 Task: Find a house in Pittsfield, United States for 8 guests from 12 Aug to 16 Aug with Wifi, Free parking, TV, Gym, Breakfast, and Self check-in, priced between ₹10,000 and ₹16,000.
Action: Mouse moved to (795, 156)
Screenshot: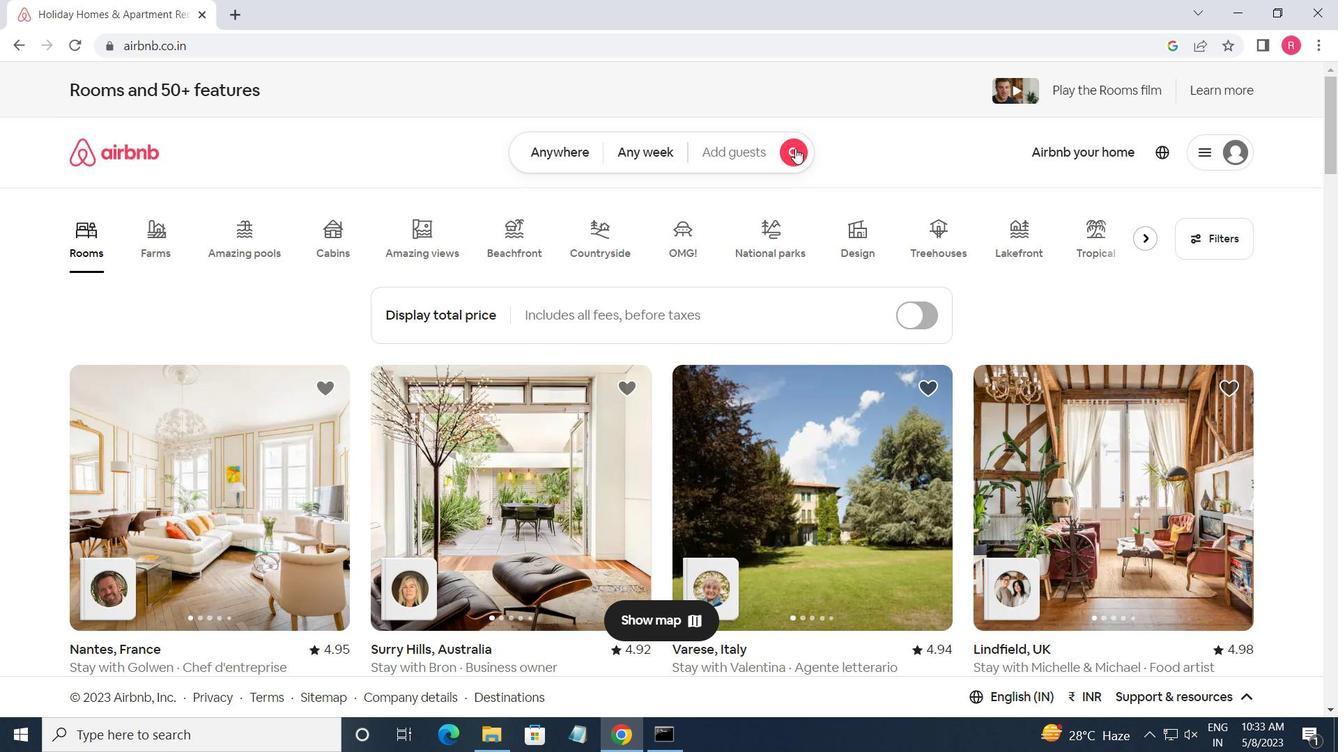 
Action: Mouse pressed left at (795, 156)
Screenshot: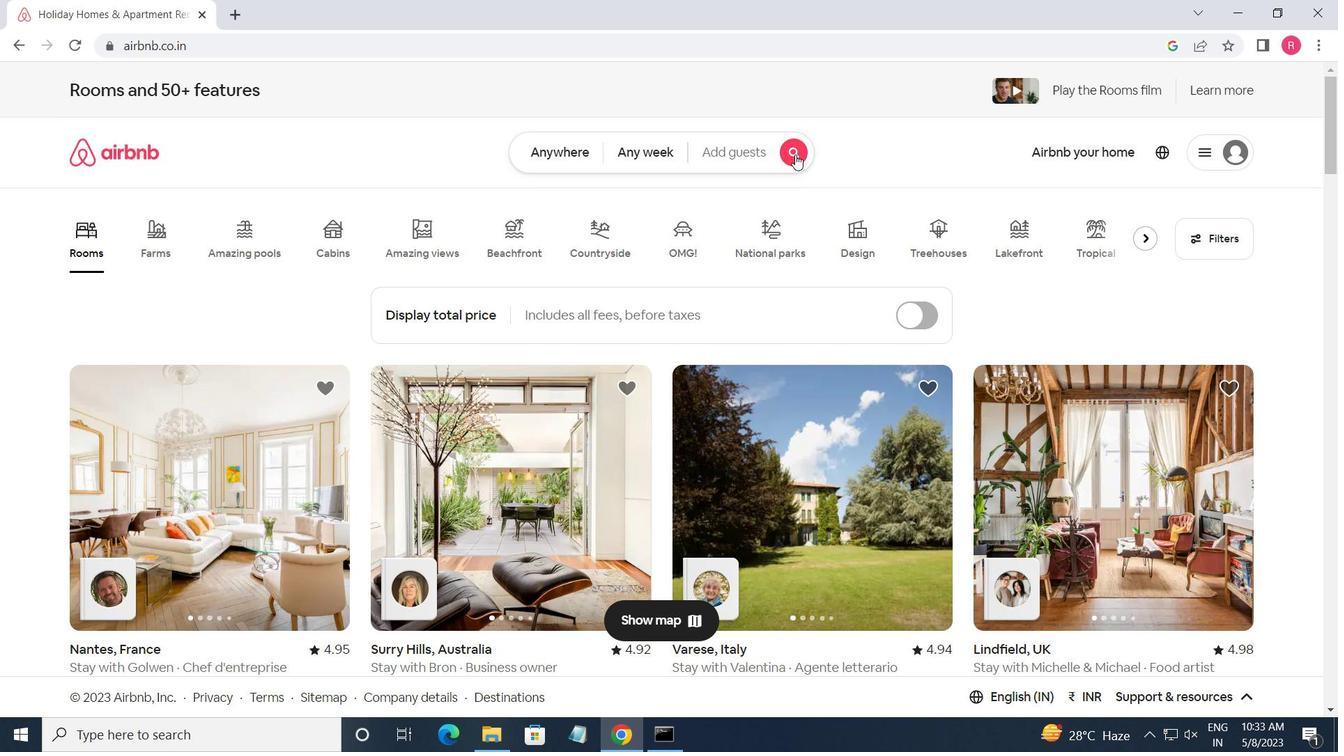 
Action: Mouse moved to (420, 226)
Screenshot: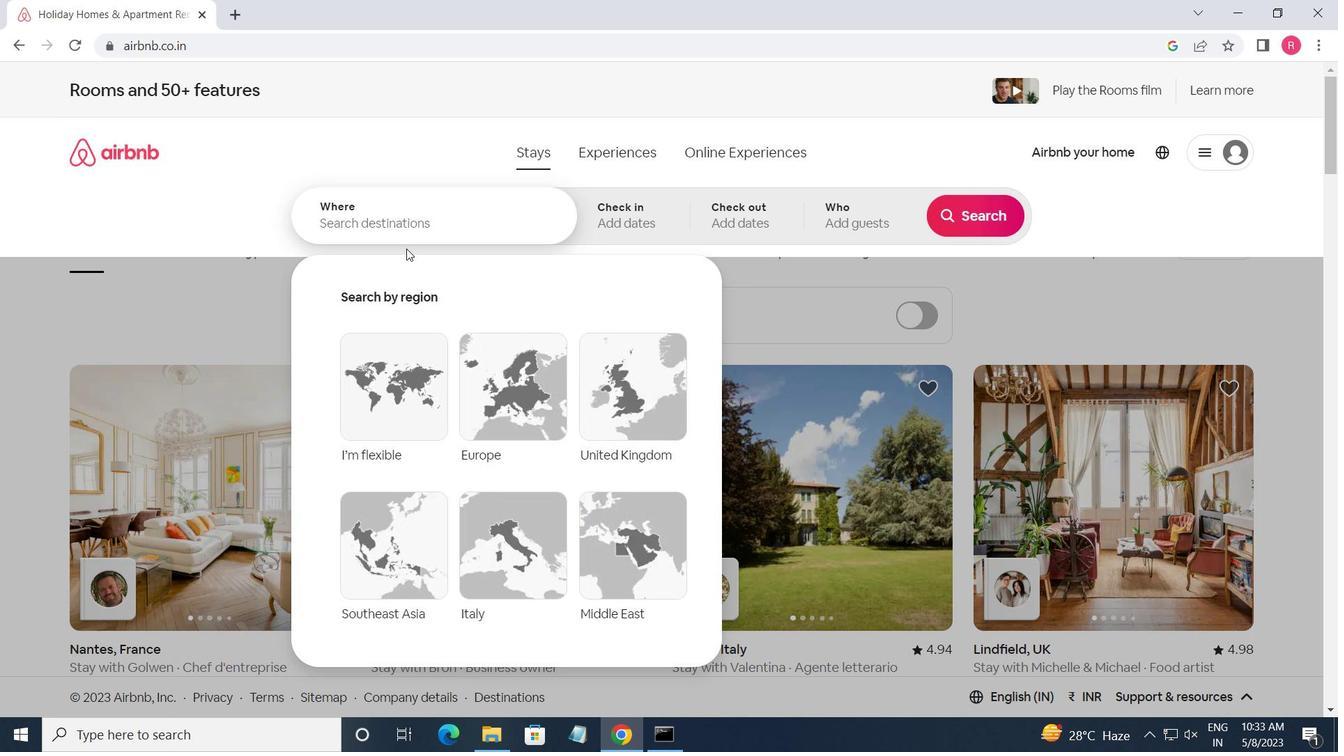 
Action: Mouse pressed left at (420, 226)
Screenshot: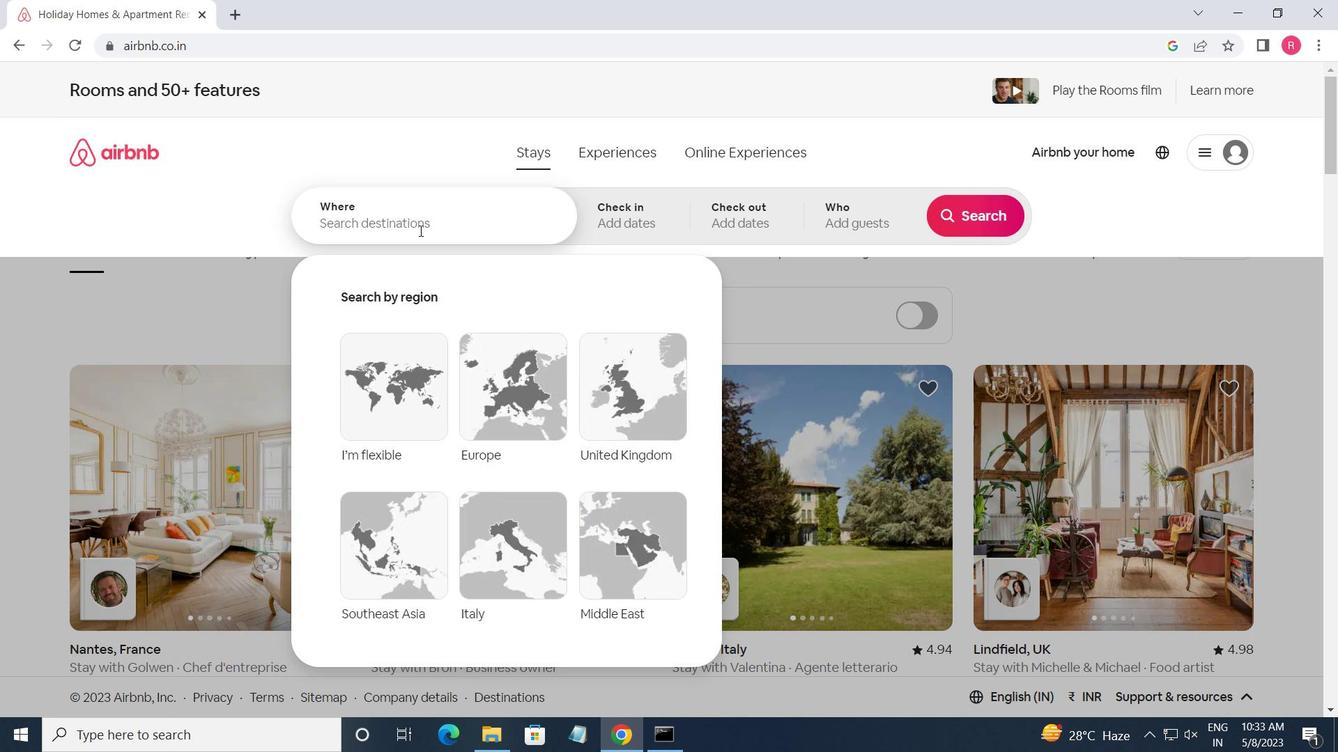 
Action: Key pressed <Key.shift_r><Key.shift_r><Key.shift_r>Pittsfield,<Key.shift_r>United<Key.space><Key.shift>STATES<Key.enter>
Screenshot: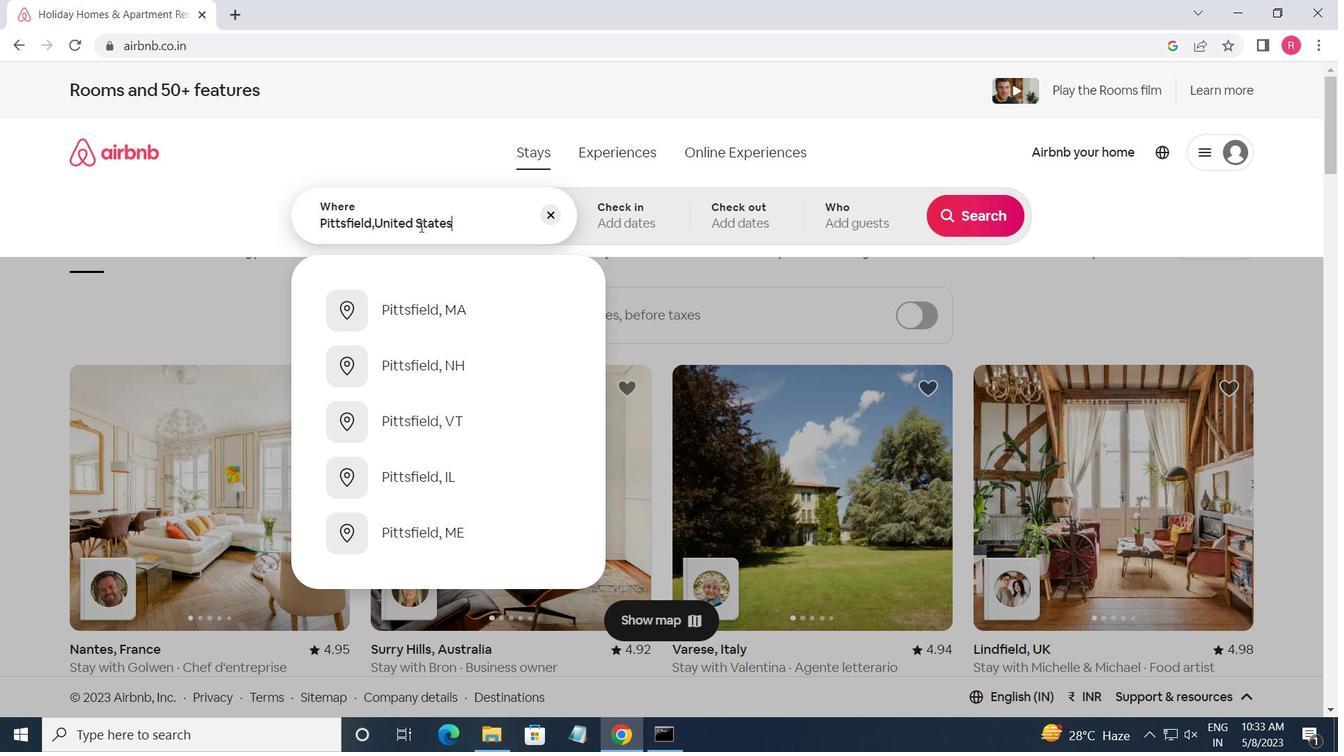 
Action: Mouse moved to (966, 367)
Screenshot: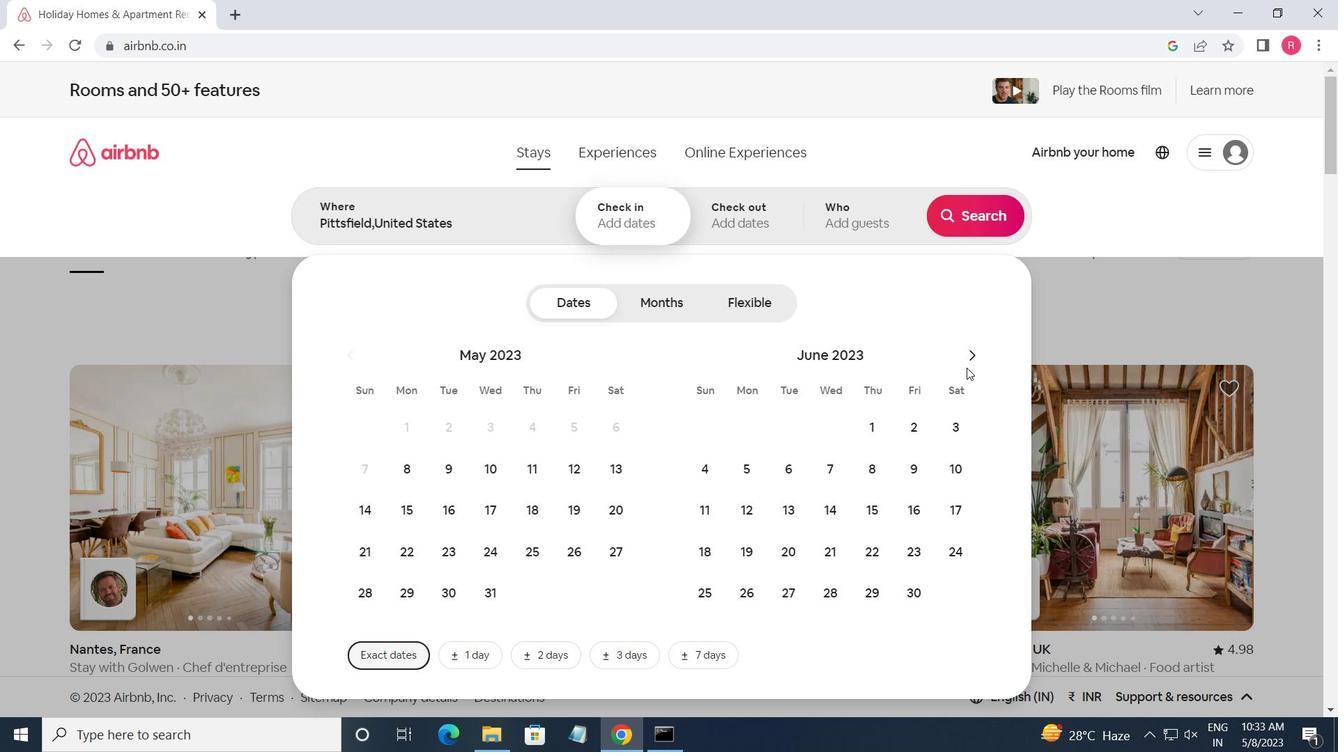 
Action: Mouse pressed left at (966, 367)
Screenshot: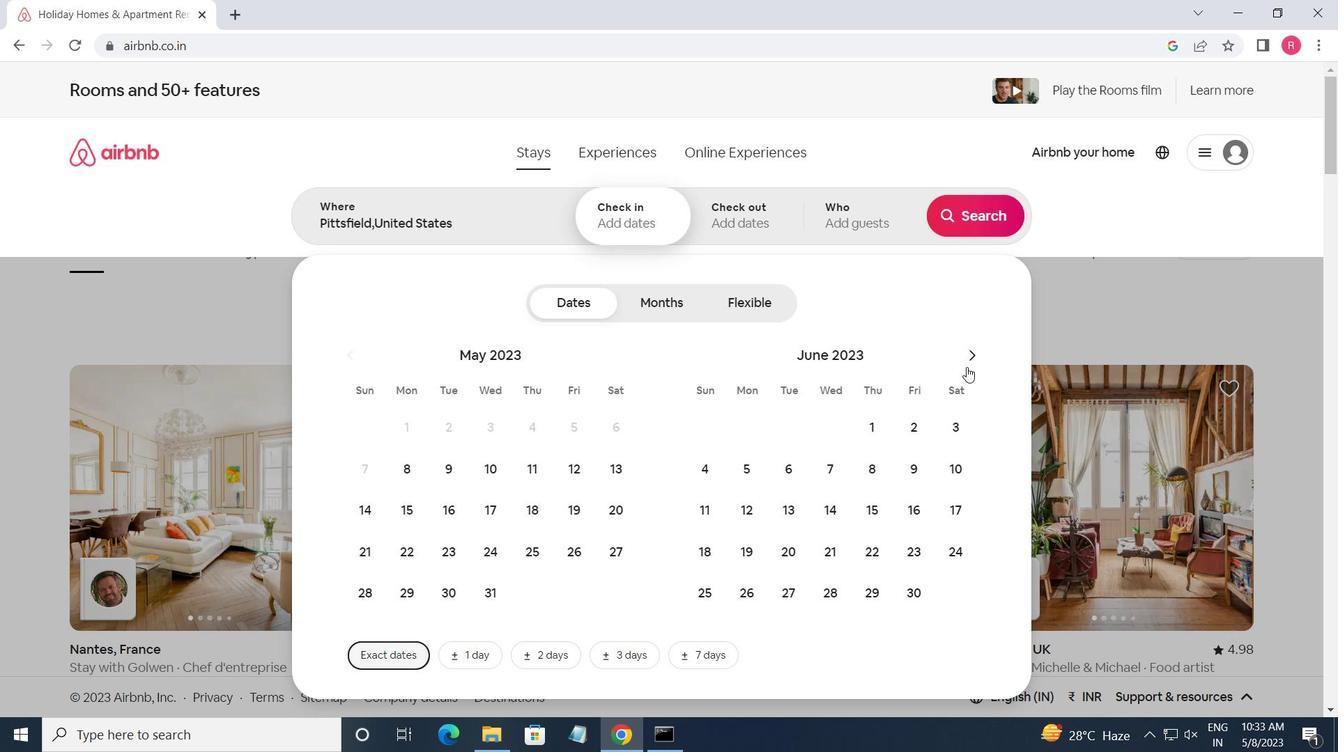 
Action: Mouse moved to (963, 361)
Screenshot: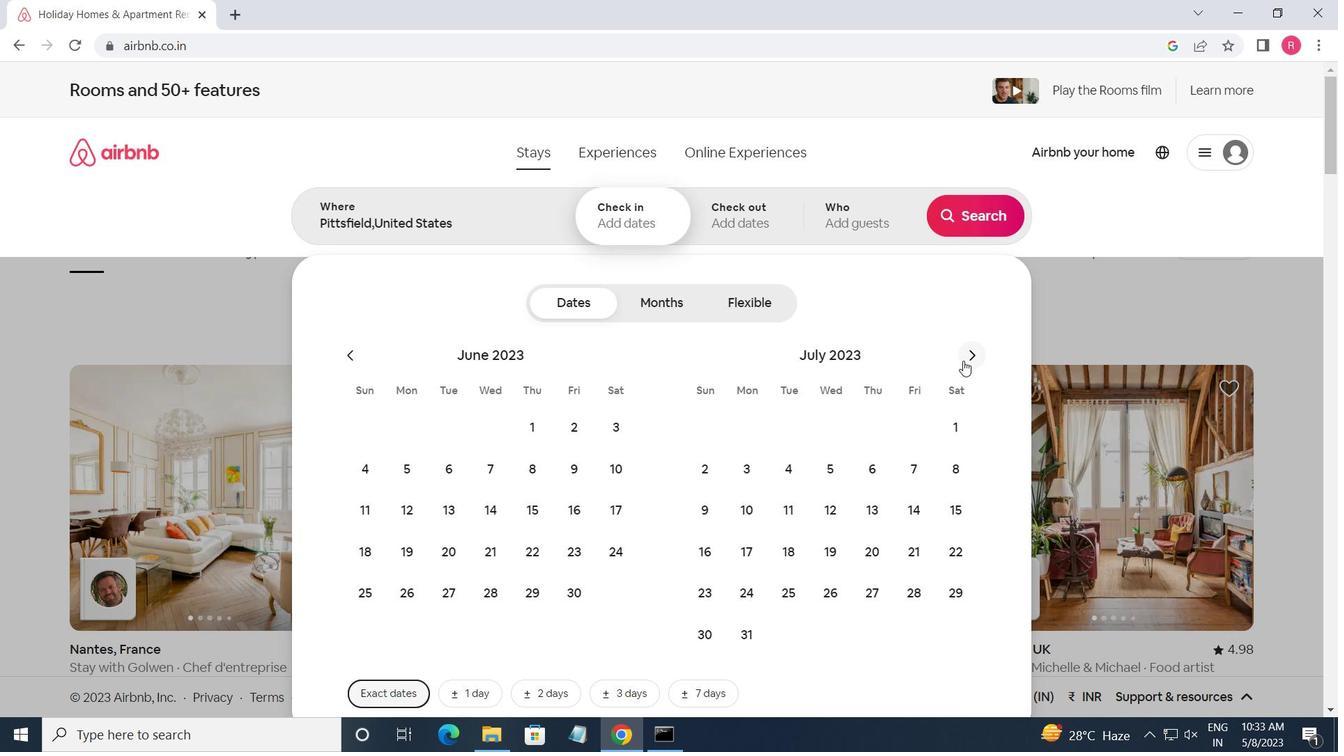 
Action: Mouse pressed left at (963, 361)
Screenshot: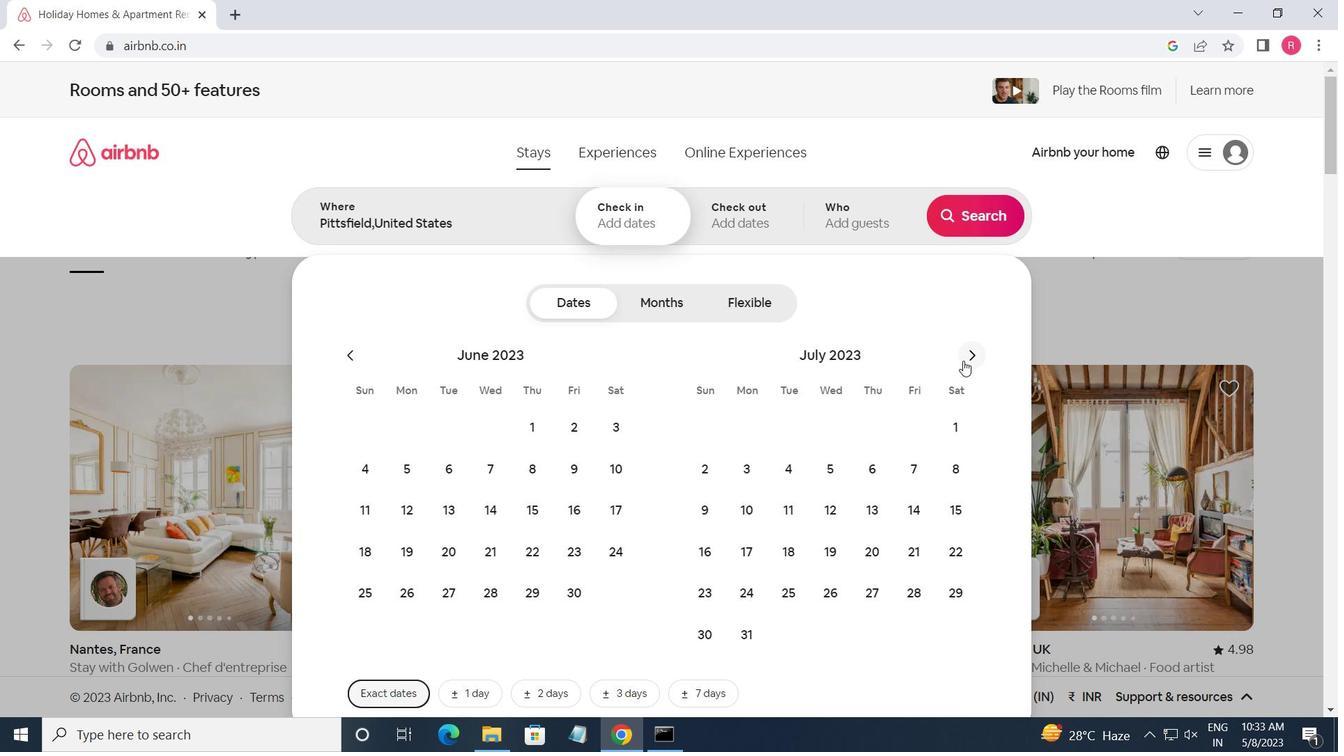 
Action: Mouse moved to (955, 468)
Screenshot: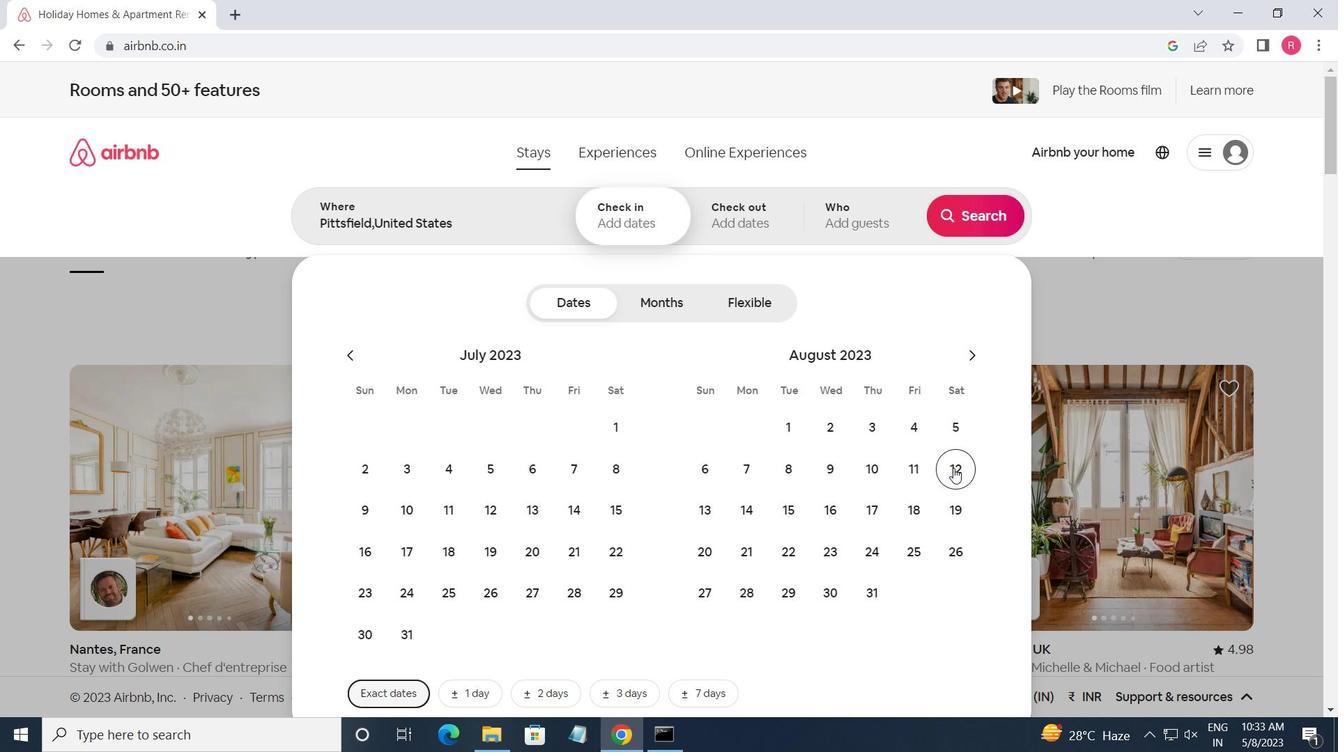 
Action: Mouse pressed left at (955, 468)
Screenshot: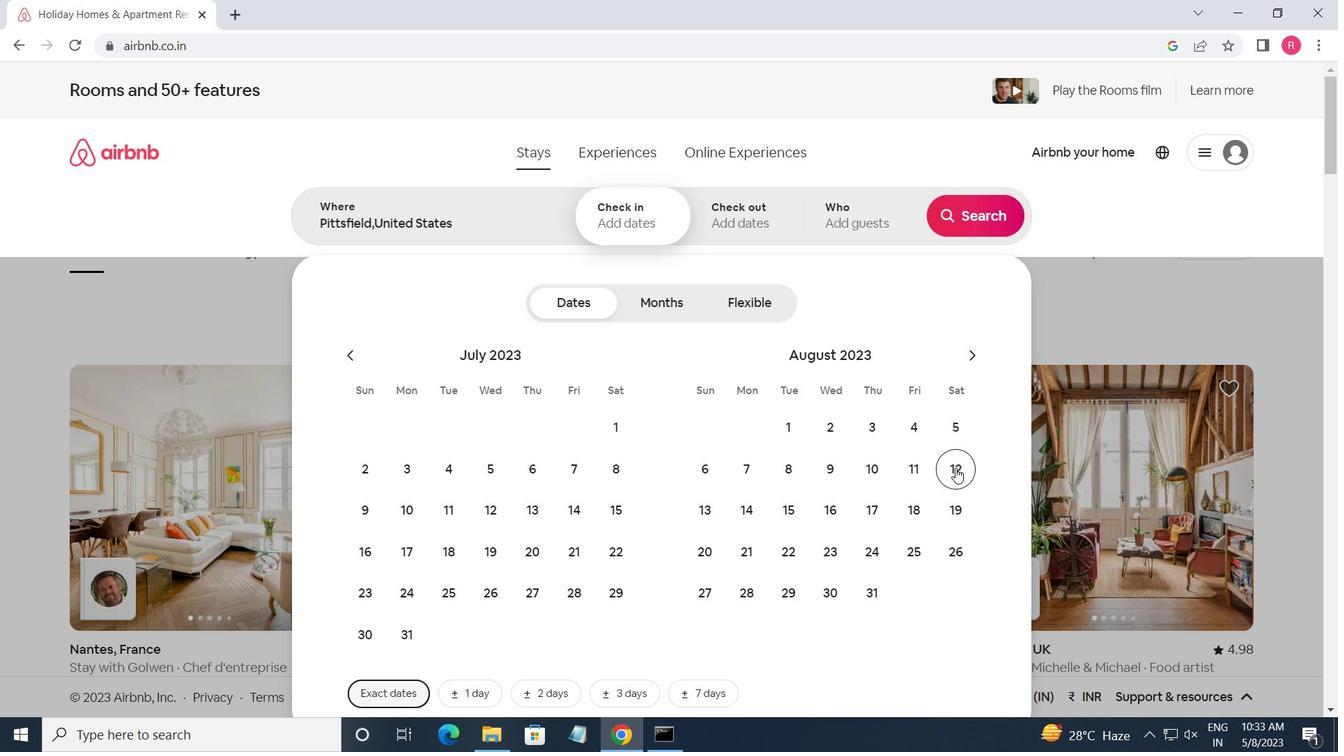 
Action: Mouse moved to (840, 515)
Screenshot: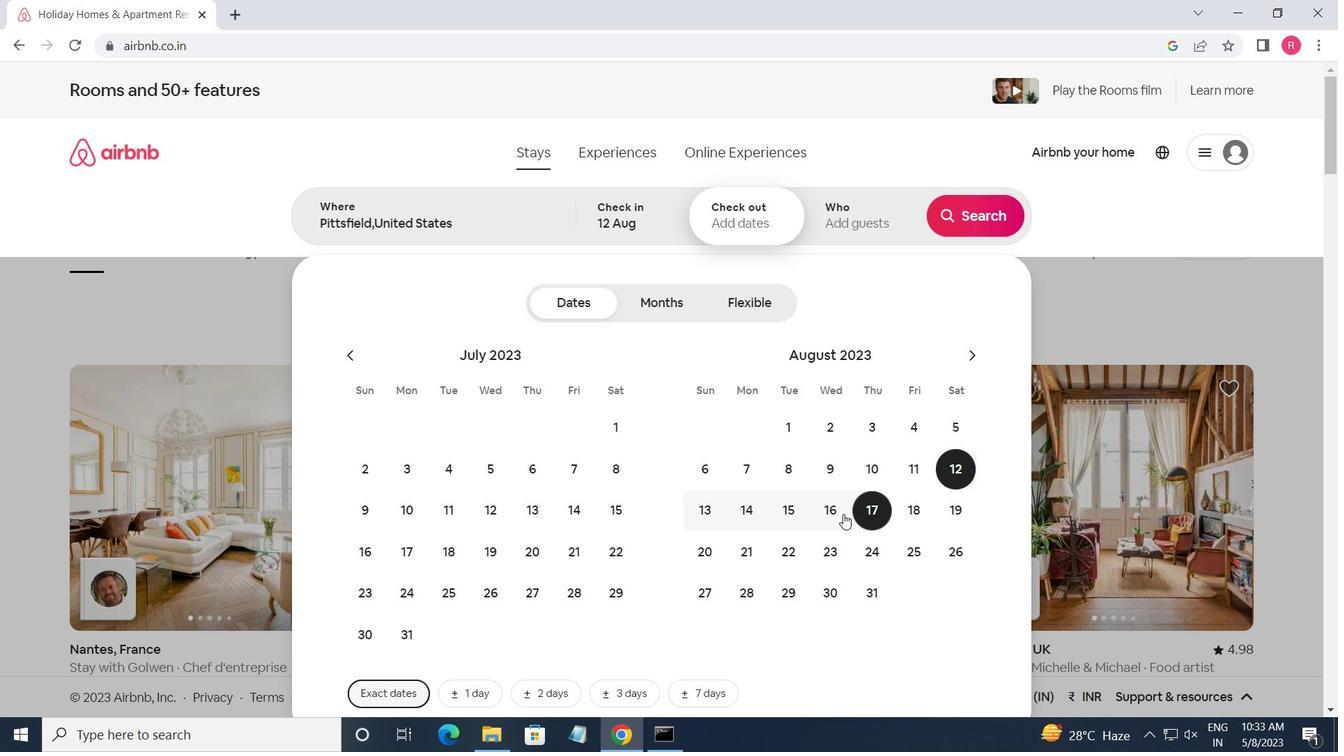 
Action: Mouse pressed left at (840, 515)
Screenshot: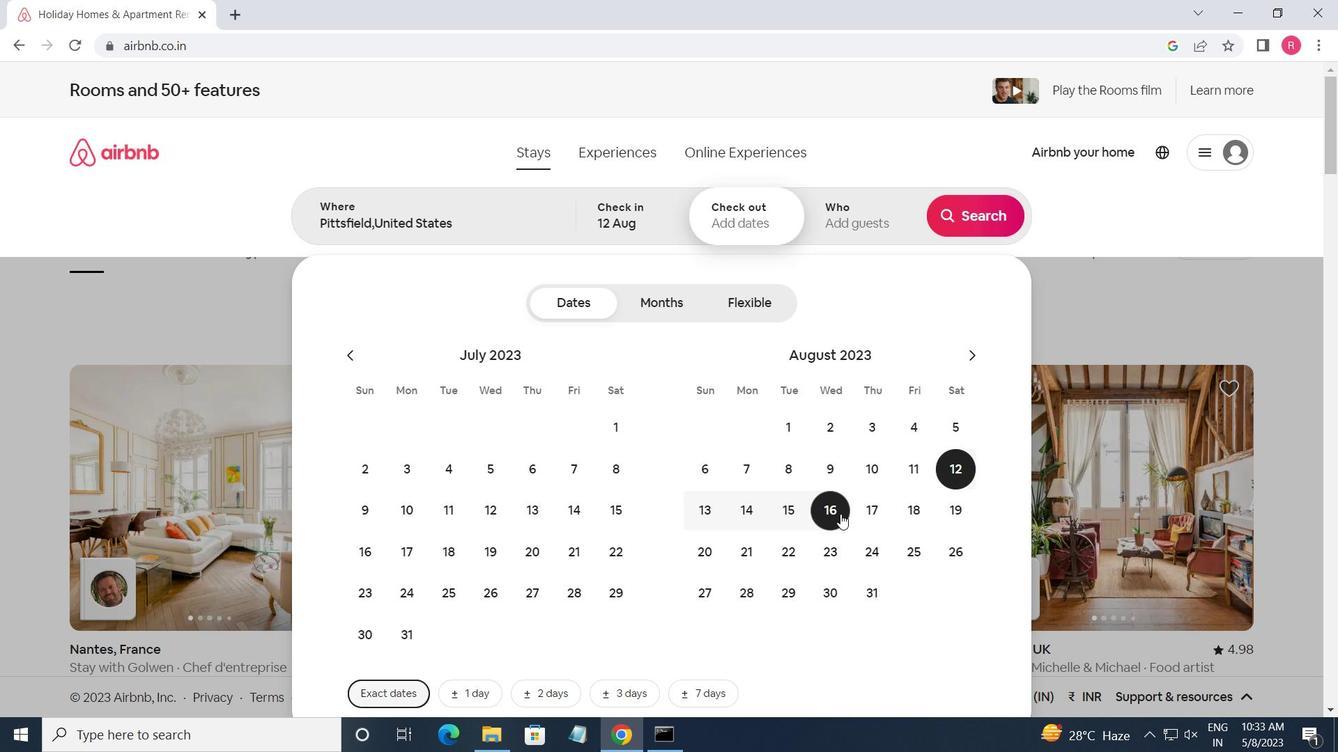 
Action: Mouse moved to (839, 213)
Screenshot: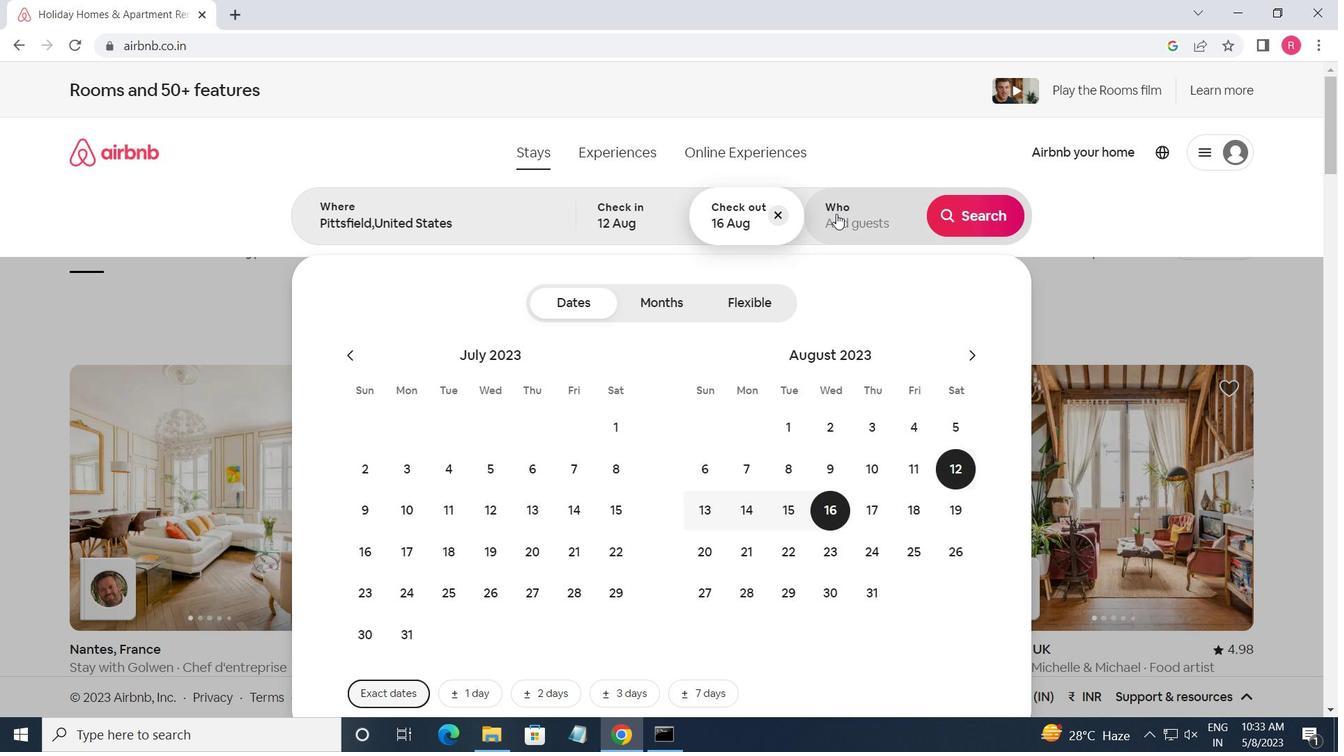 
Action: Mouse pressed left at (839, 213)
Screenshot: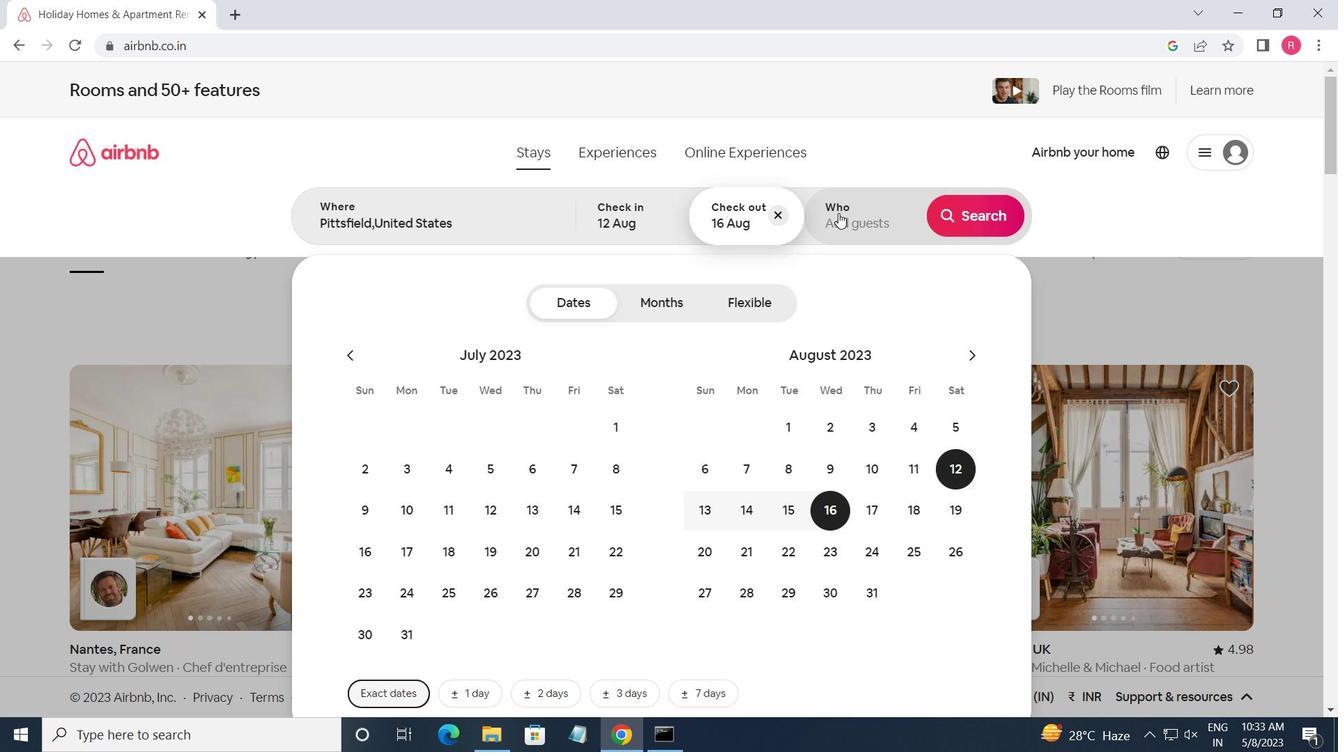 
Action: Mouse moved to (974, 307)
Screenshot: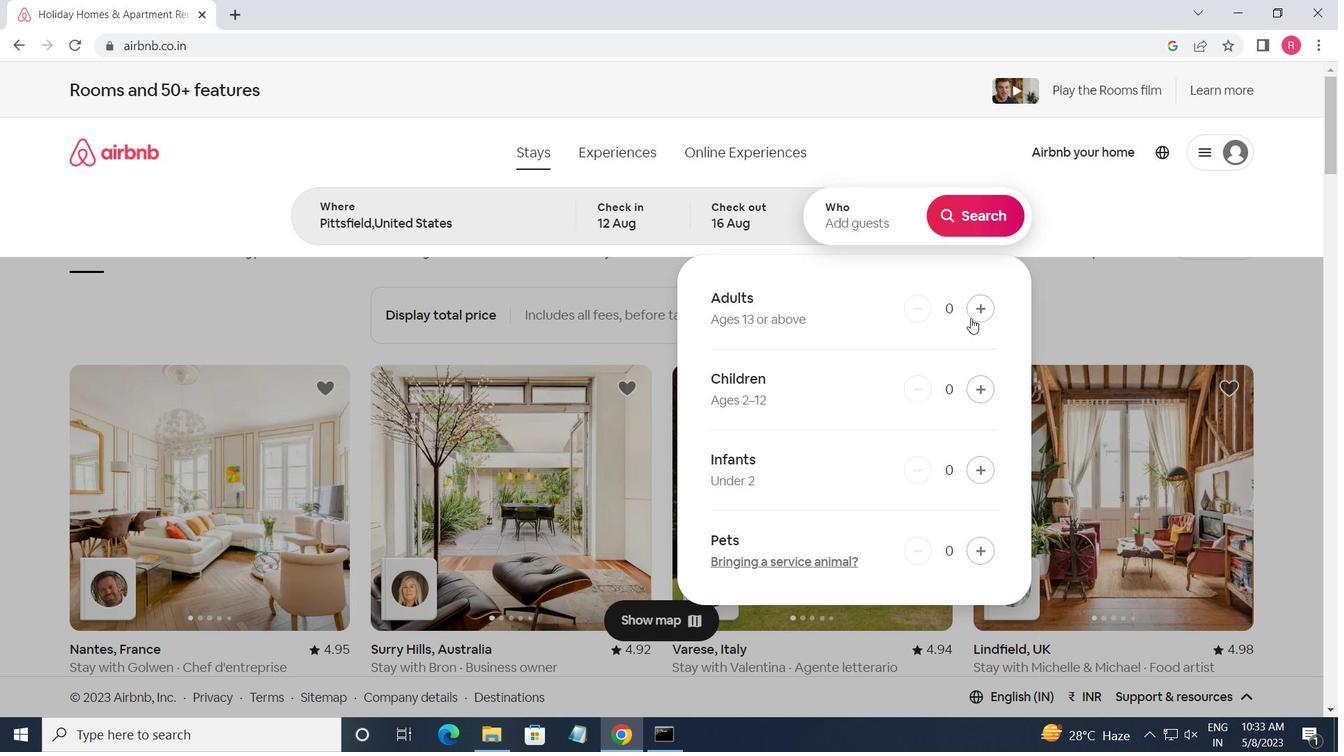 
Action: Mouse pressed left at (974, 307)
Screenshot: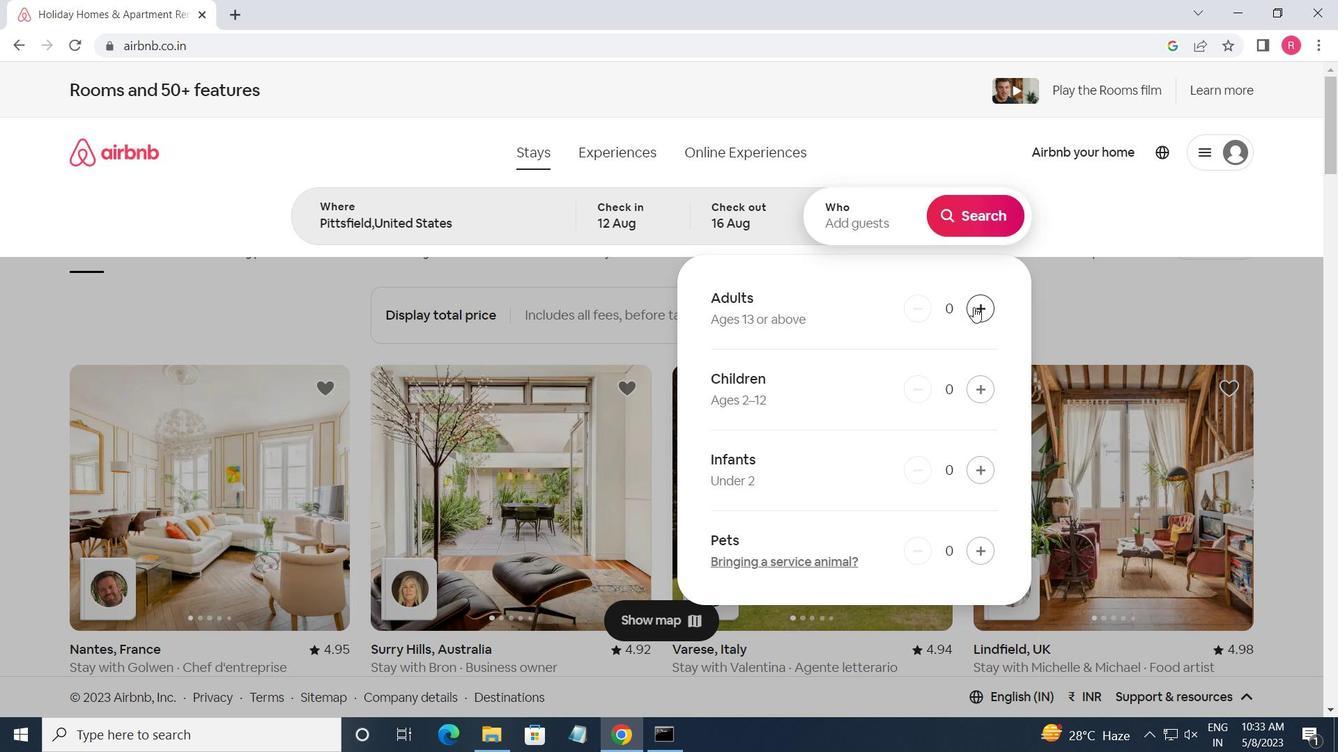 
Action: Mouse pressed left at (974, 307)
Screenshot: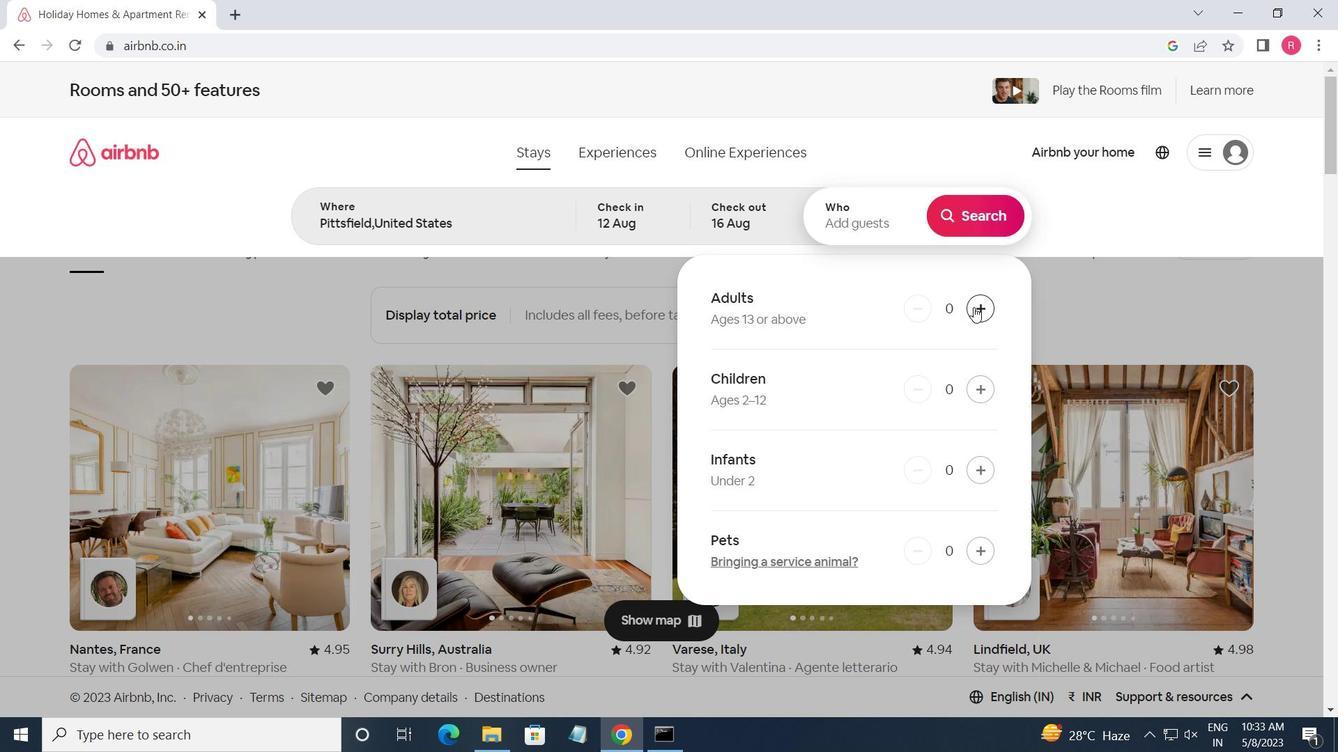 
Action: Mouse pressed left at (974, 307)
Screenshot: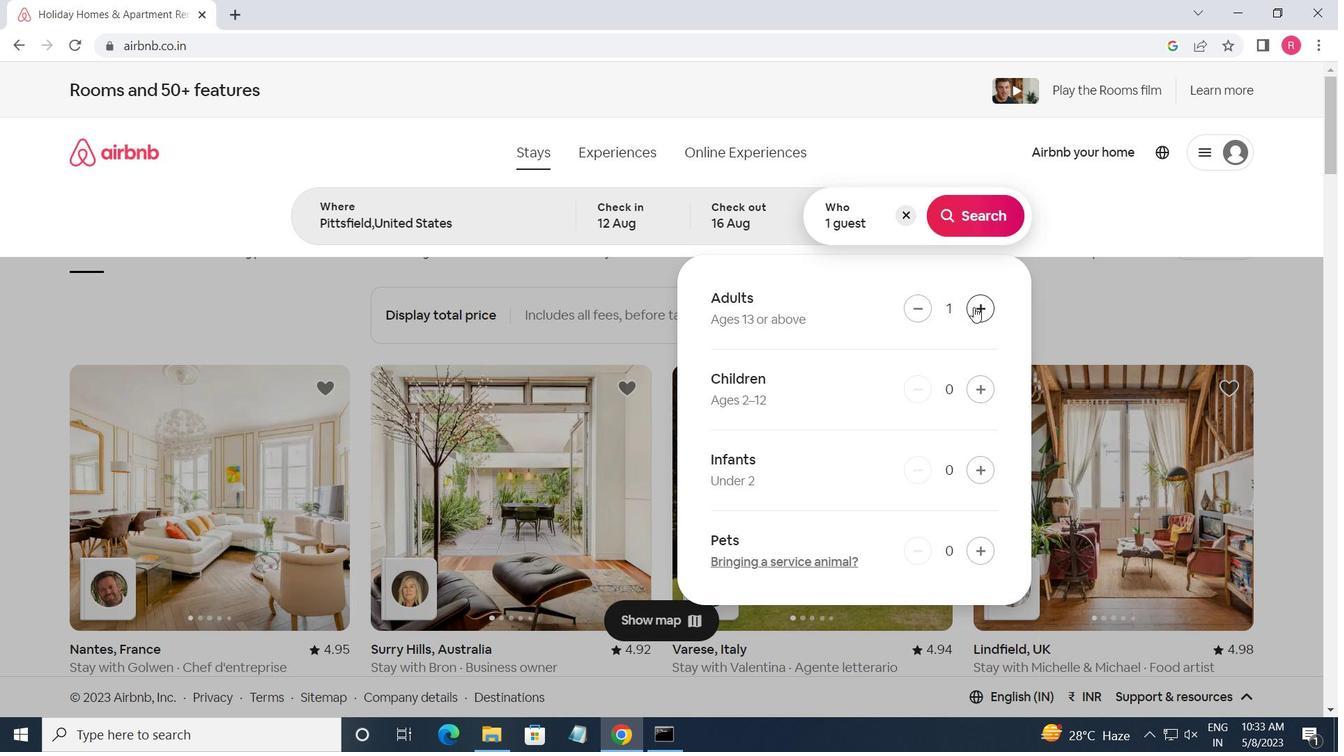 
Action: Mouse pressed left at (974, 307)
Screenshot: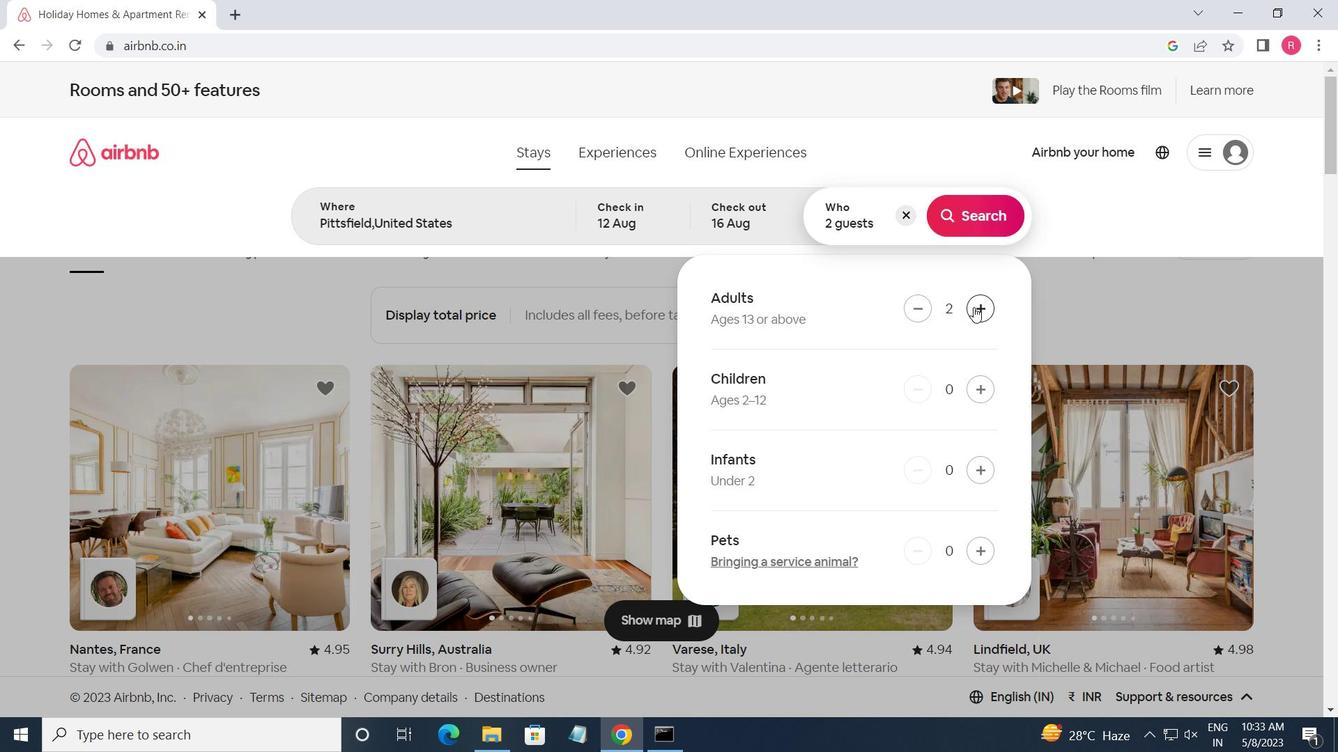 
Action: Mouse pressed left at (974, 307)
Screenshot: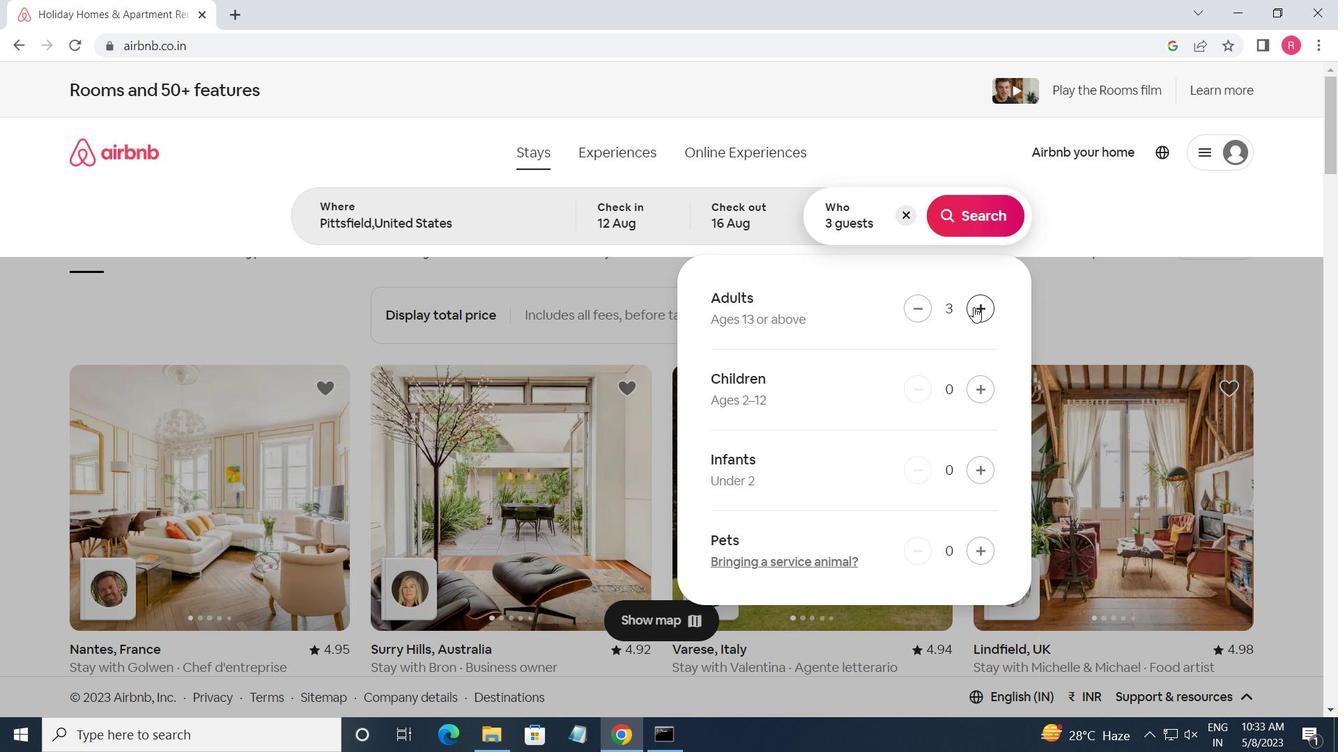 
Action: Mouse pressed left at (974, 307)
Screenshot: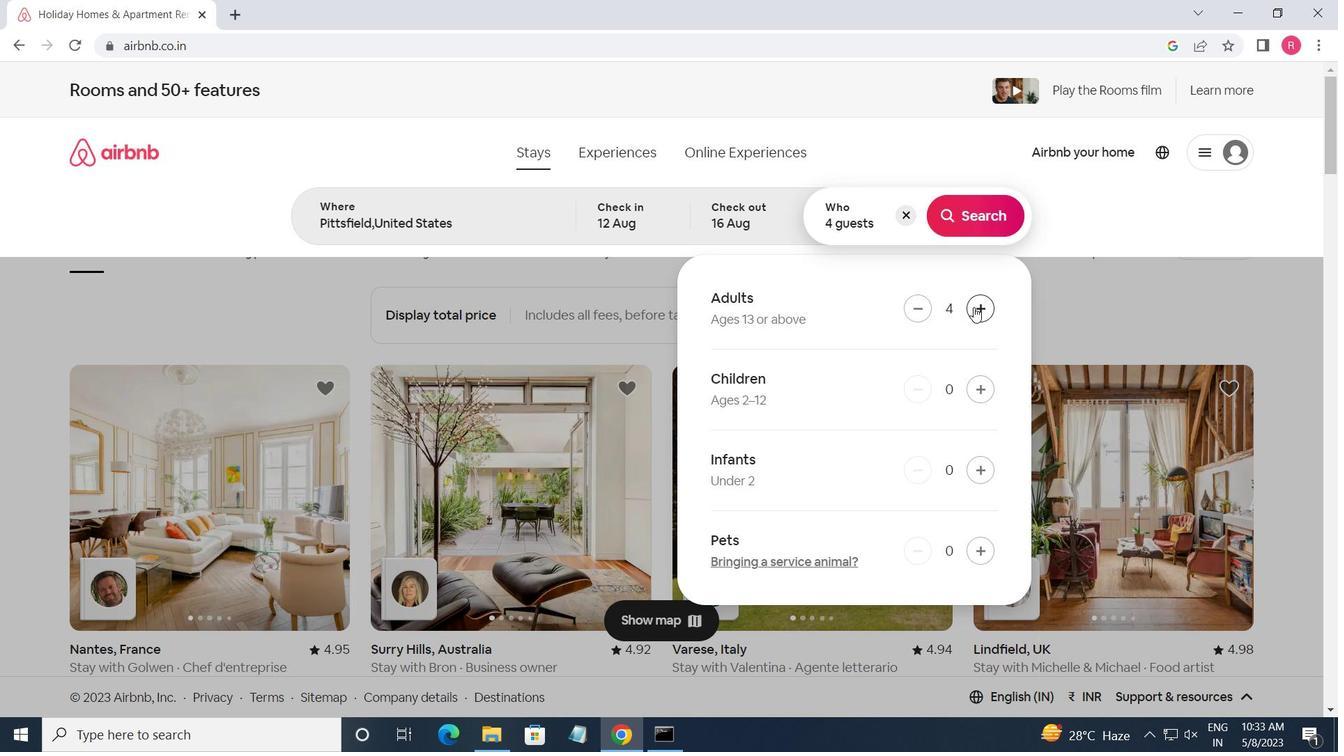 
Action: Mouse pressed left at (974, 307)
Screenshot: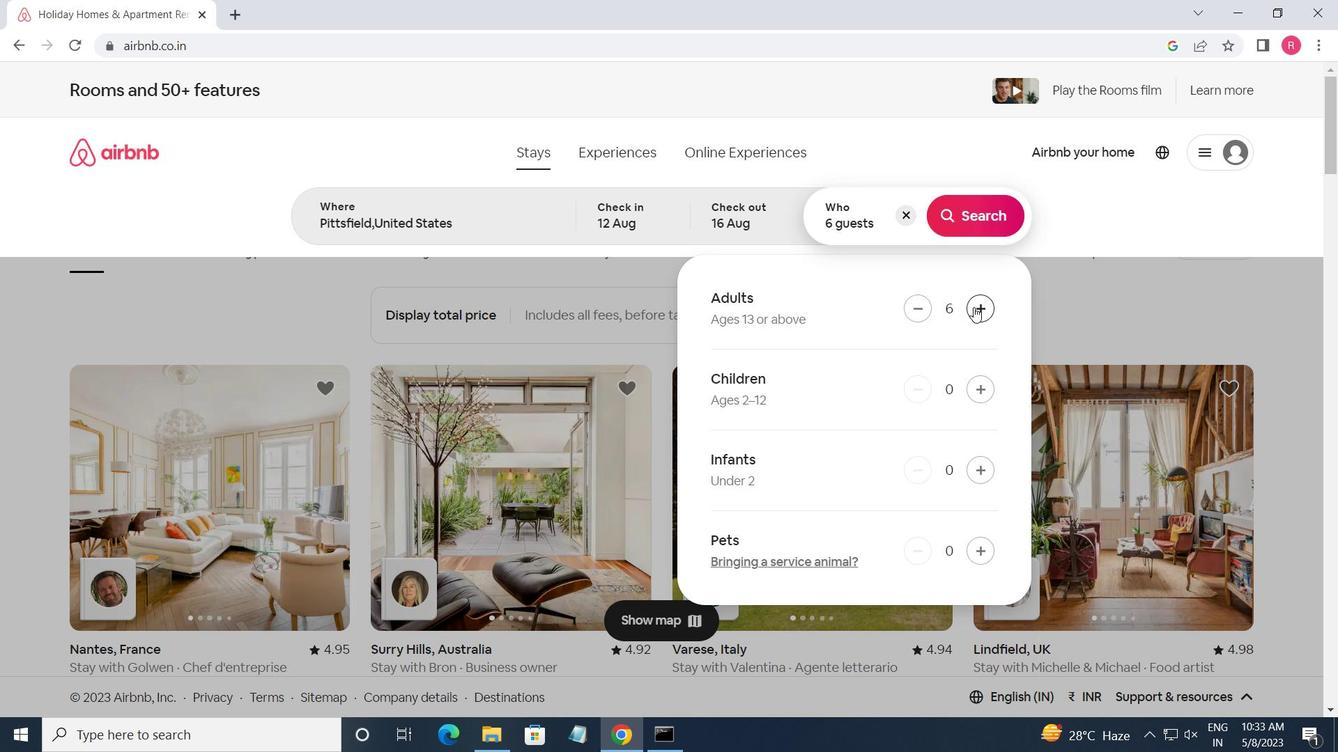 
Action: Mouse pressed left at (974, 307)
Screenshot: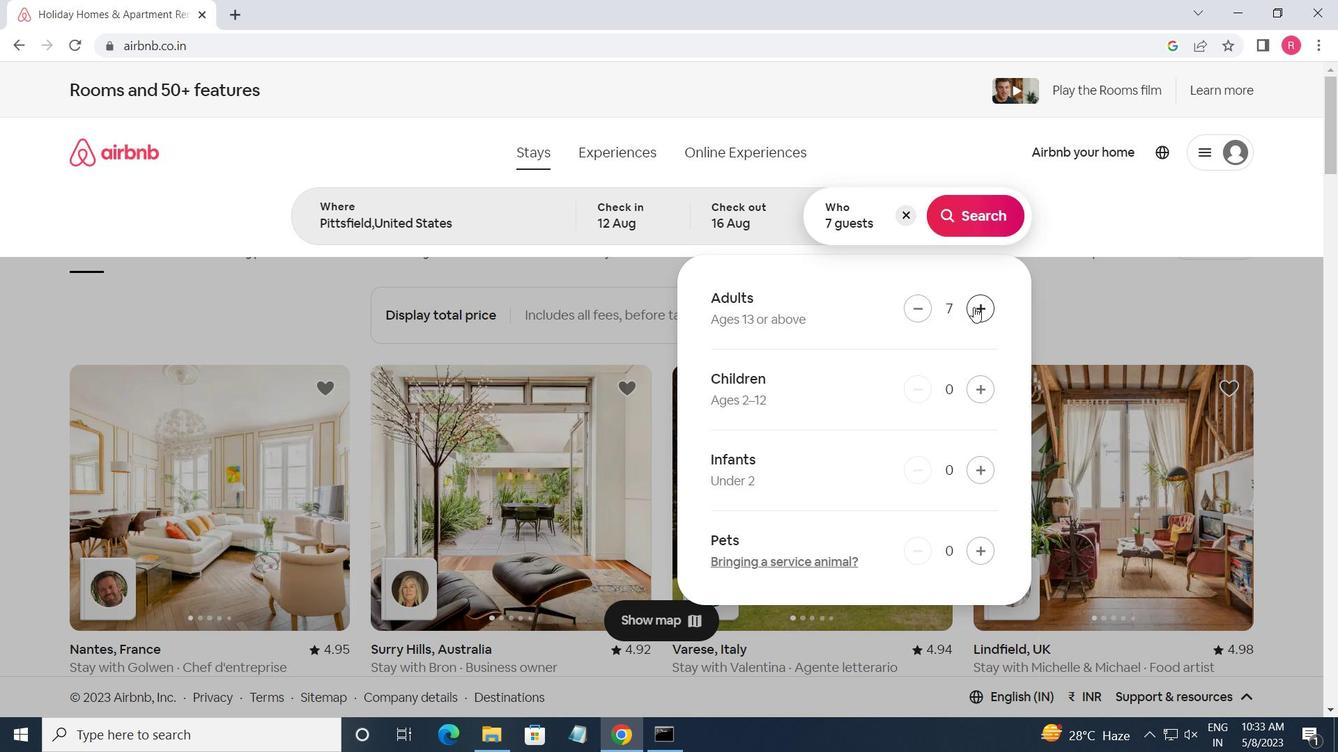 
Action: Mouse moved to (986, 220)
Screenshot: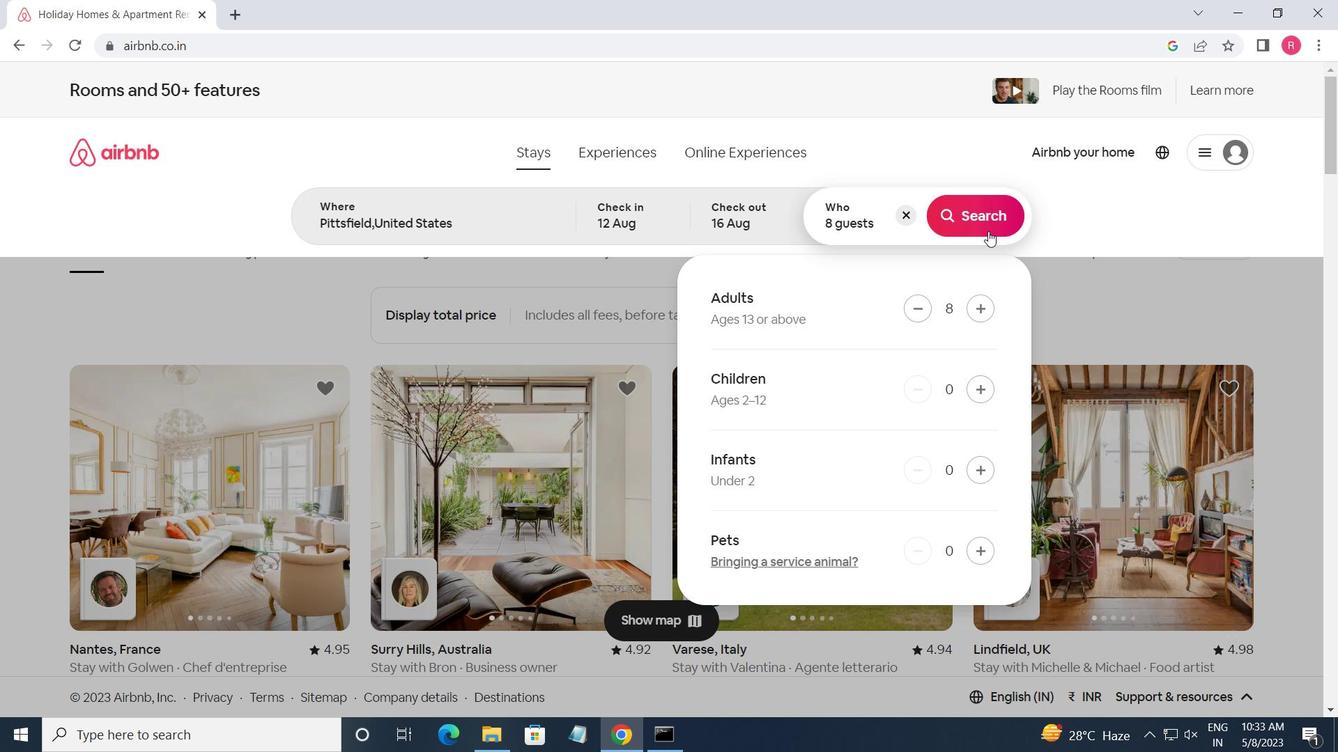 
Action: Mouse pressed left at (986, 220)
Screenshot: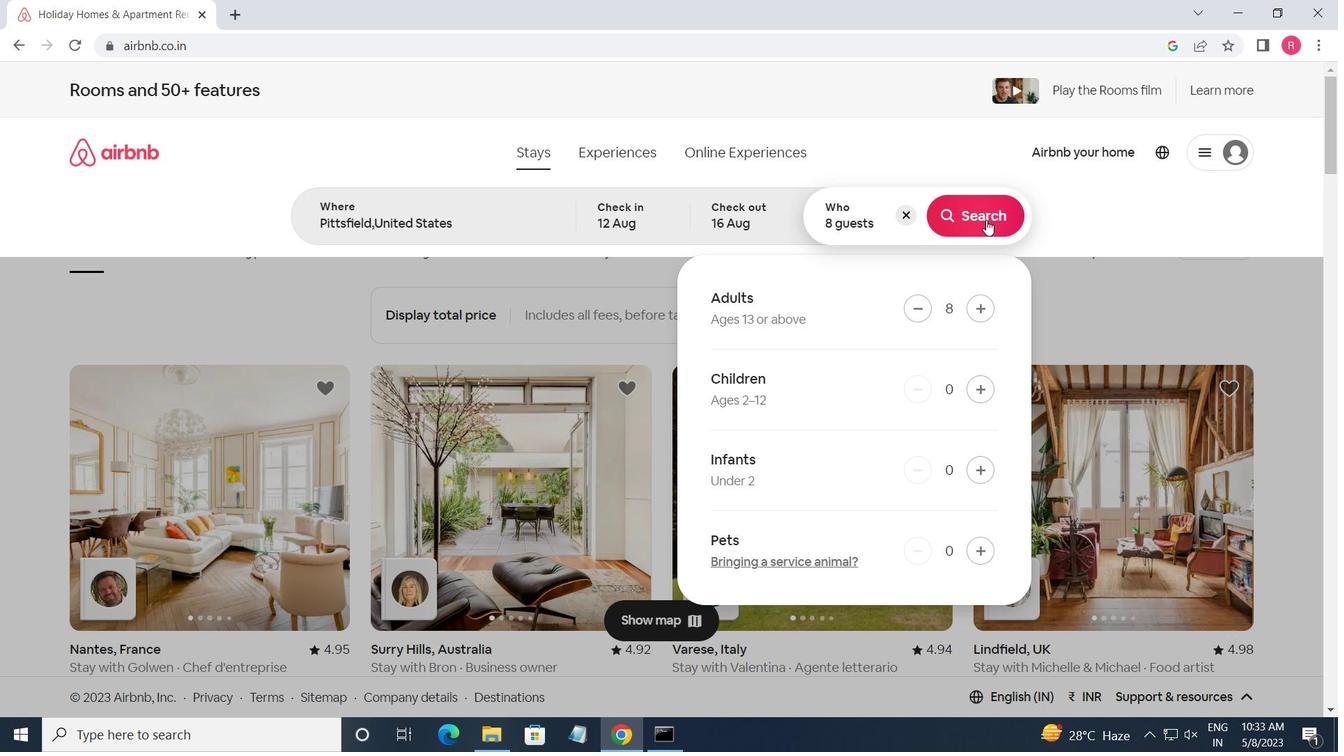 
Action: Mouse moved to (1239, 170)
Screenshot: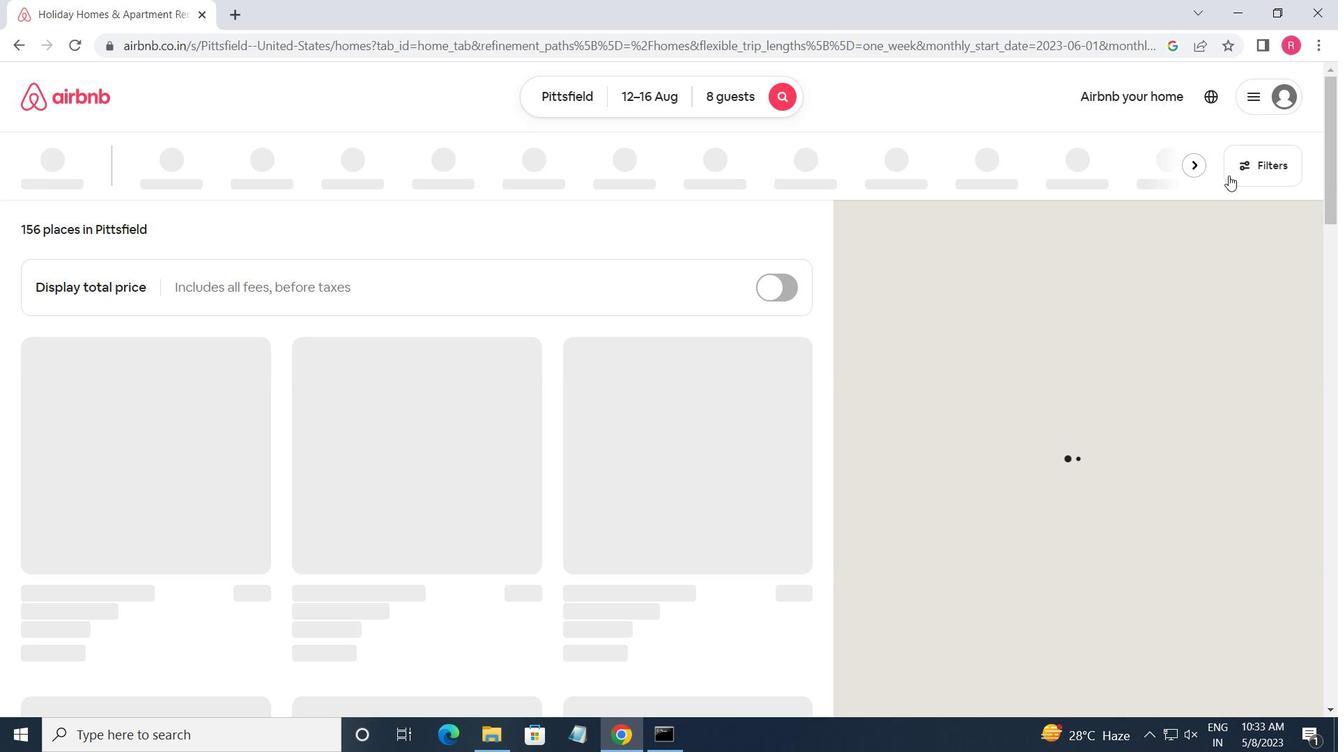 
Action: Mouse pressed left at (1239, 170)
Screenshot: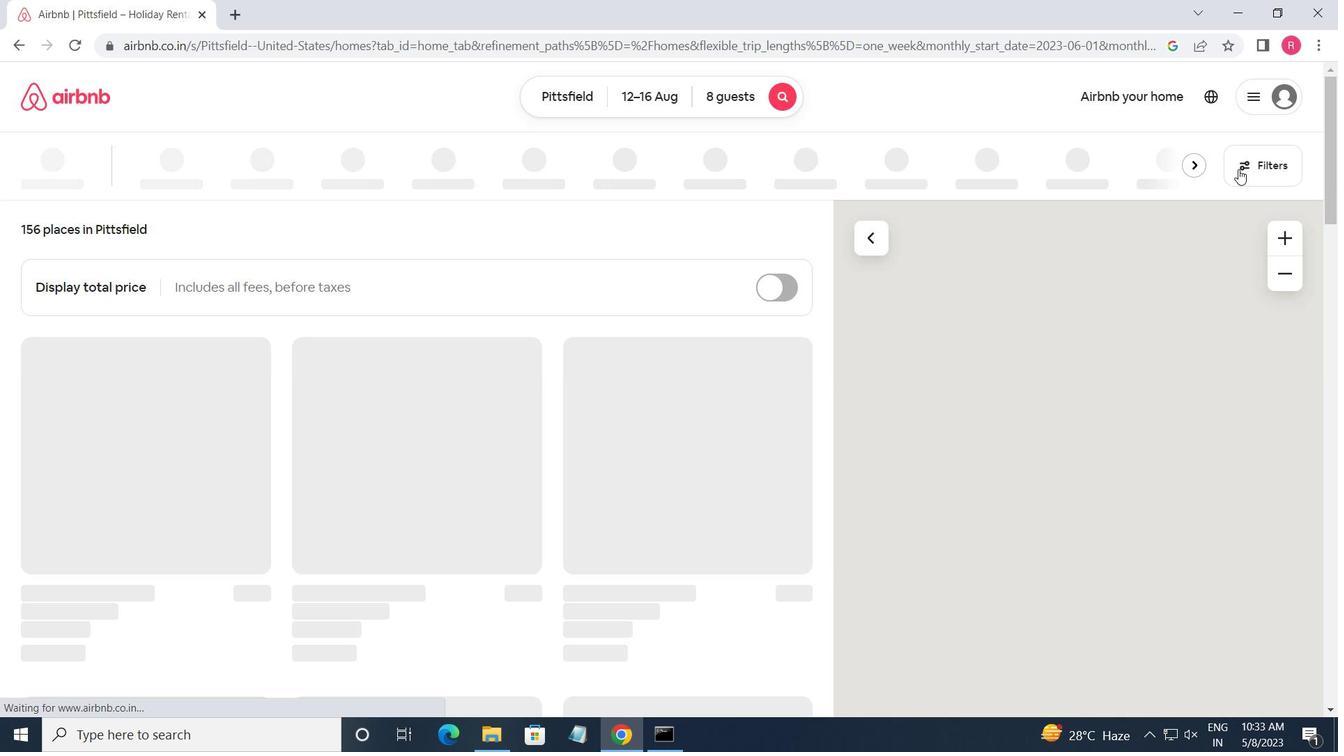 
Action: Mouse moved to (450, 597)
Screenshot: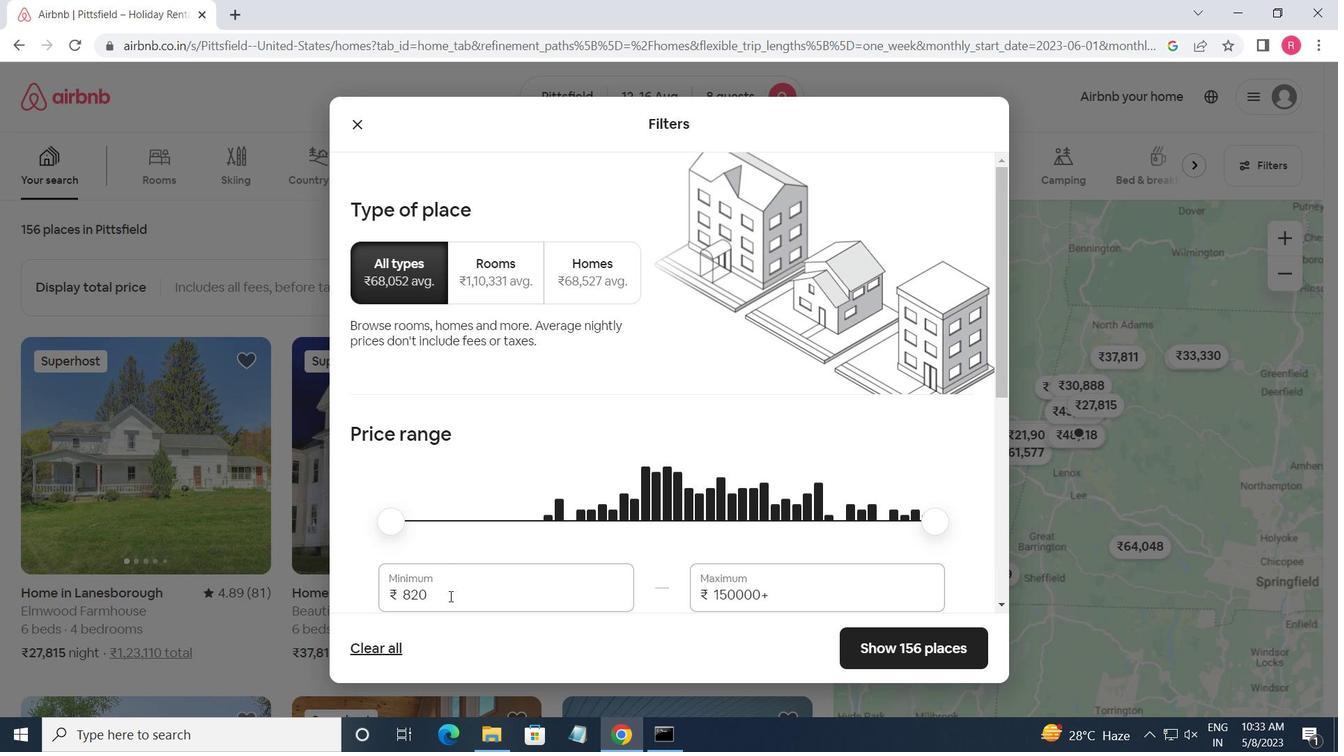 
Action: Mouse pressed left at (450, 597)
Screenshot: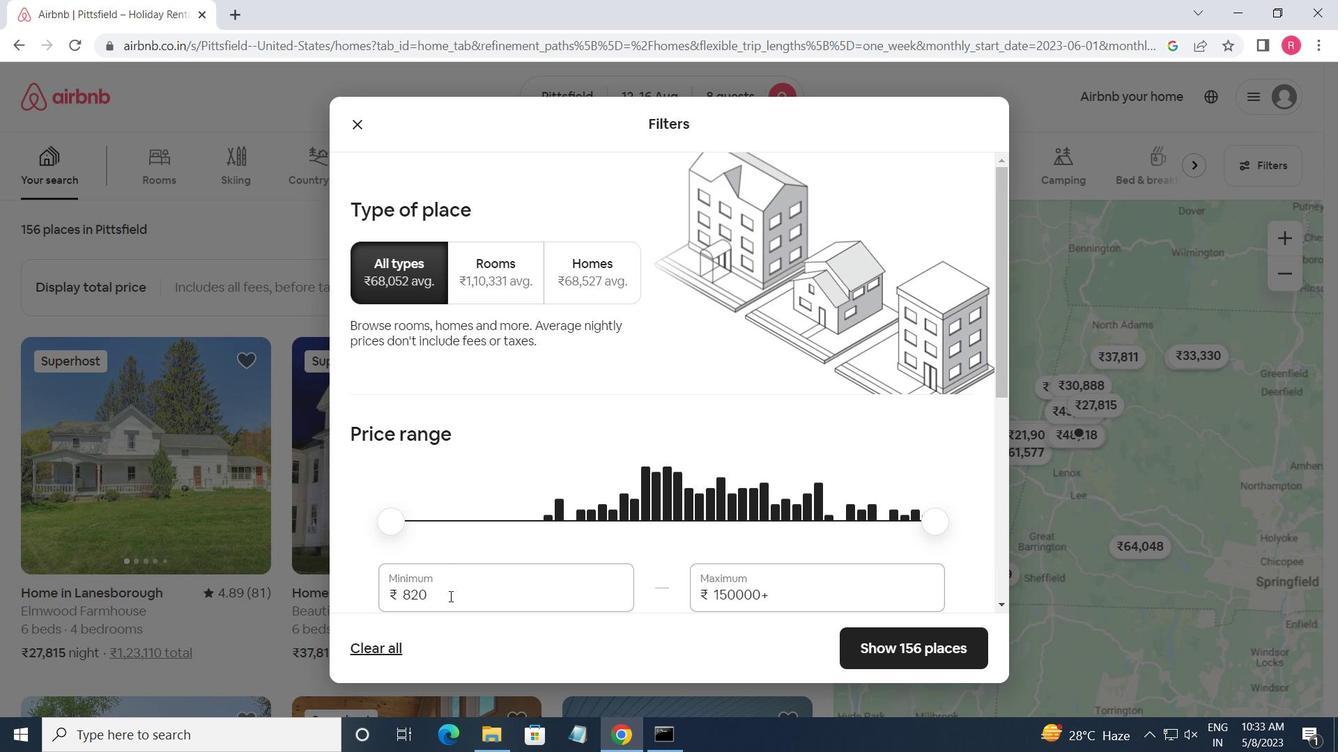 
Action: Key pressed <Key.backspace><Key.backspace><Key.backspace>10000<Key.tab>16000
Screenshot: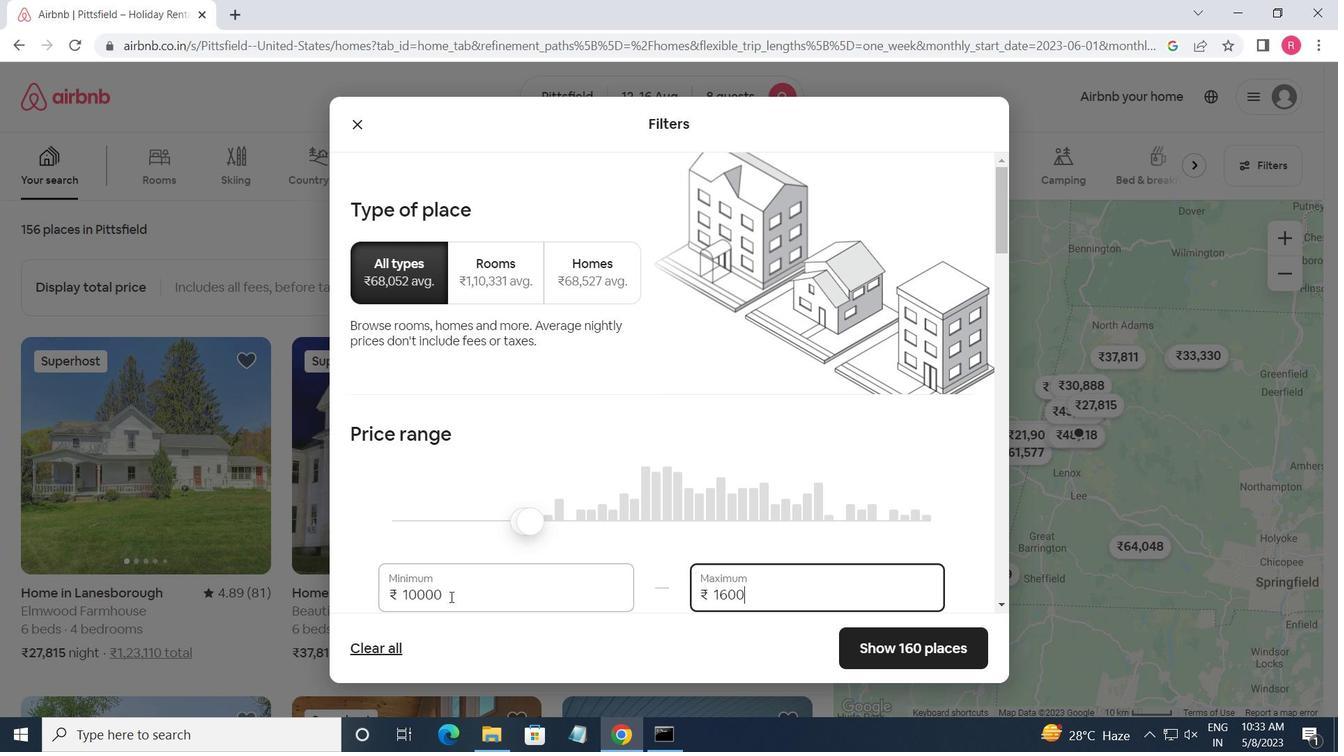 
Action: Mouse moved to (653, 533)
Screenshot: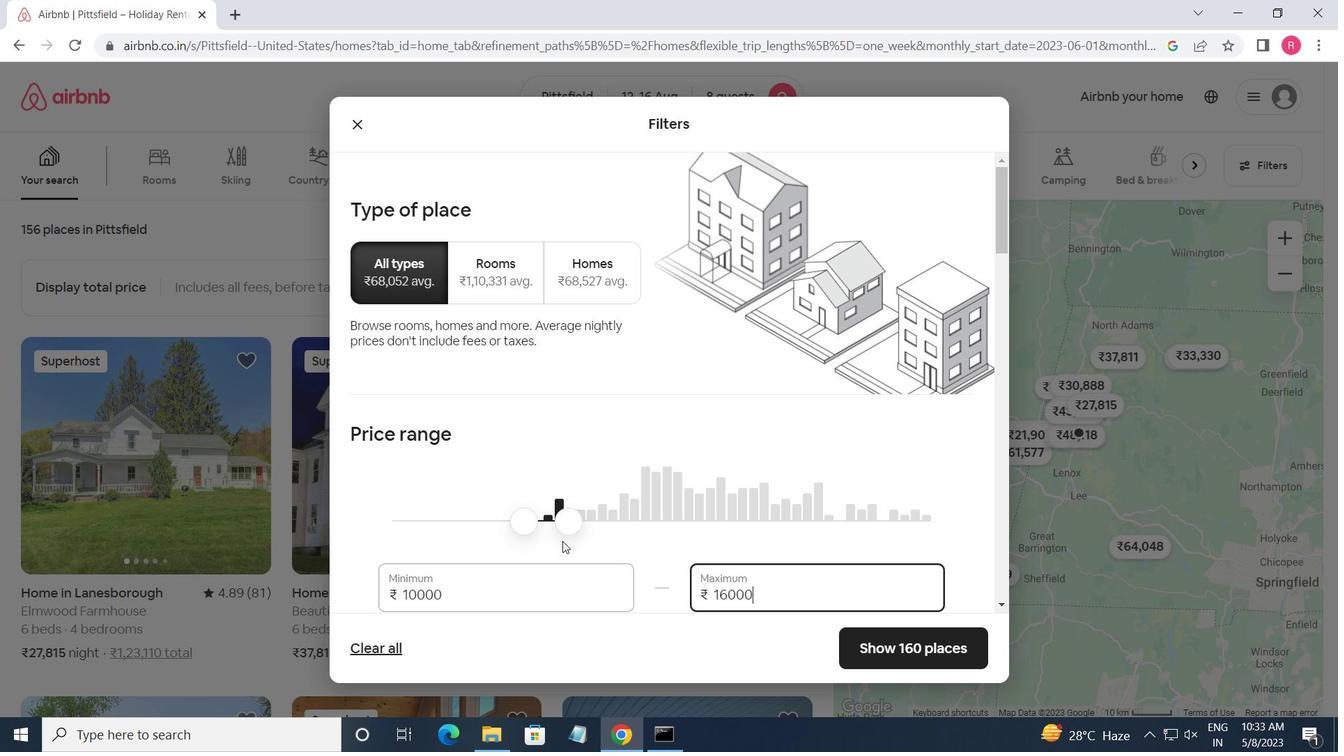 
Action: Mouse scrolled (653, 533) with delta (0, 0)
Screenshot: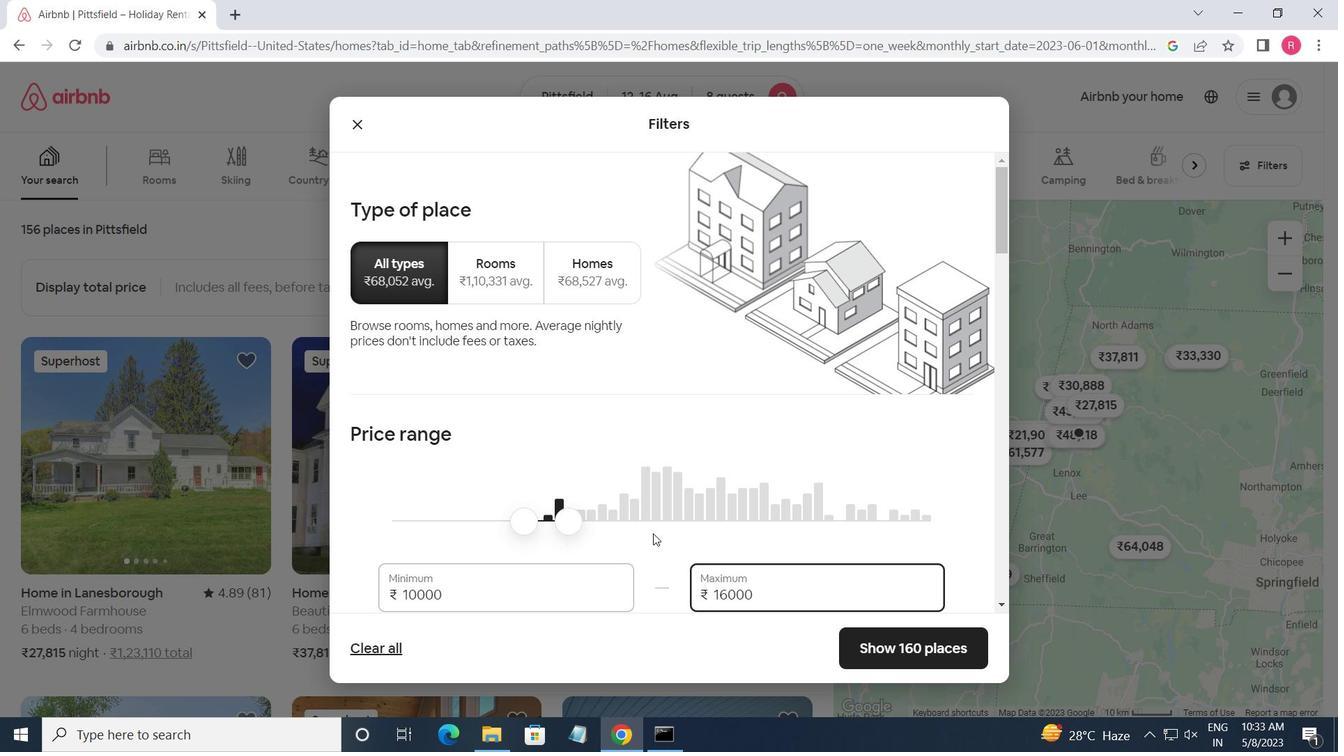 
Action: Mouse scrolled (653, 533) with delta (0, 0)
Screenshot: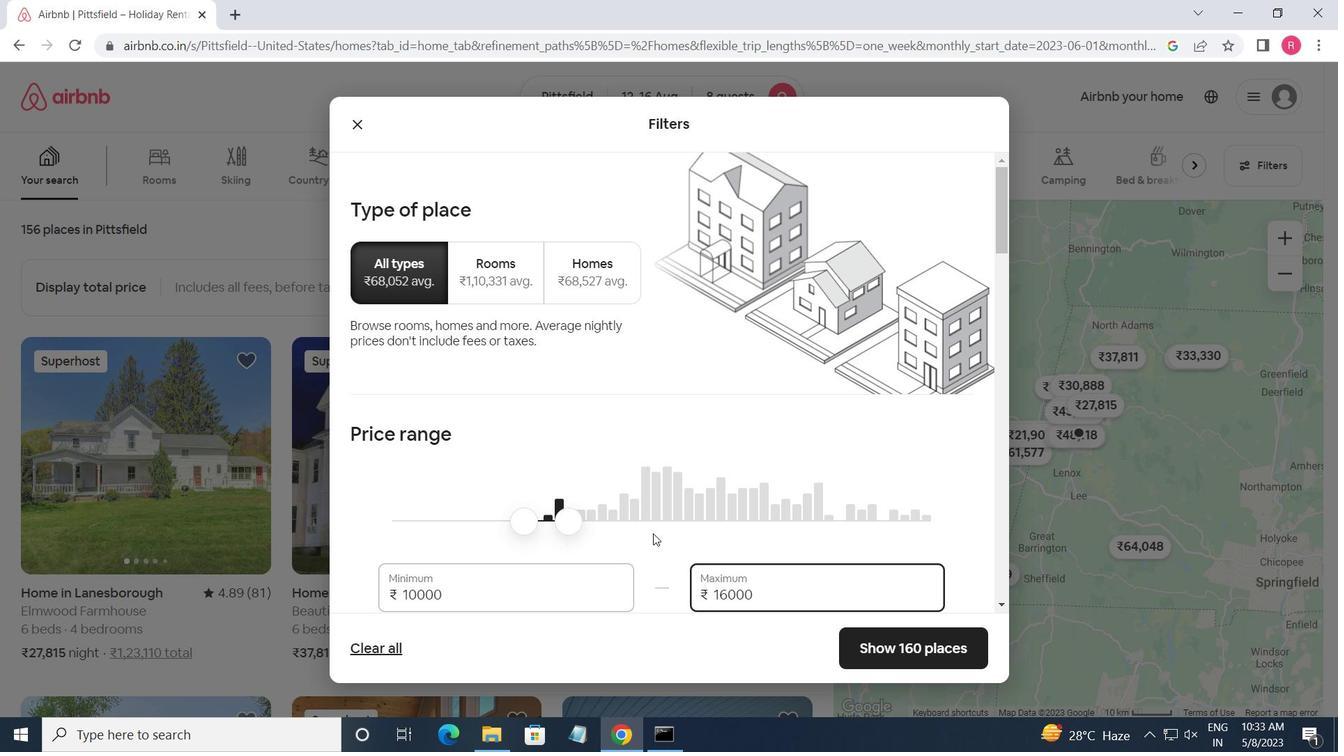 
Action: Mouse scrolled (653, 533) with delta (0, 0)
Screenshot: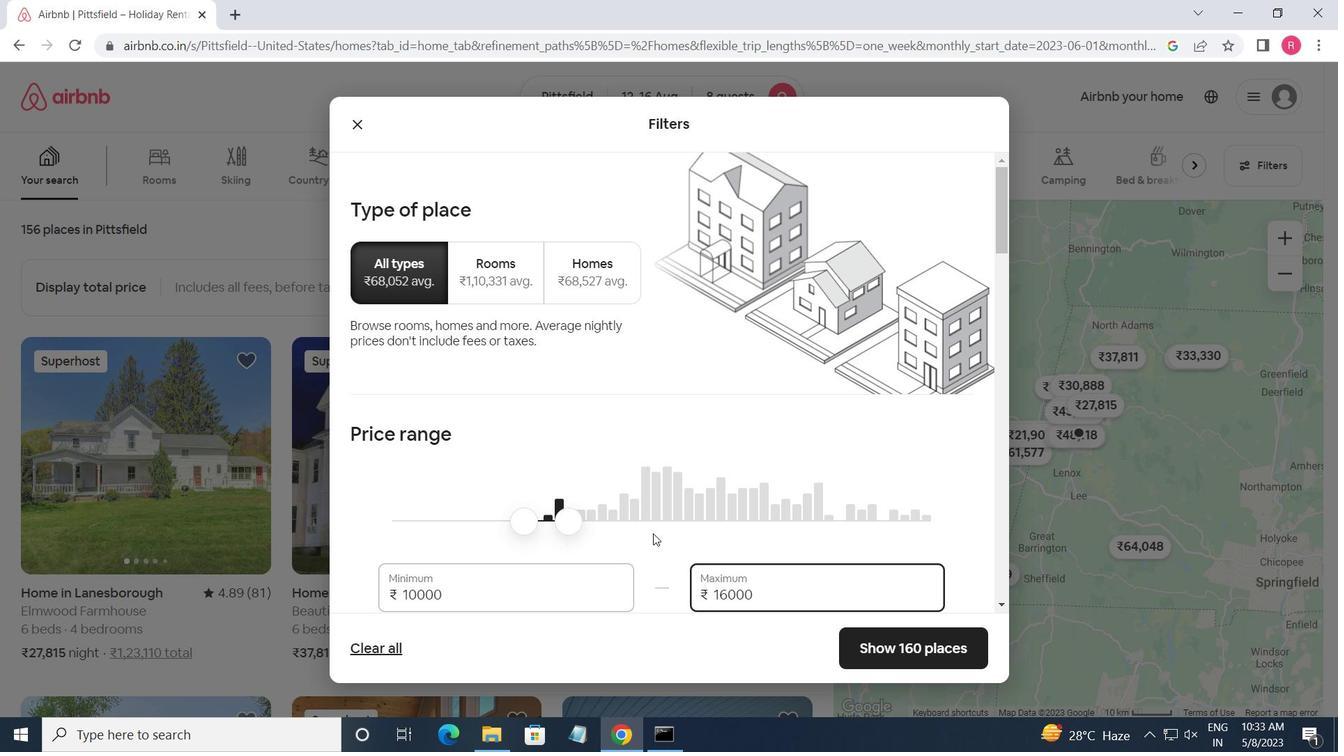 
Action: Mouse scrolled (653, 533) with delta (0, 0)
Screenshot: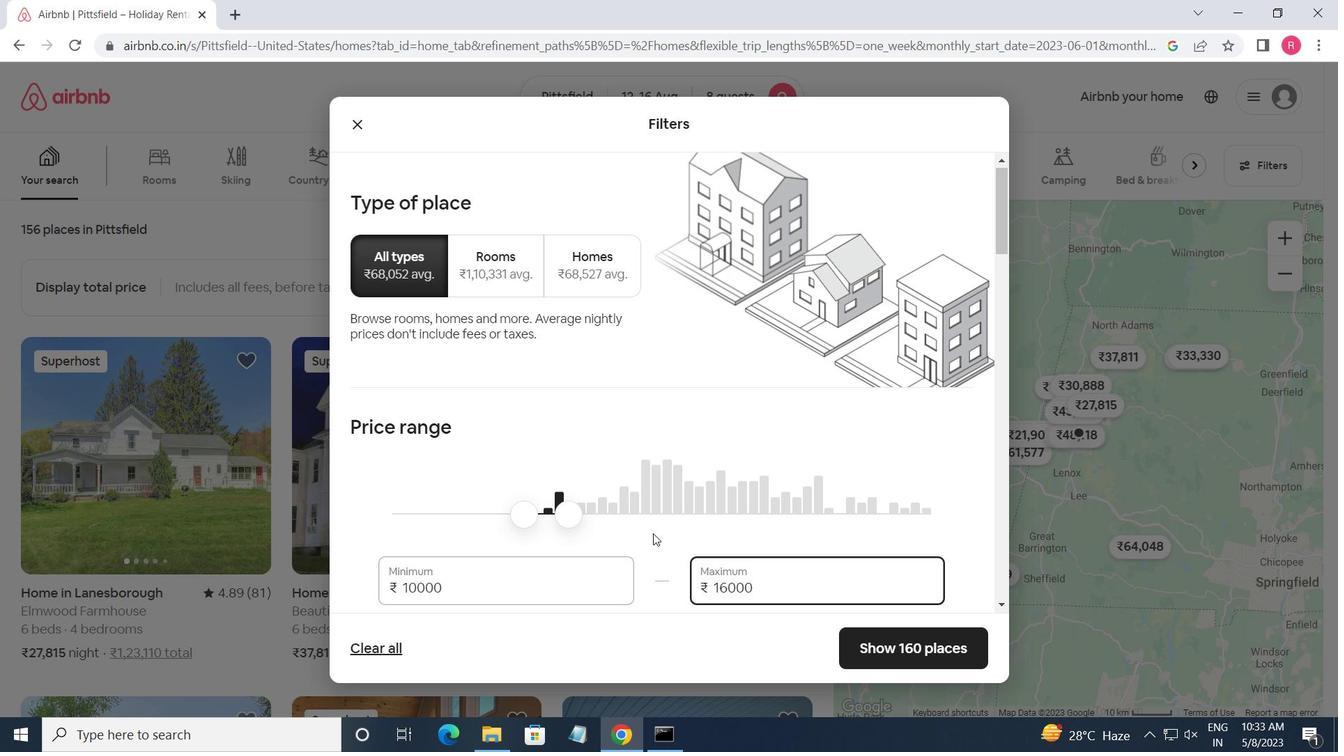 
Action: Mouse moved to (867, 427)
Screenshot: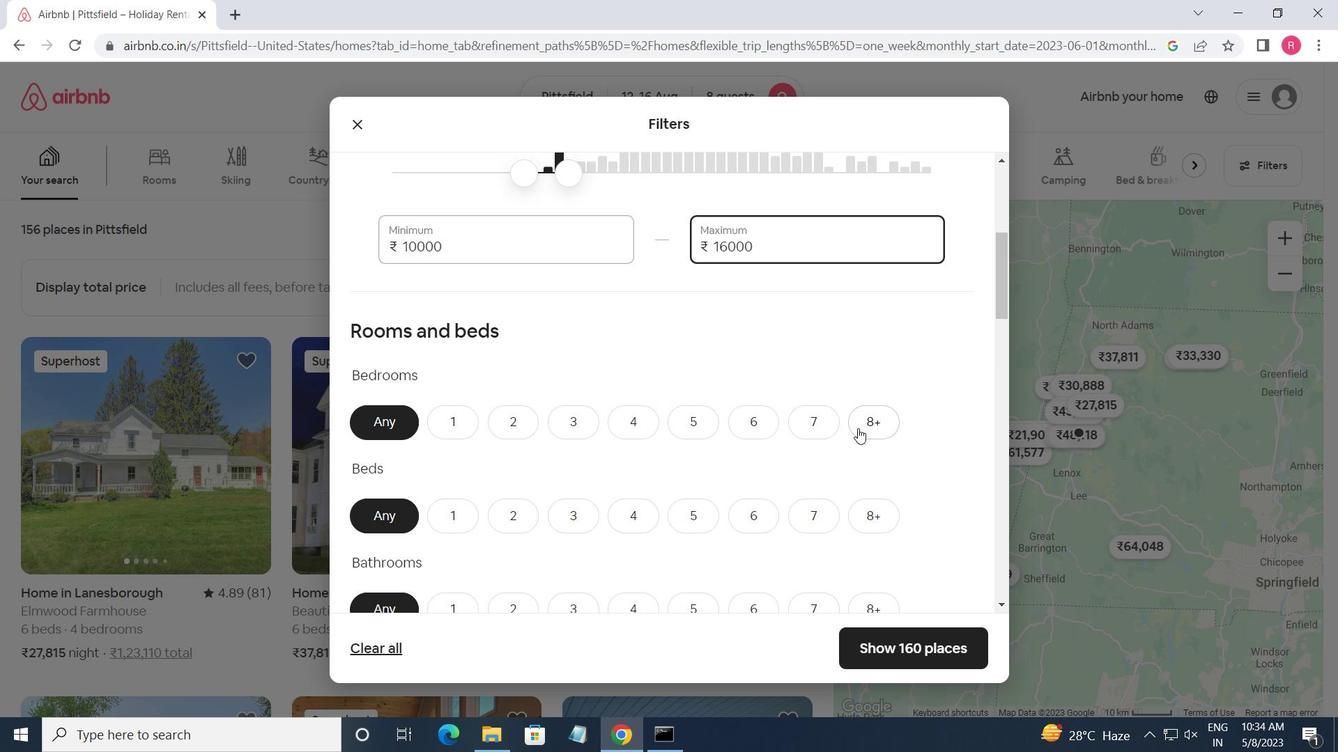 
Action: Mouse pressed left at (867, 427)
Screenshot: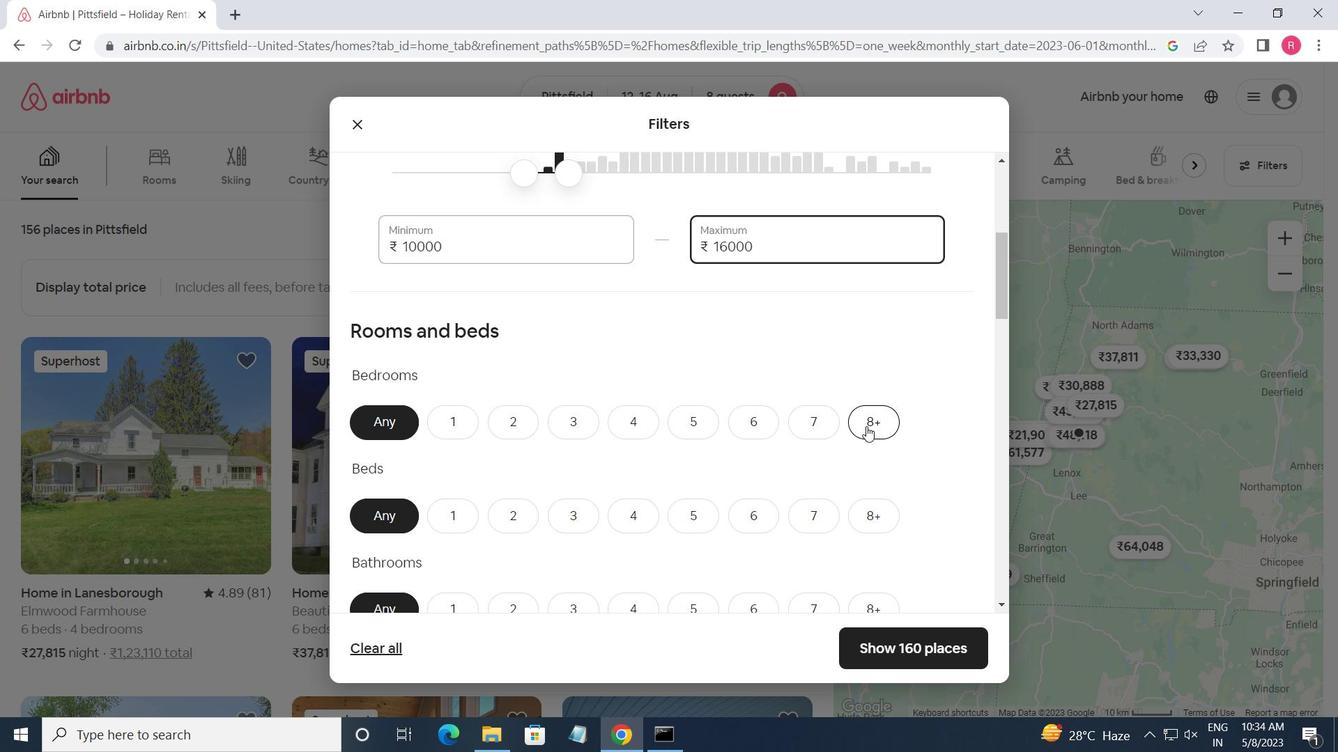
Action: Mouse moved to (862, 506)
Screenshot: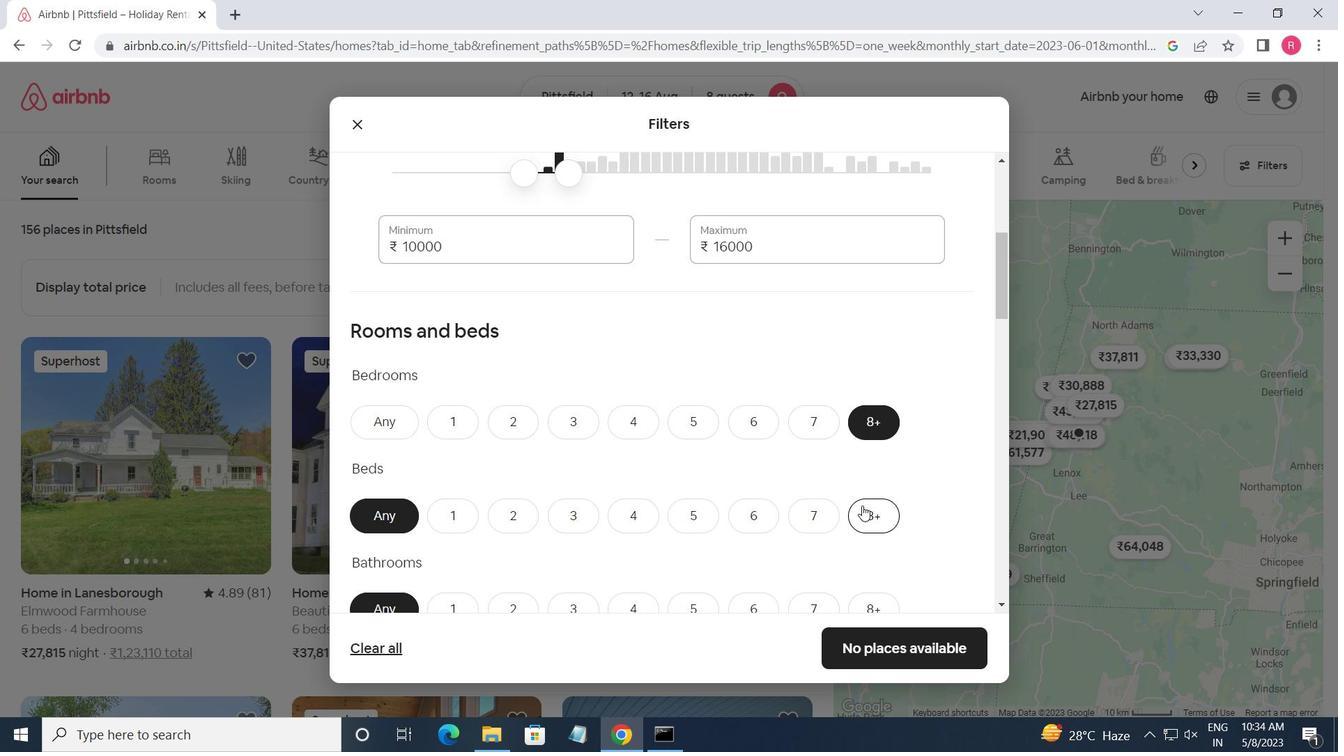 
Action: Mouse pressed left at (862, 506)
Screenshot: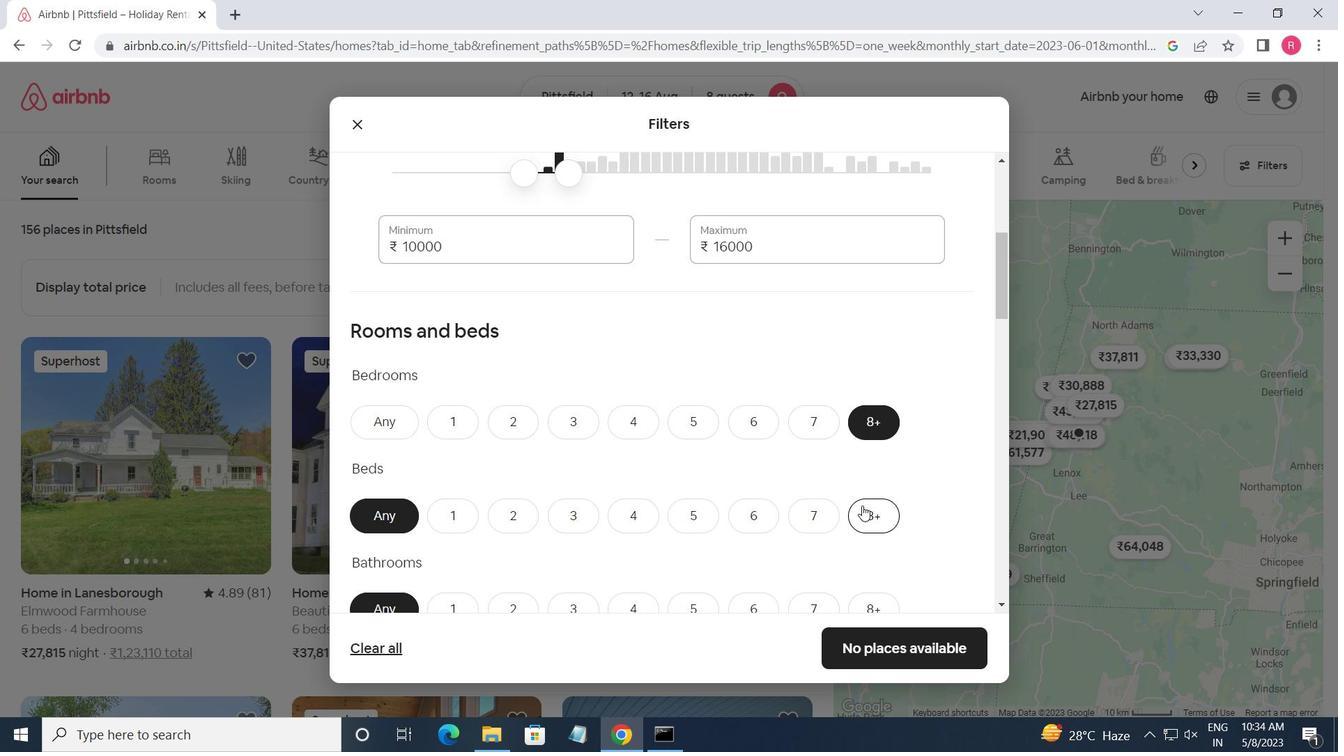 
Action: Mouse moved to (869, 602)
Screenshot: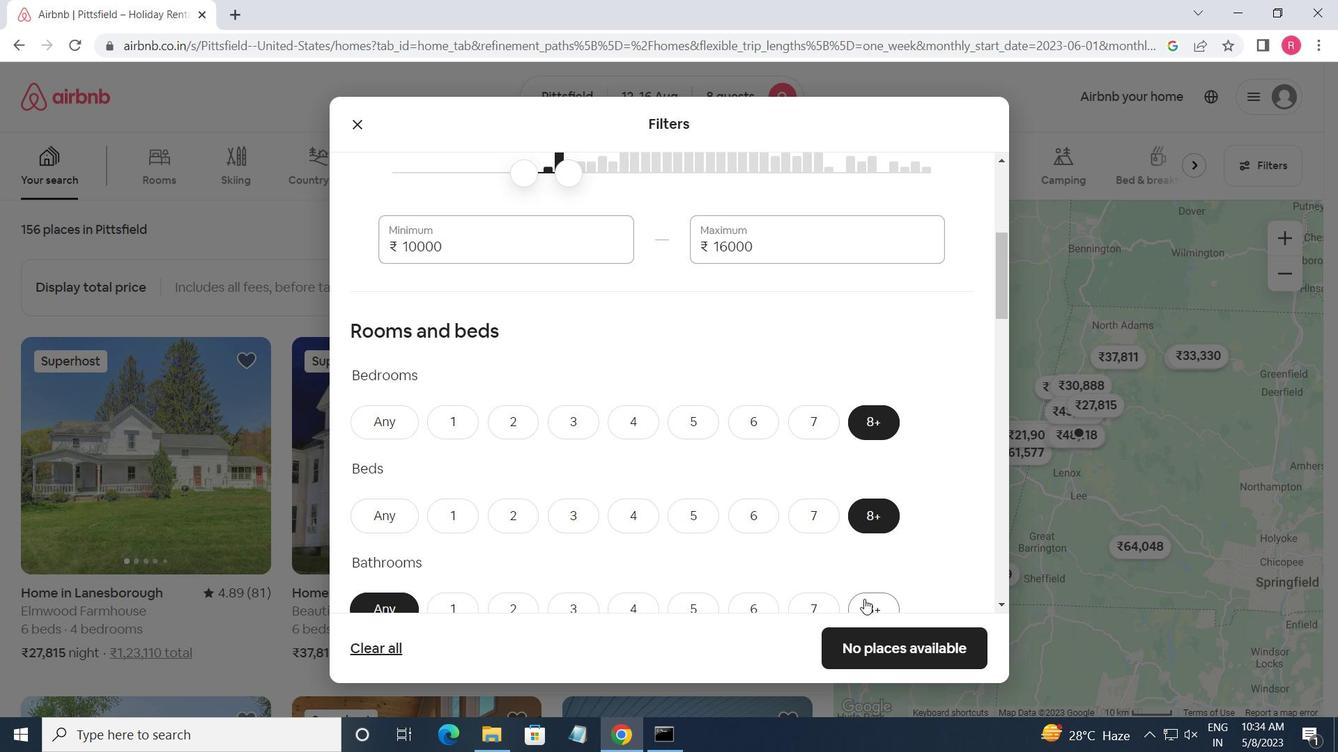 
Action: Mouse pressed left at (869, 602)
Screenshot: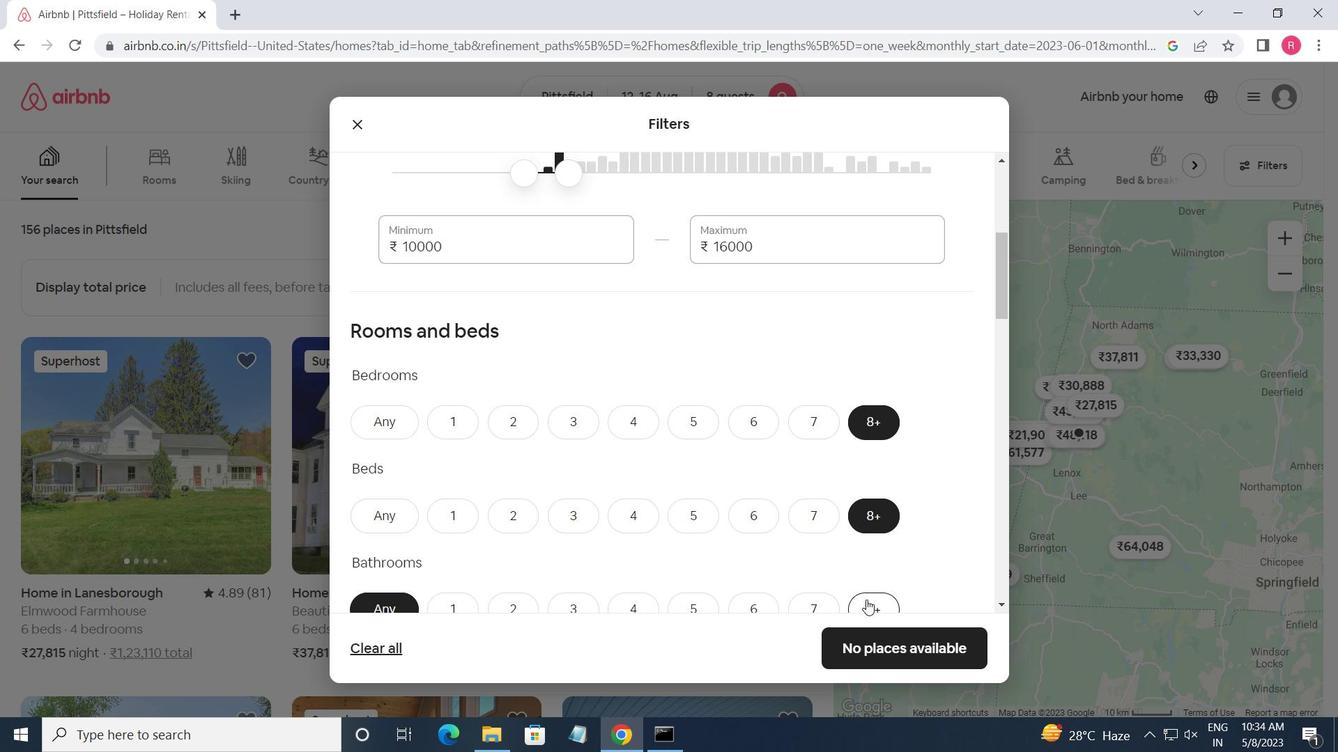 
Action: Mouse moved to (826, 468)
Screenshot: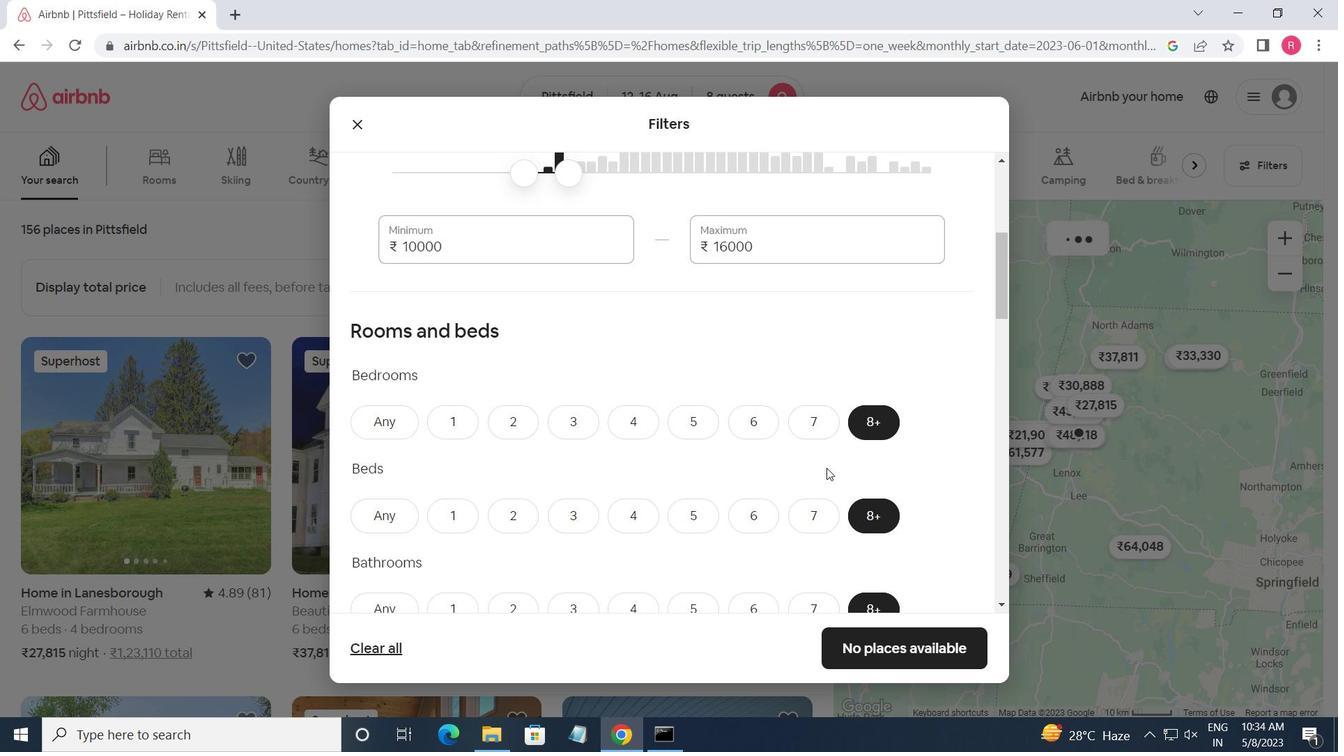 
Action: Mouse scrolled (826, 467) with delta (0, 0)
Screenshot: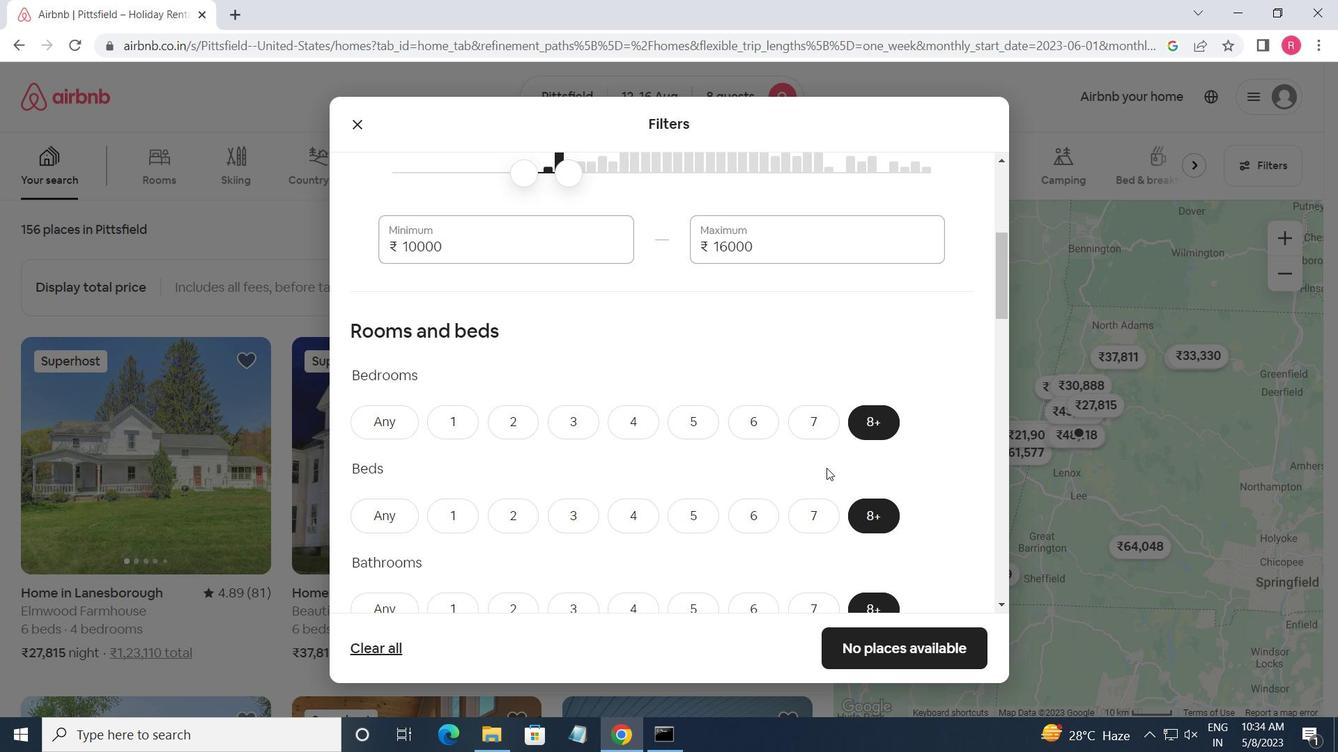 
Action: Mouse scrolled (826, 467) with delta (0, 0)
Screenshot: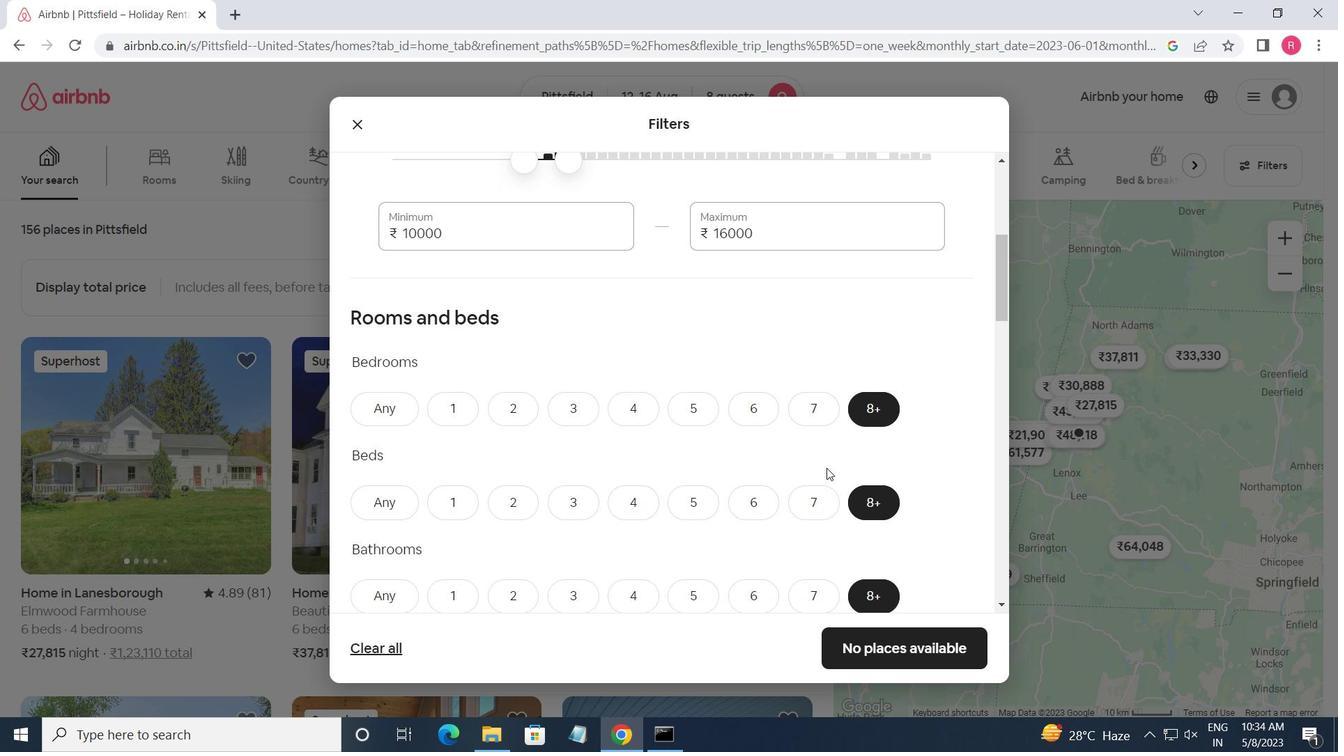 
Action: Mouse scrolled (826, 467) with delta (0, 0)
Screenshot: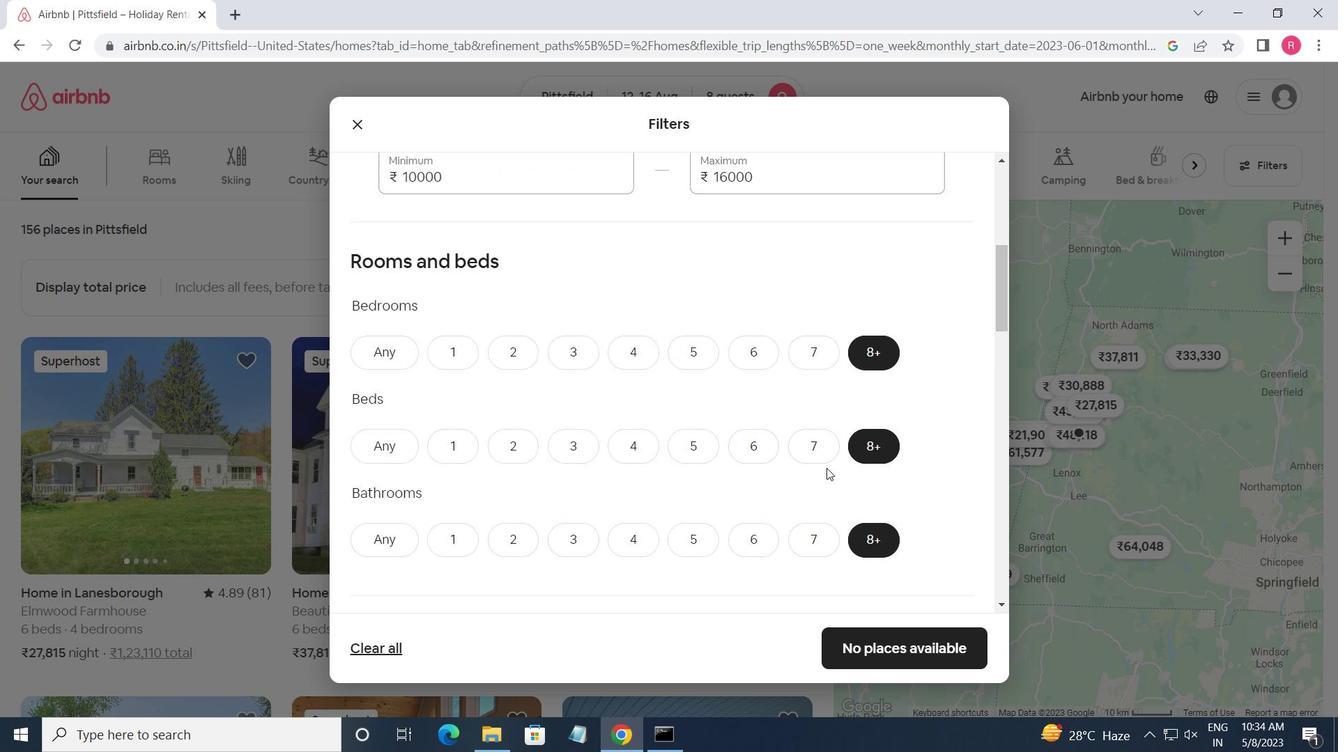 
Action: Mouse scrolled (826, 467) with delta (0, 0)
Screenshot: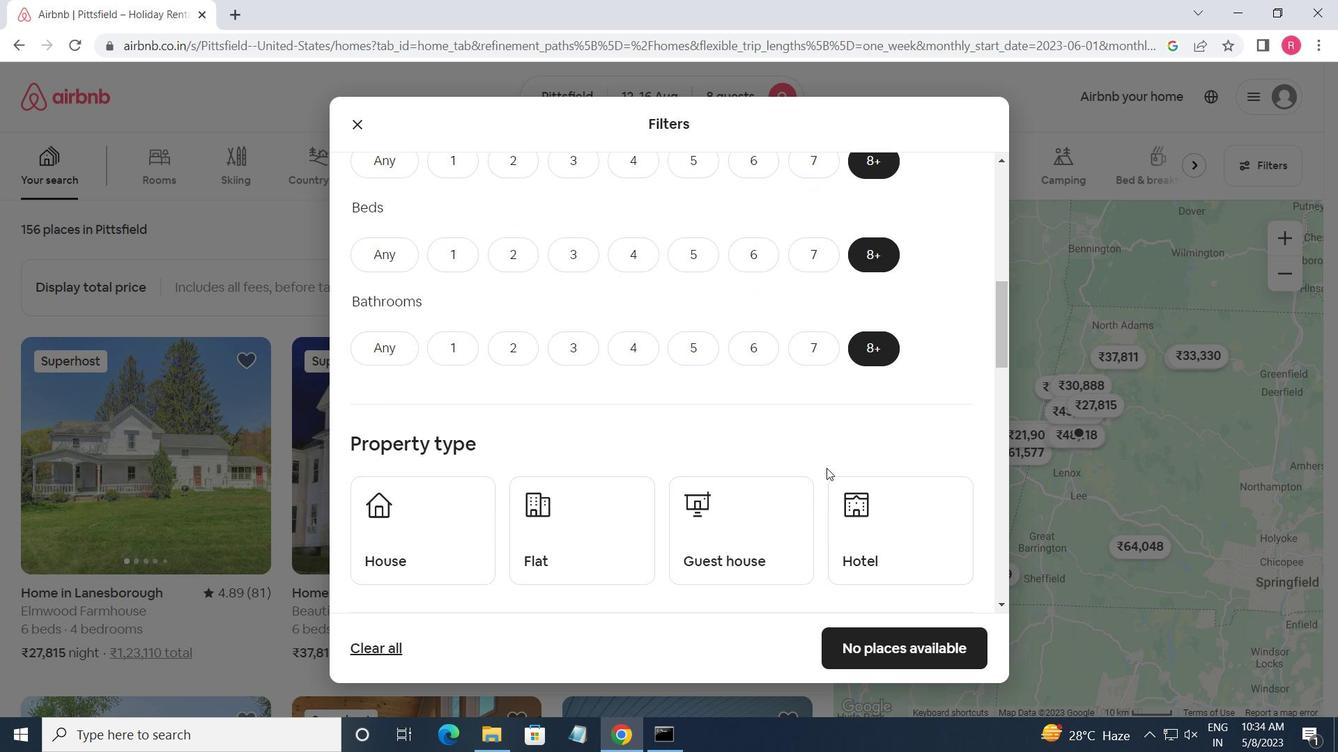
Action: Mouse moved to (431, 446)
Screenshot: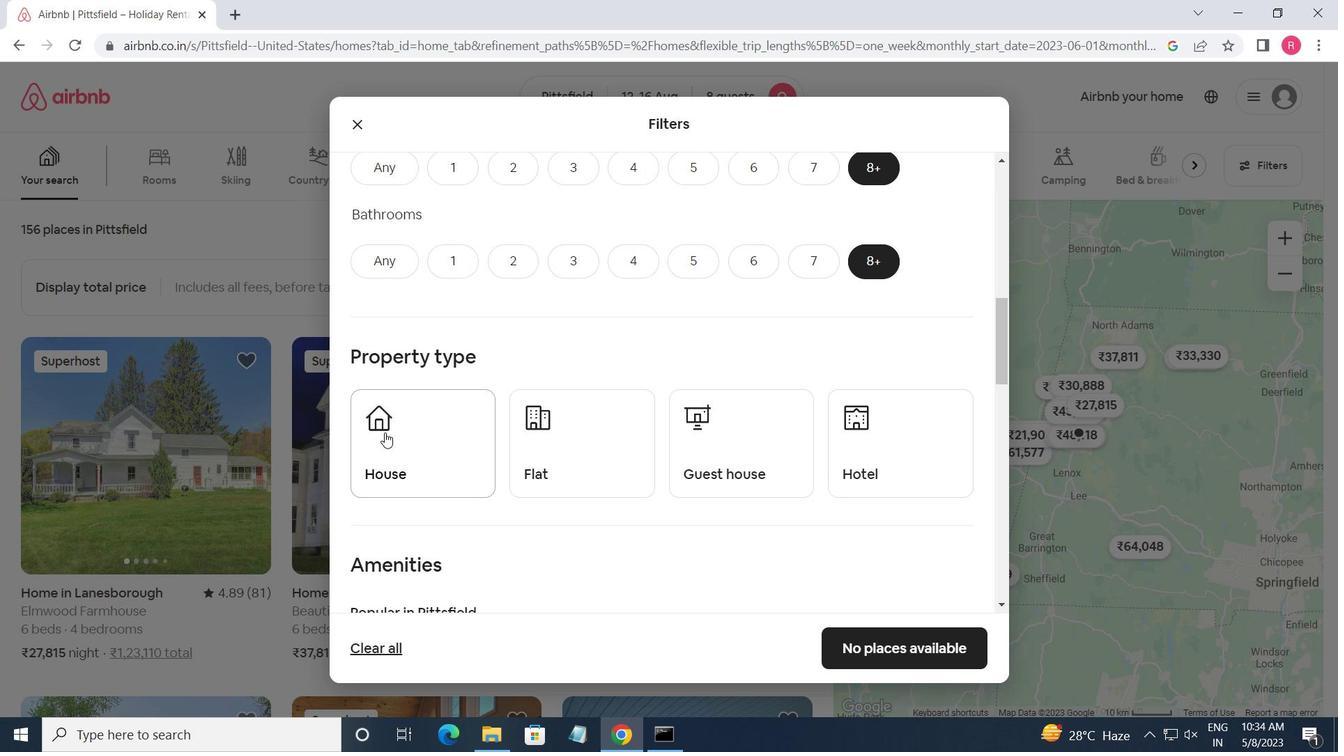
Action: Mouse pressed left at (431, 446)
Screenshot: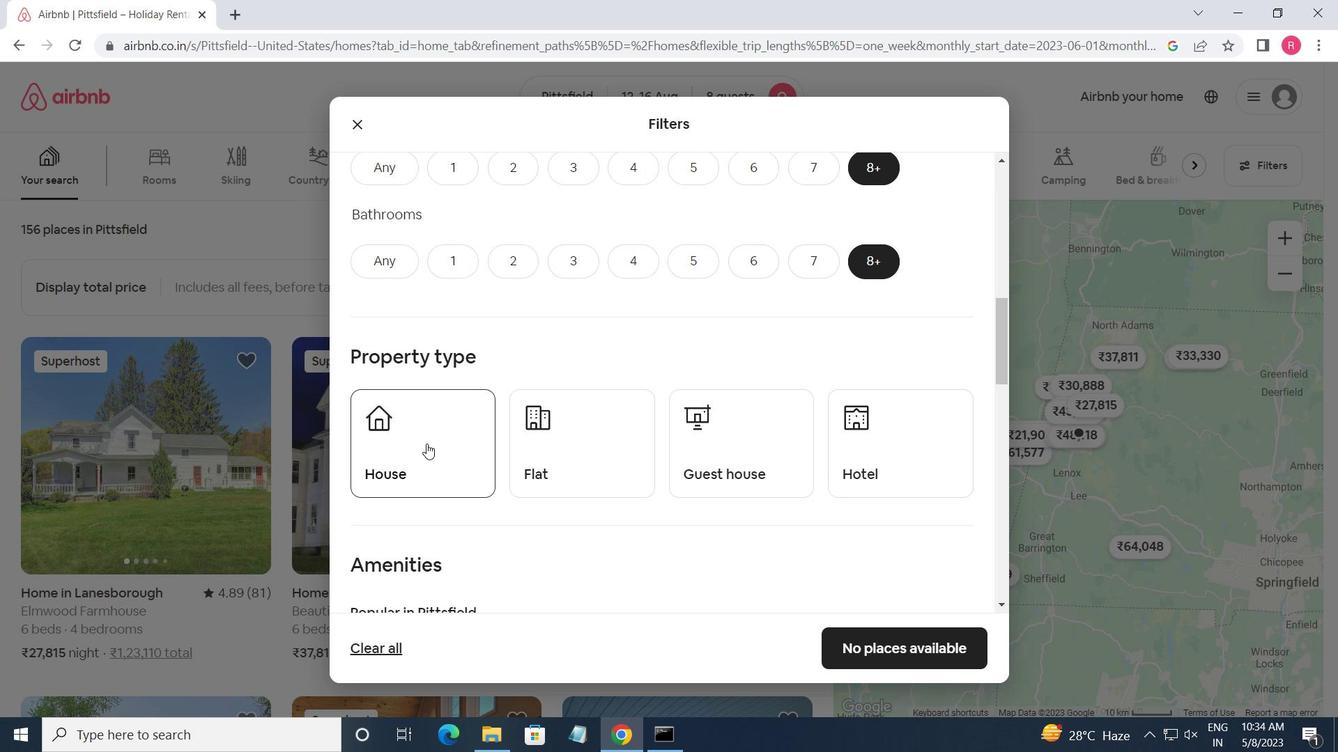 
Action: Mouse moved to (536, 463)
Screenshot: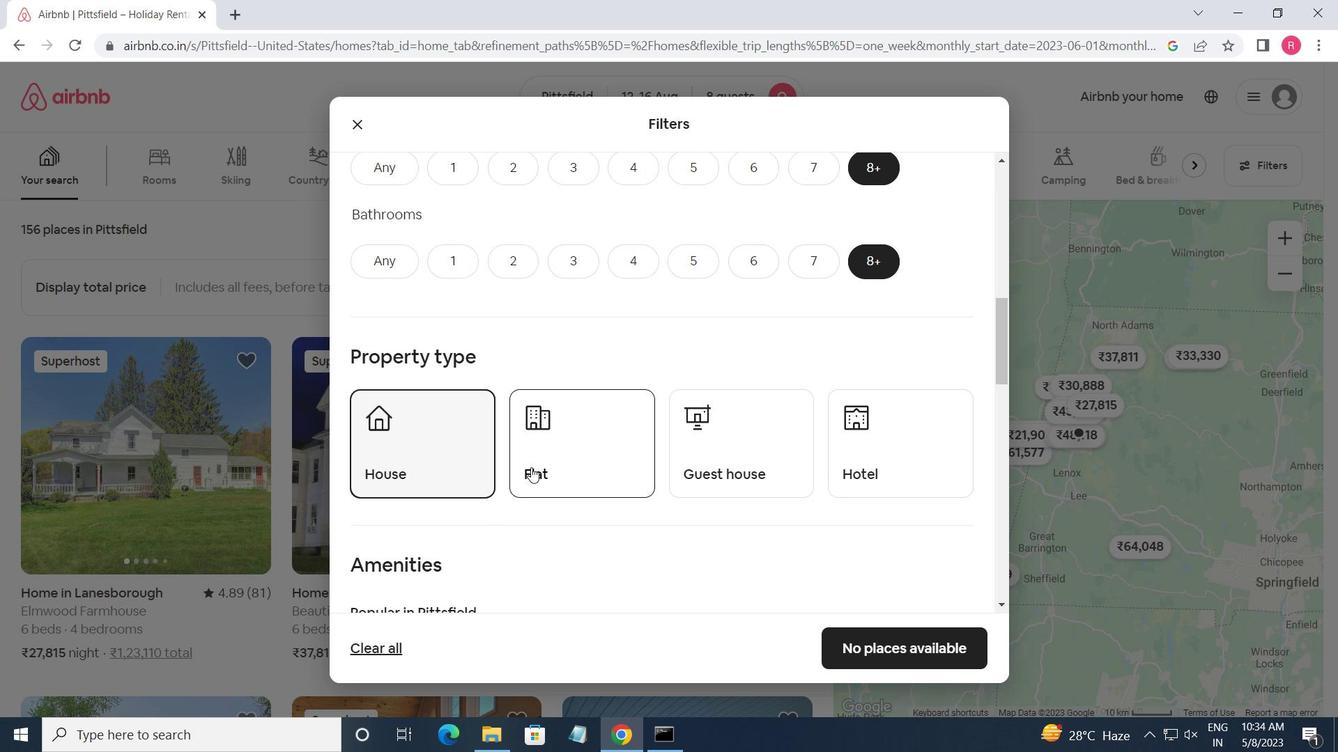 
Action: Mouse pressed left at (536, 463)
Screenshot: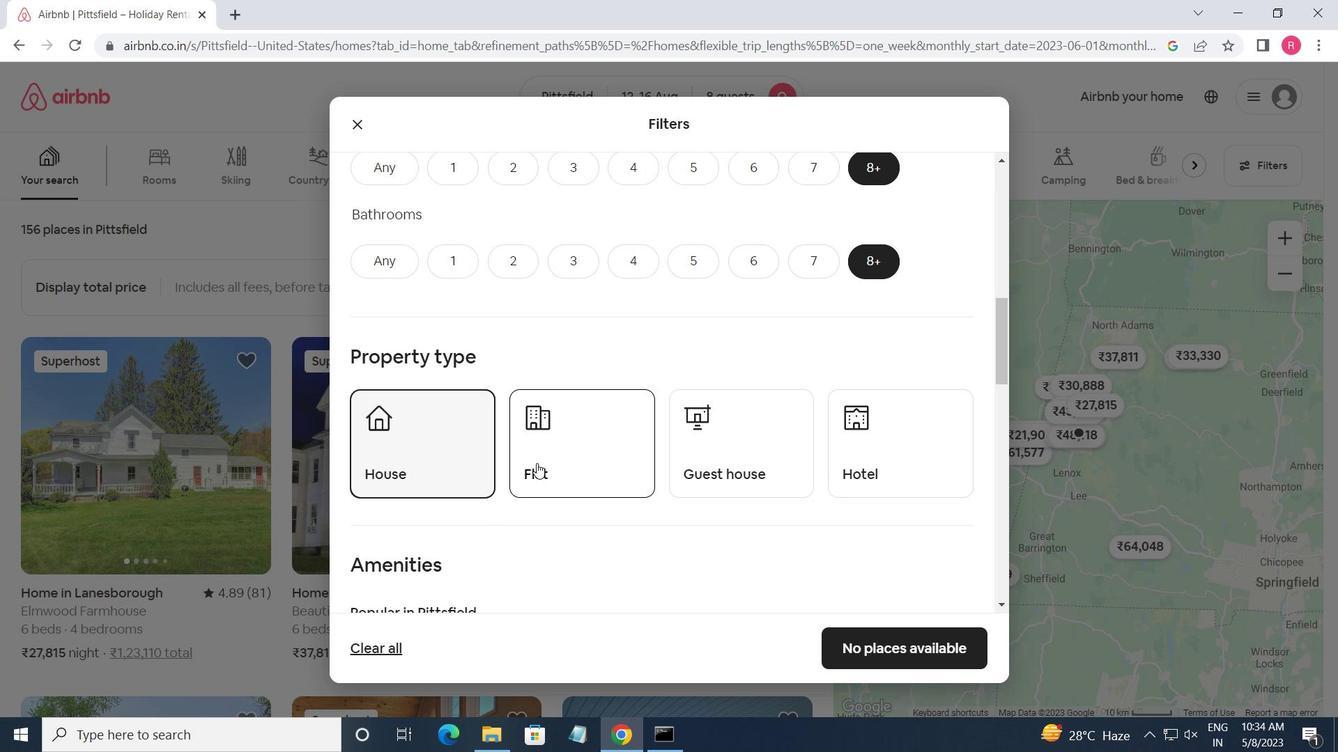 
Action: Mouse moved to (735, 464)
Screenshot: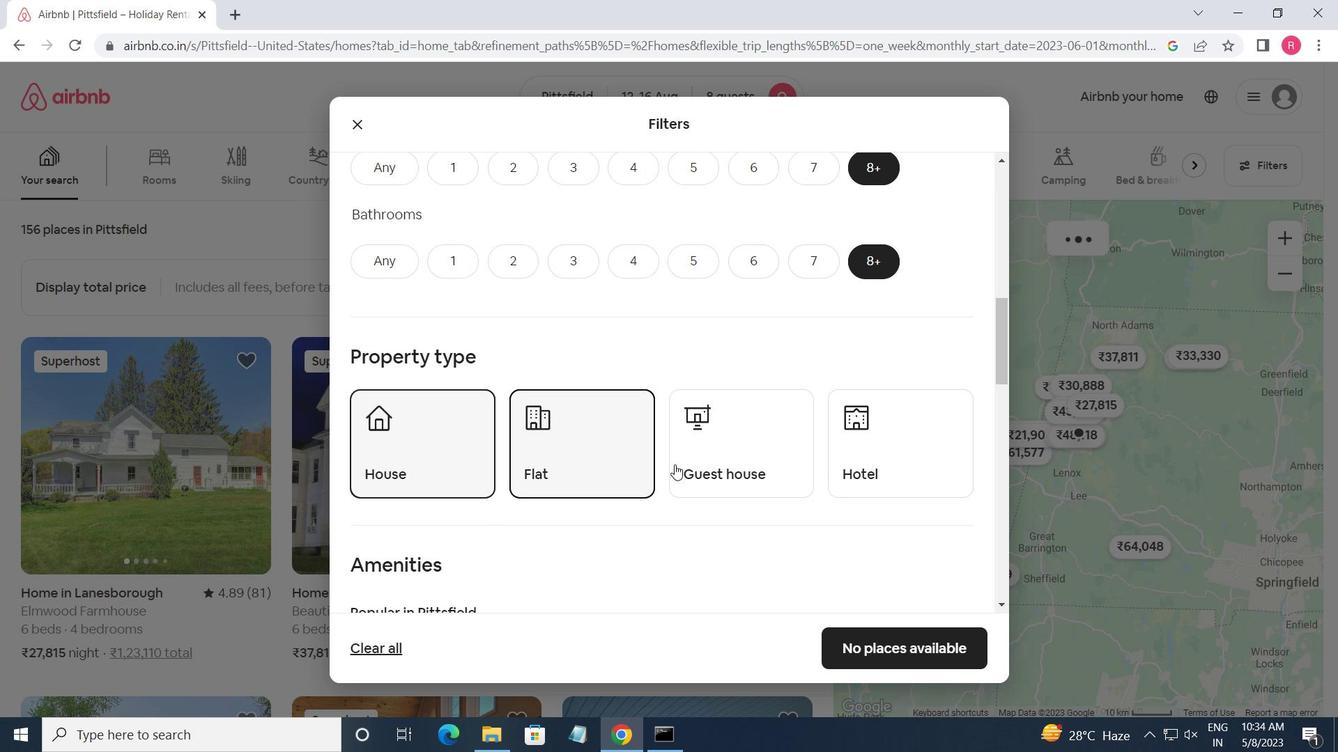 
Action: Mouse pressed left at (735, 464)
Screenshot: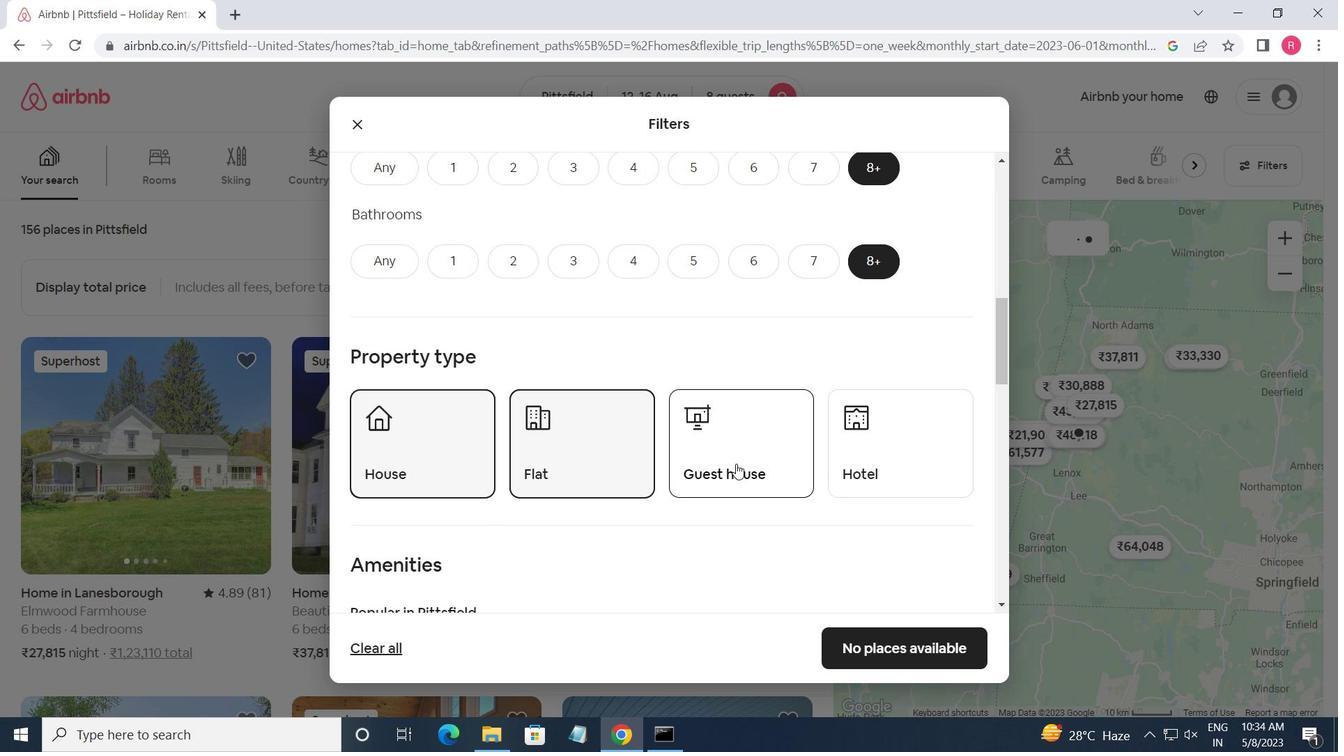
Action: Mouse moved to (833, 447)
Screenshot: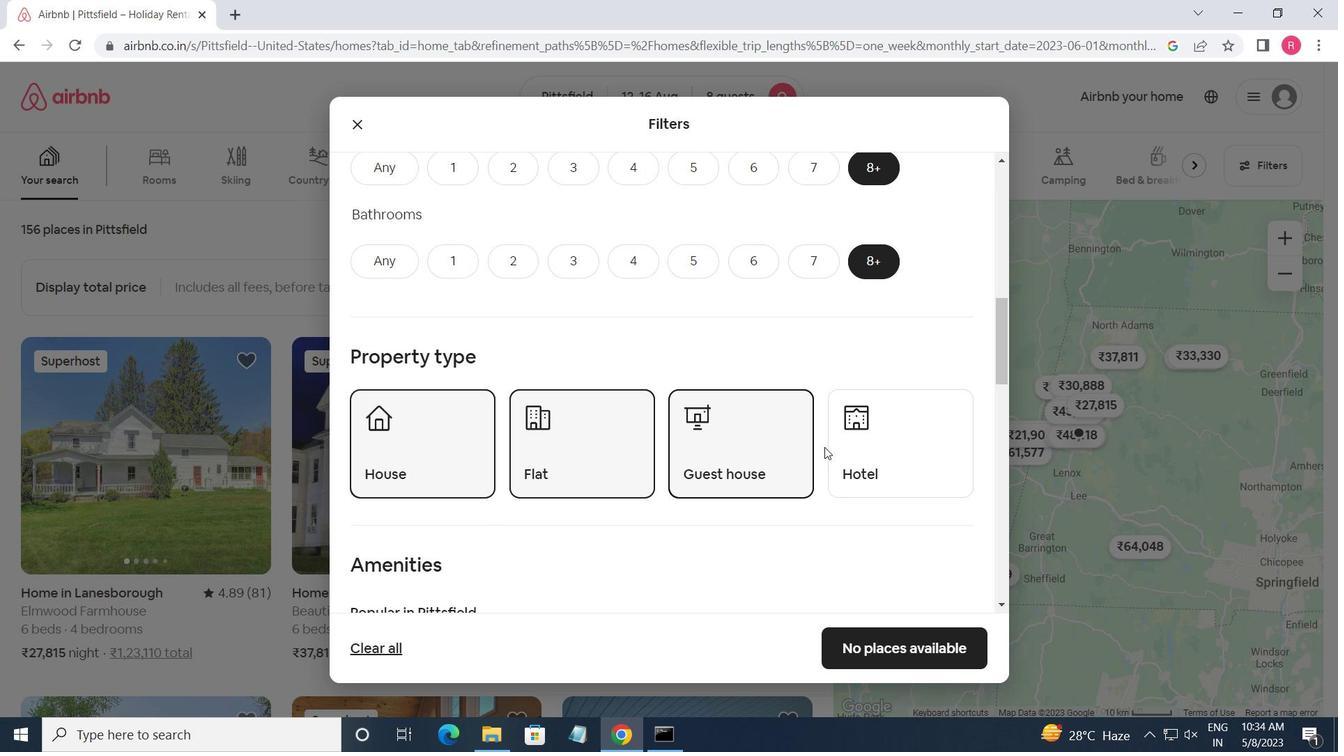 
Action: Mouse pressed left at (833, 447)
Screenshot: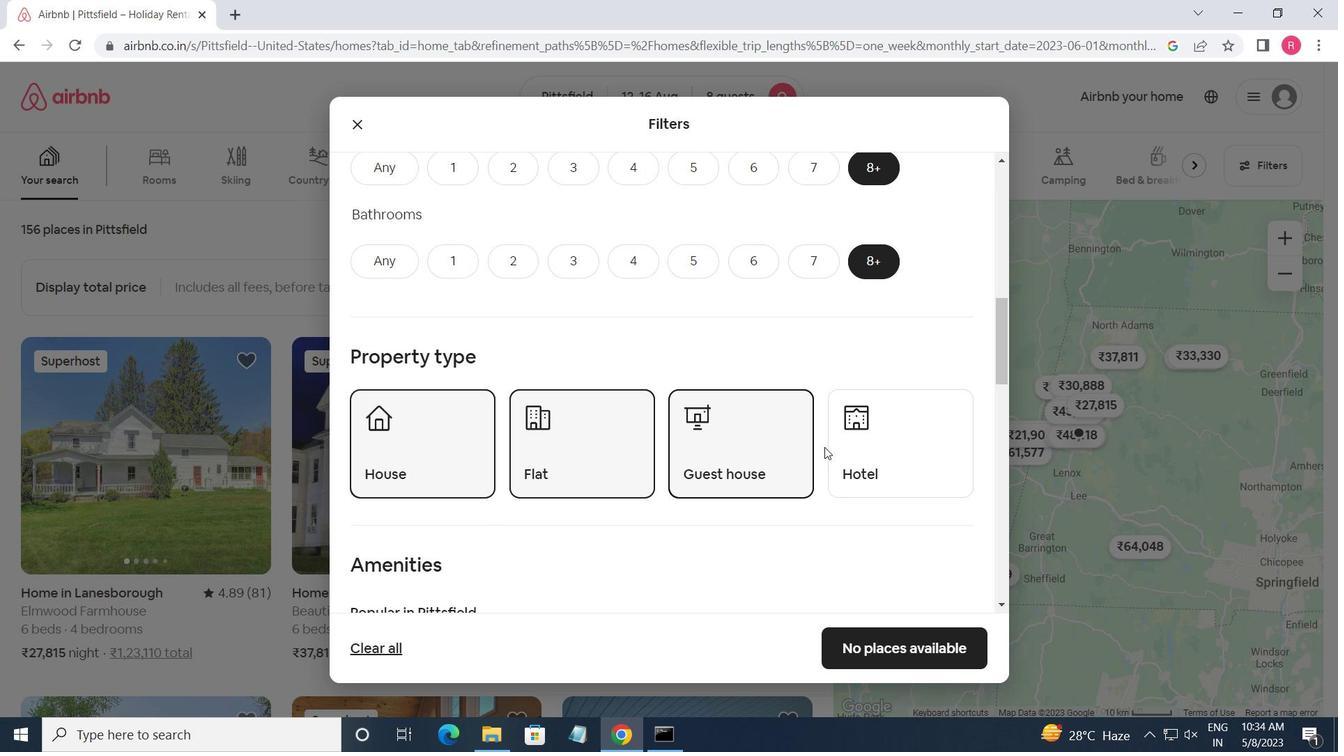
Action: Mouse moved to (833, 447)
Screenshot: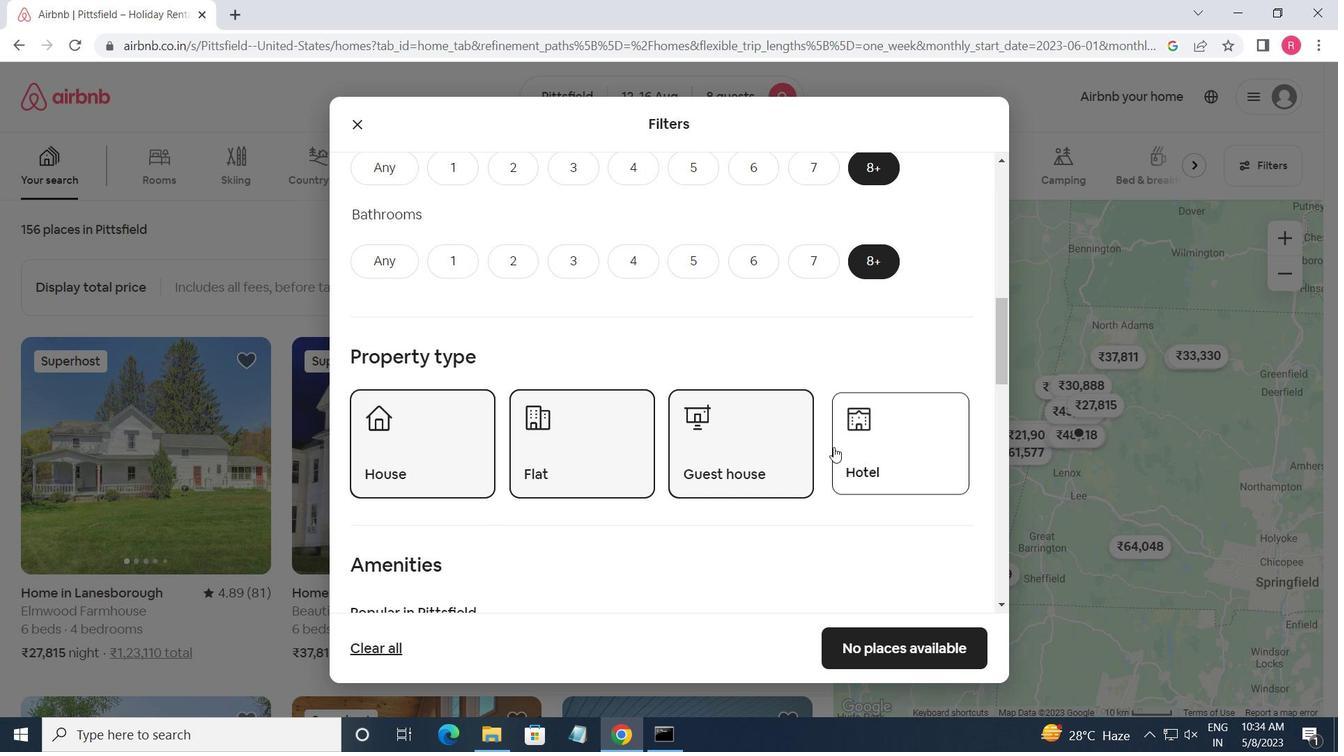 
Action: Mouse scrolled (833, 446) with delta (0, 0)
Screenshot: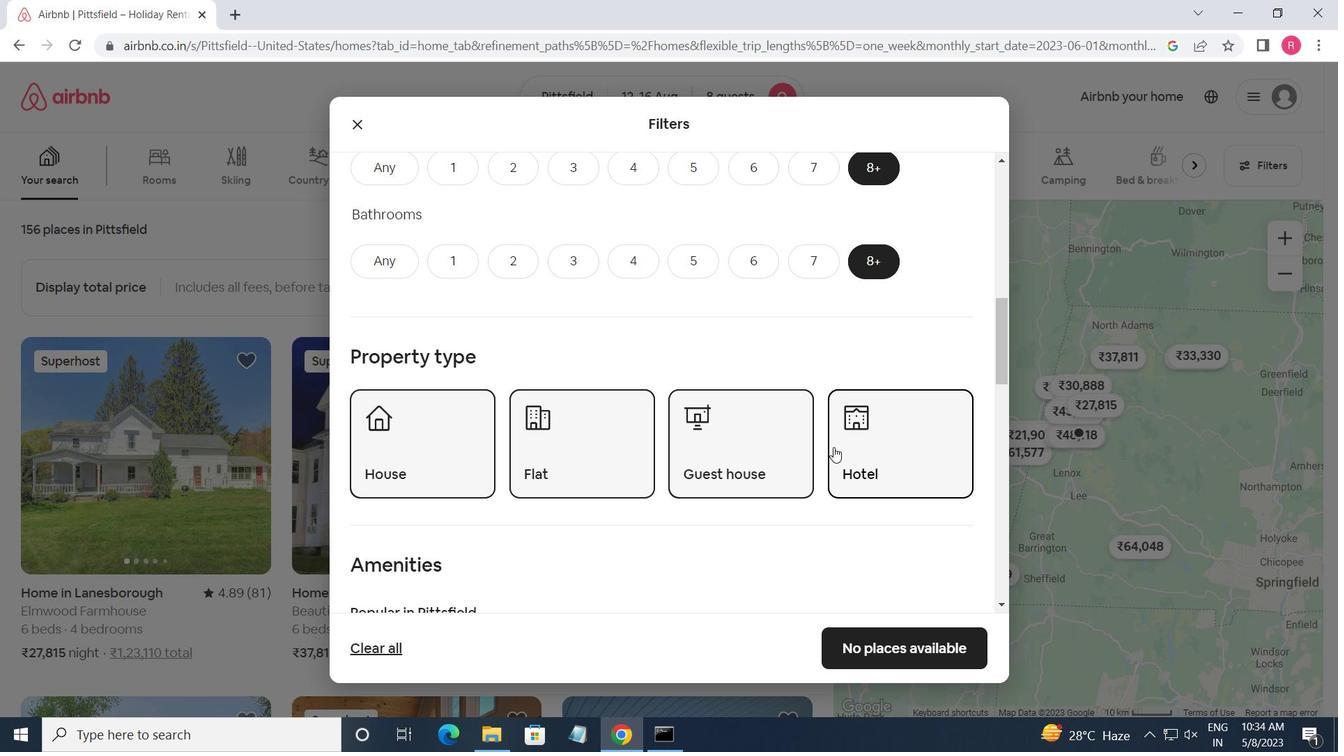 
Action: Mouse scrolled (833, 446) with delta (0, 0)
Screenshot: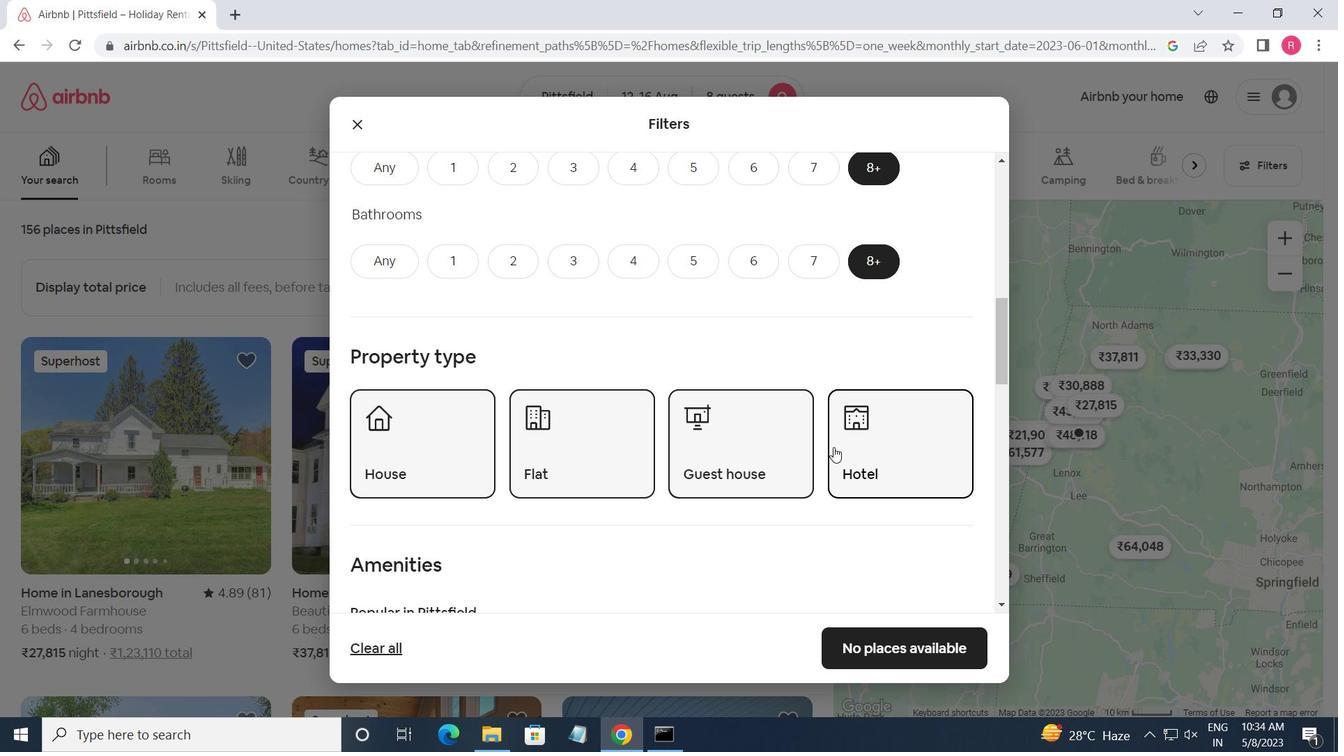 
Action: Mouse scrolled (833, 446) with delta (0, 0)
Screenshot: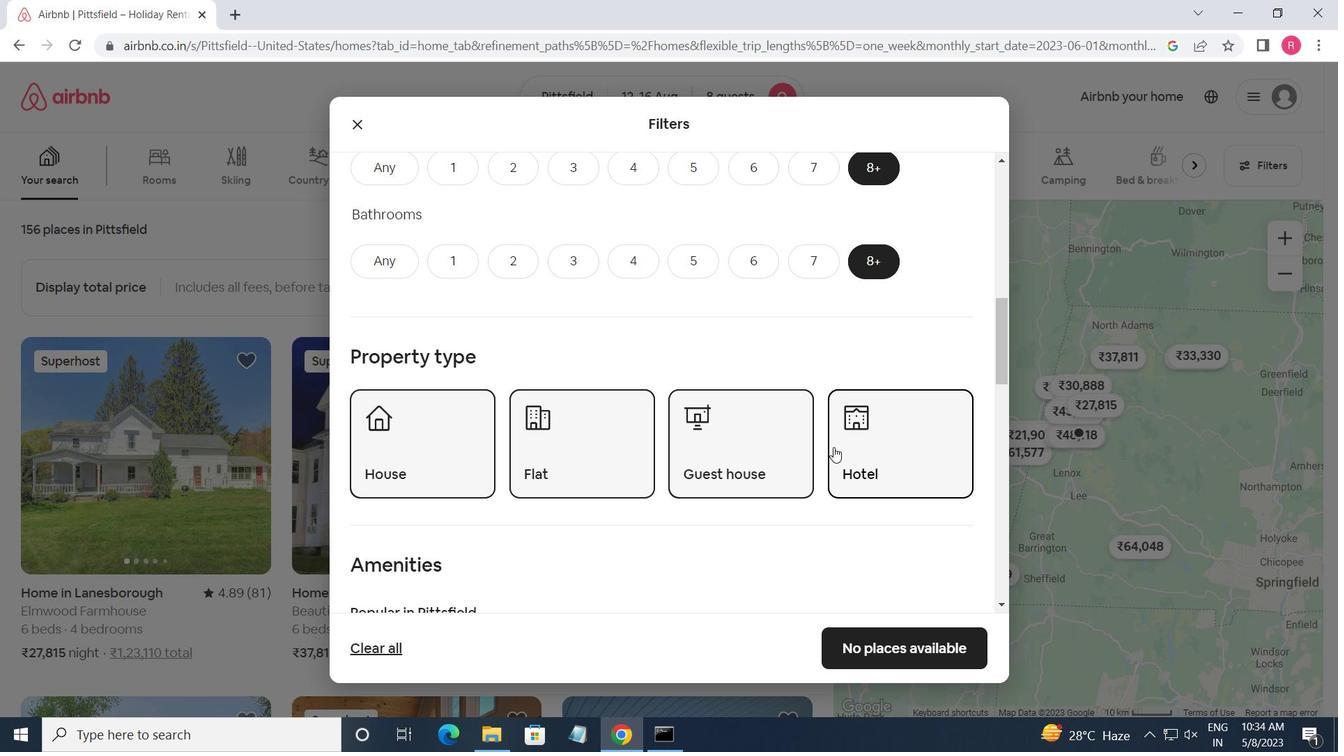 
Action: Mouse moved to (370, 397)
Screenshot: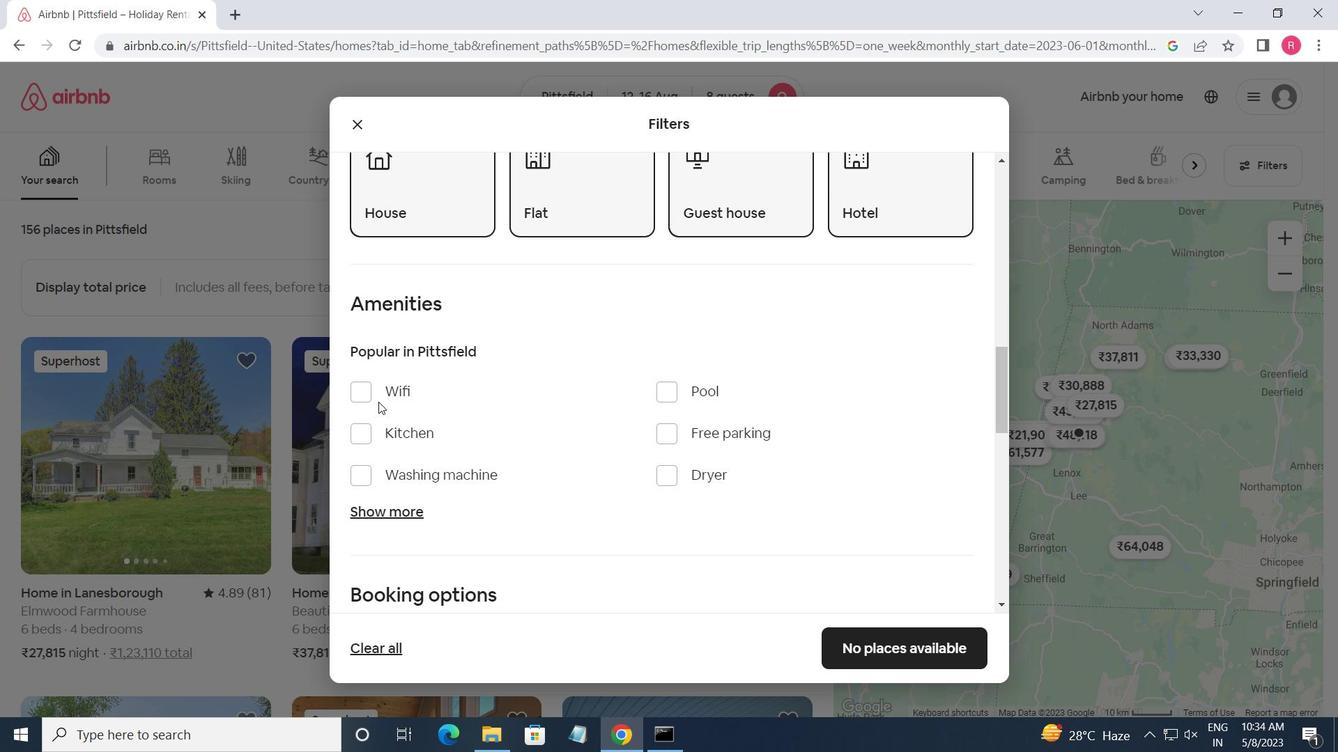 
Action: Mouse pressed left at (370, 397)
Screenshot: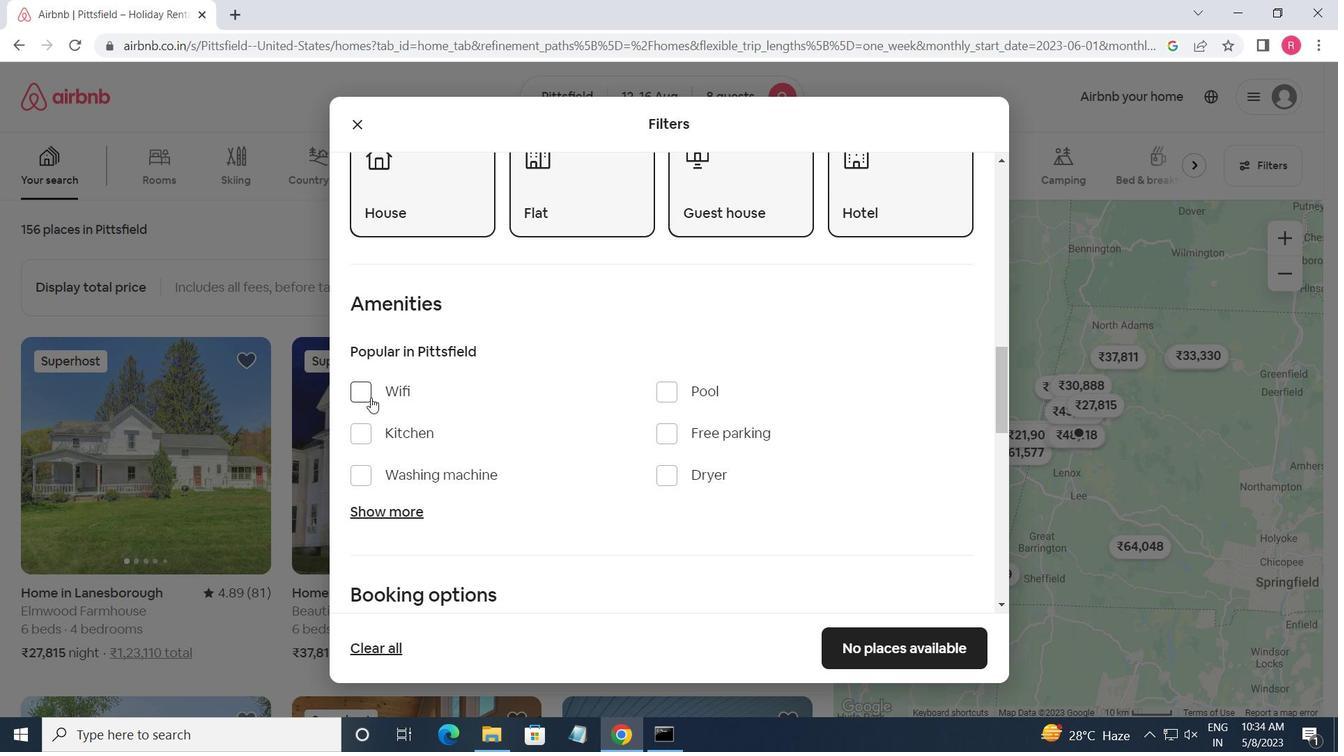 
Action: Mouse moved to (369, 520)
Screenshot: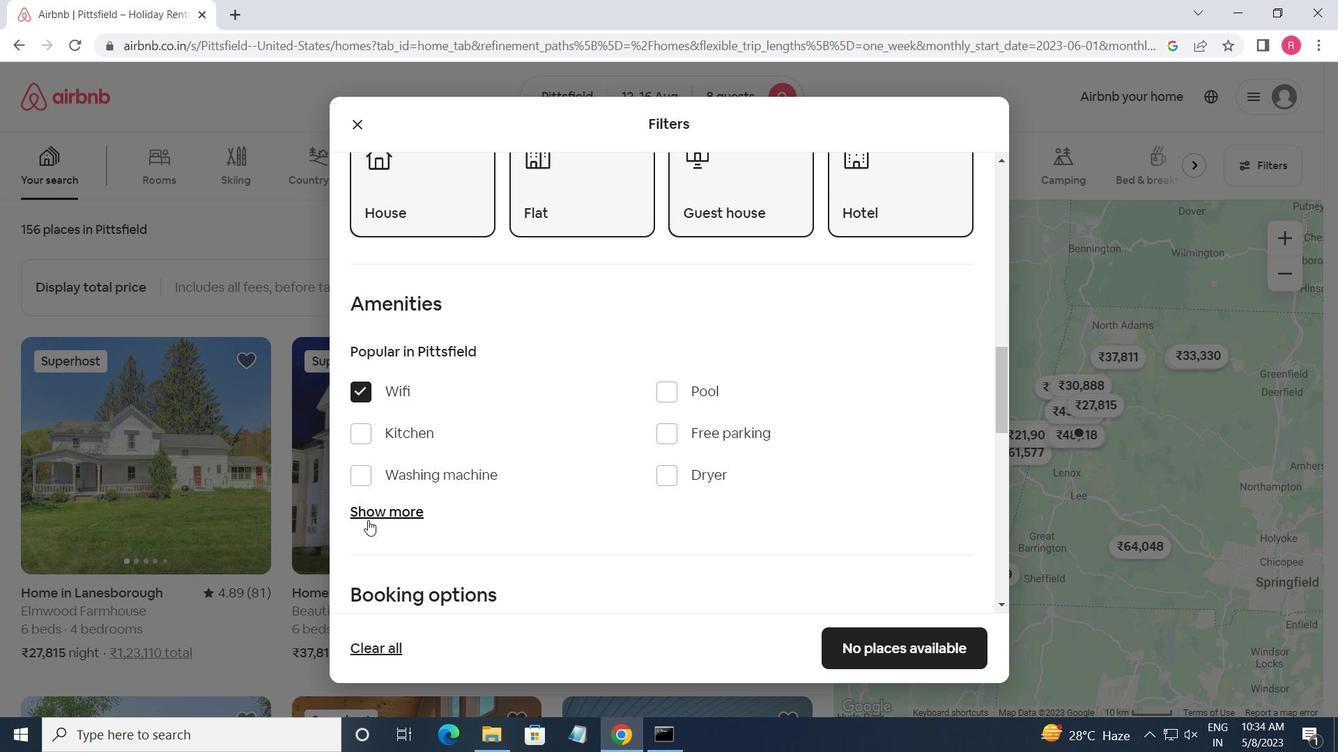 
Action: Mouse pressed left at (369, 520)
Screenshot: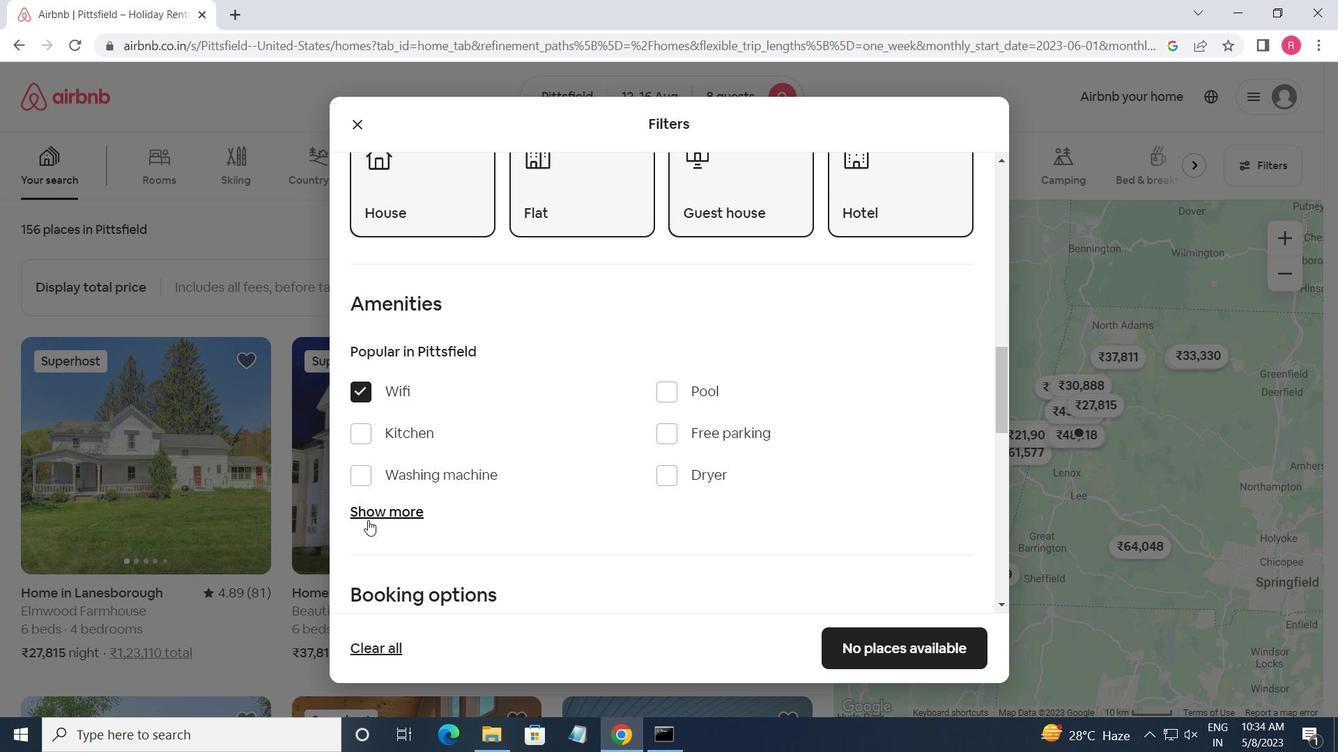
Action: Mouse moved to (661, 435)
Screenshot: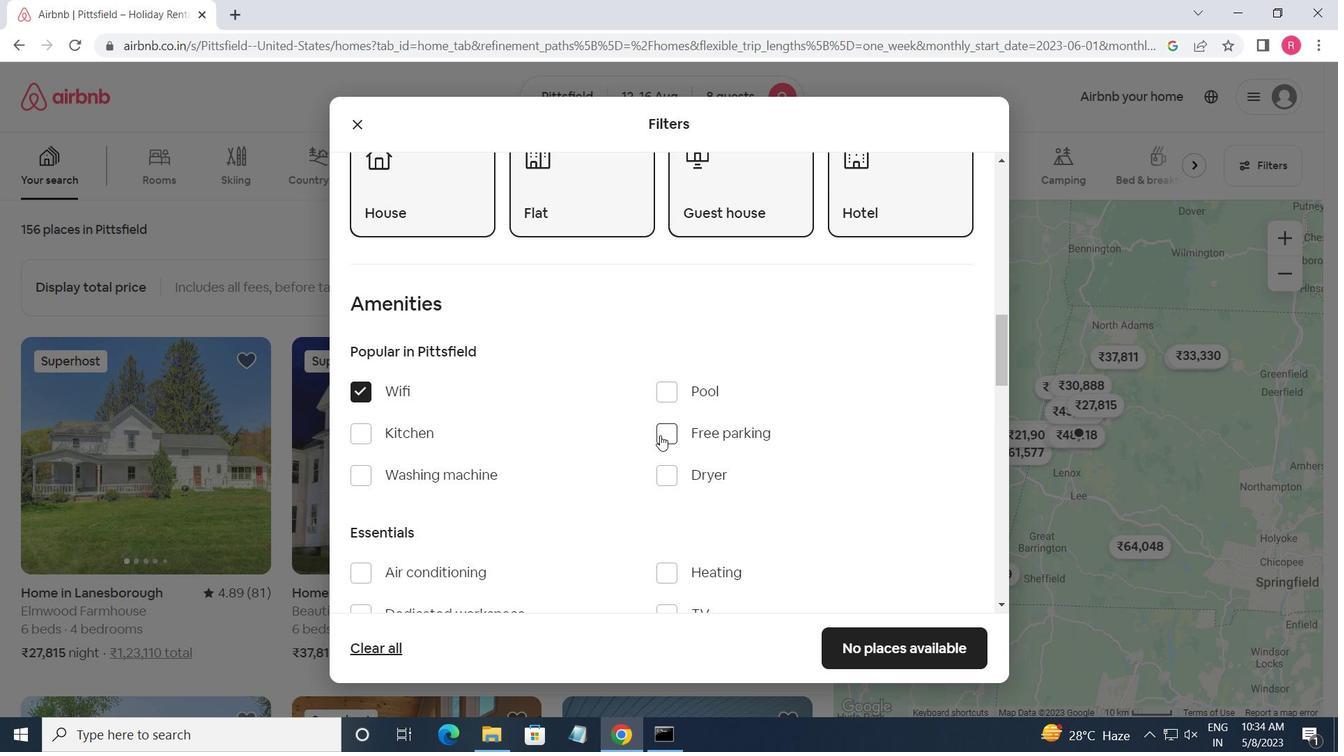 
Action: Mouse pressed left at (661, 435)
Screenshot: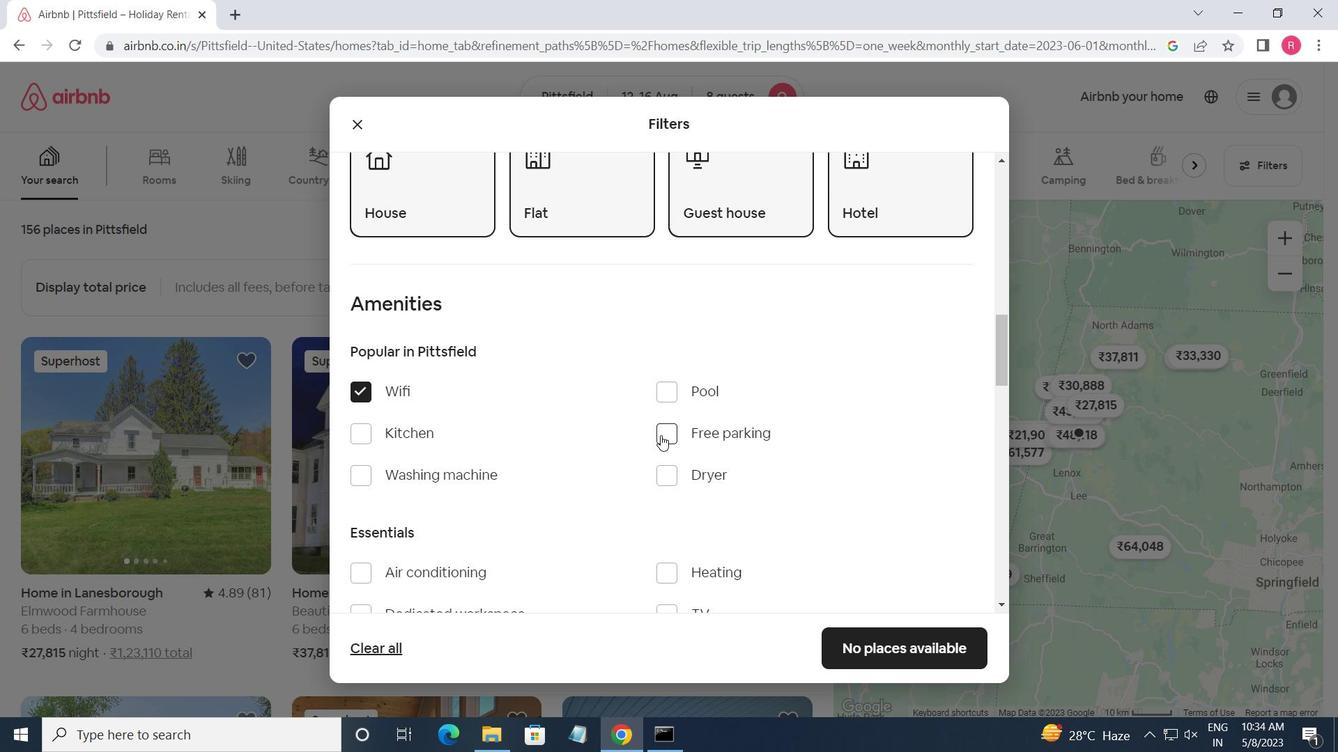 
Action: Mouse moved to (625, 435)
Screenshot: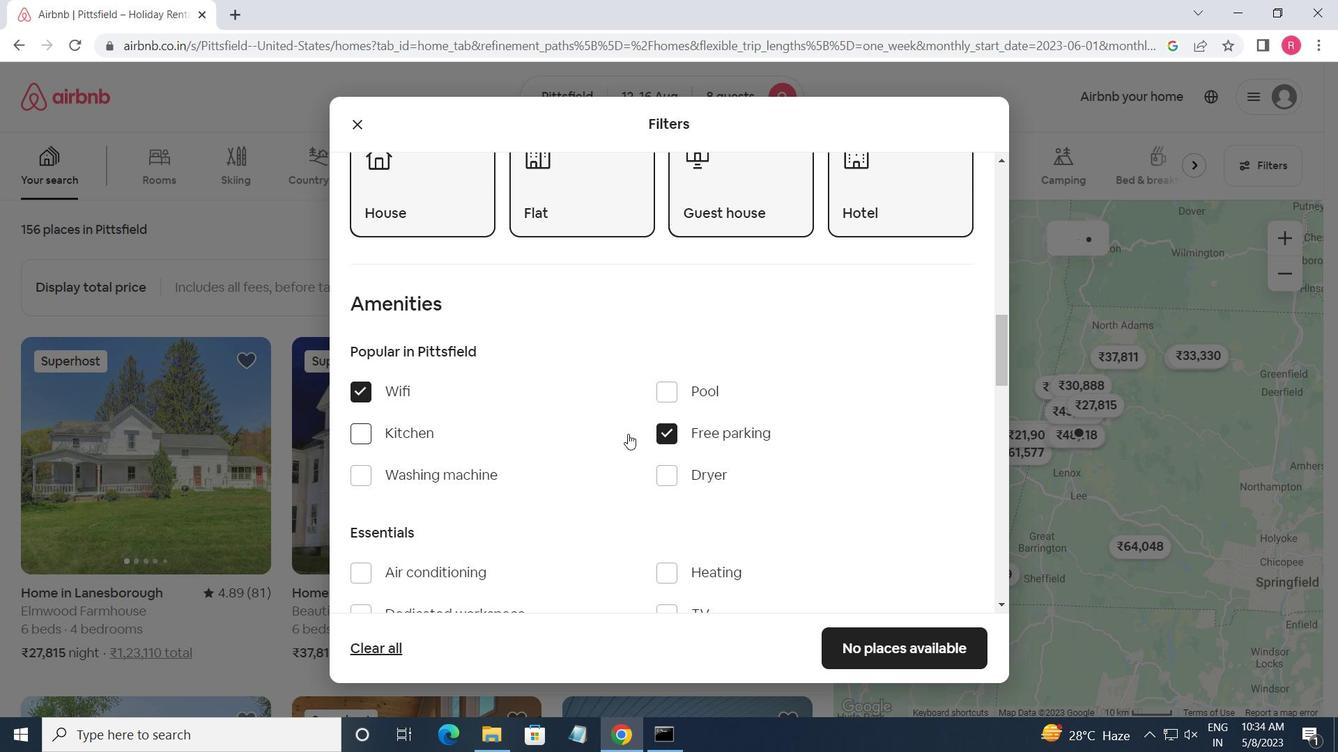 
Action: Mouse scrolled (625, 434) with delta (0, 0)
Screenshot: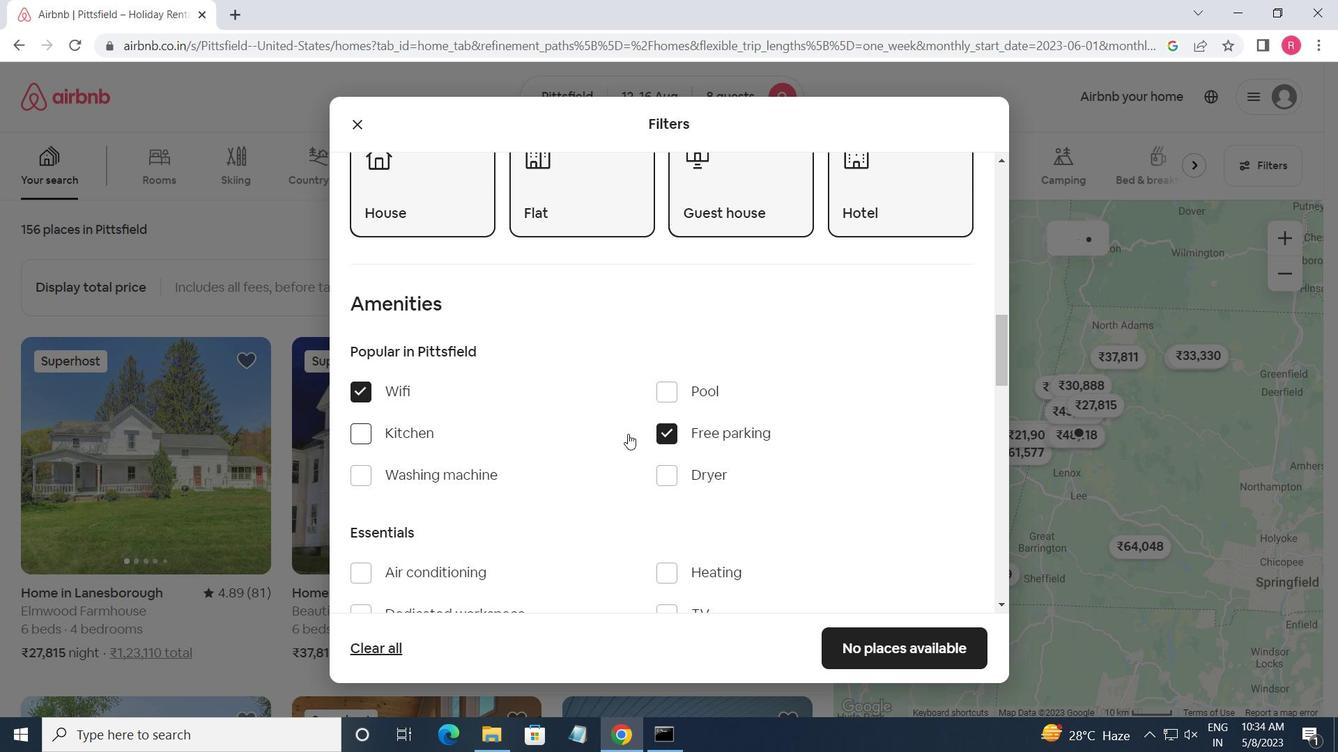 
Action: Mouse moved to (624, 436)
Screenshot: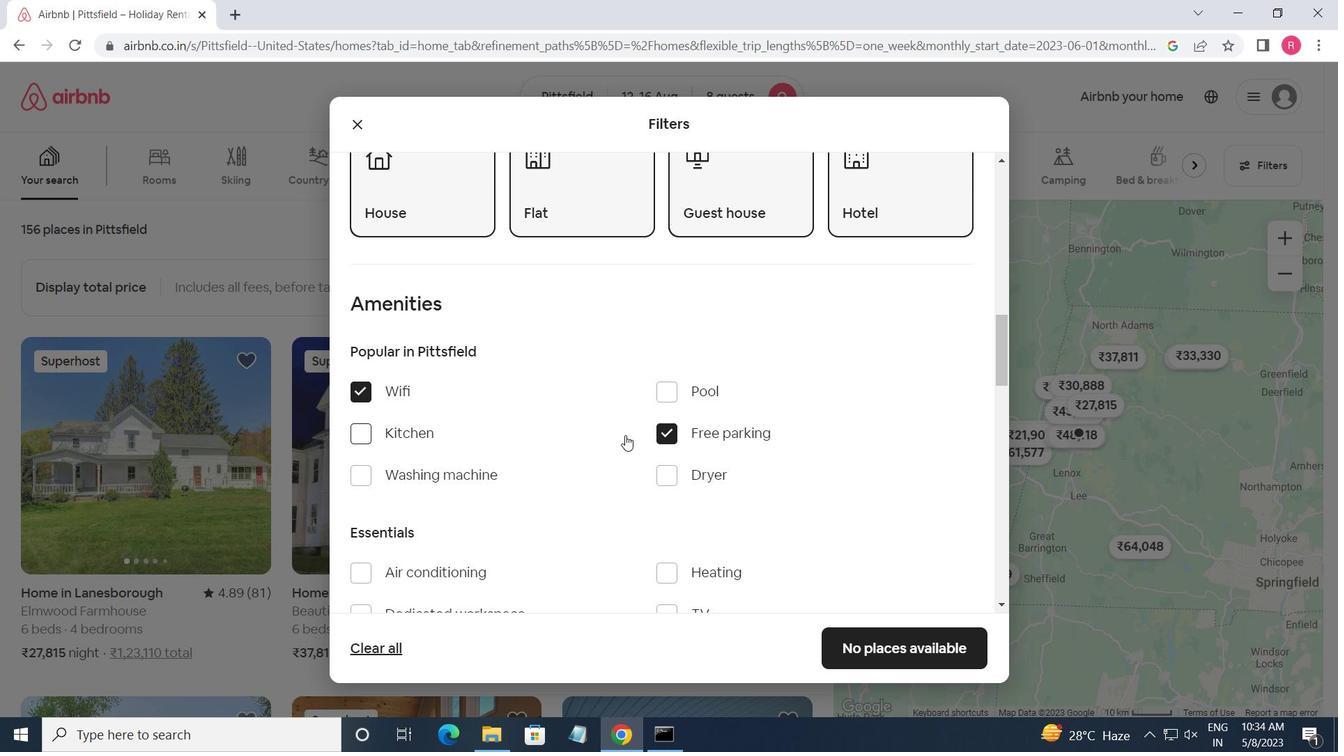 
Action: Mouse scrolled (624, 435) with delta (0, 0)
Screenshot: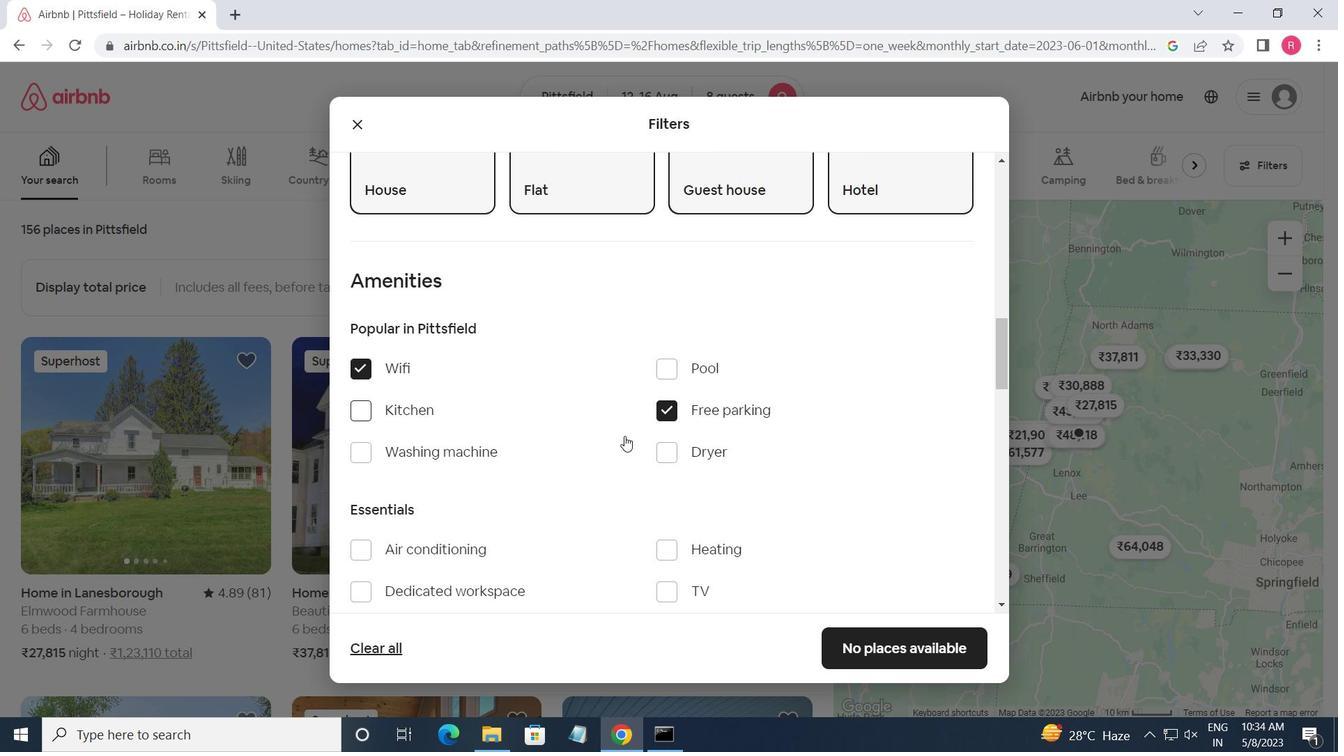 
Action: Mouse moved to (657, 443)
Screenshot: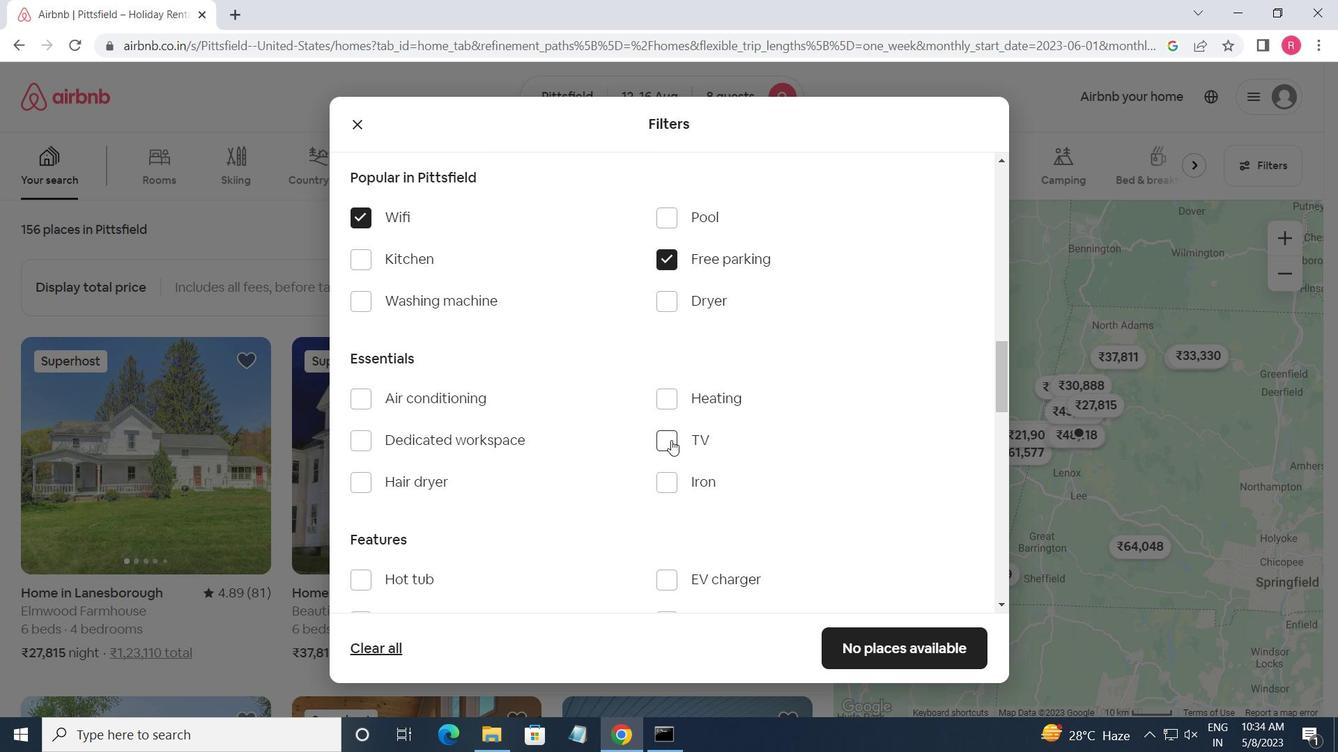 
Action: Mouse pressed left at (657, 443)
Screenshot: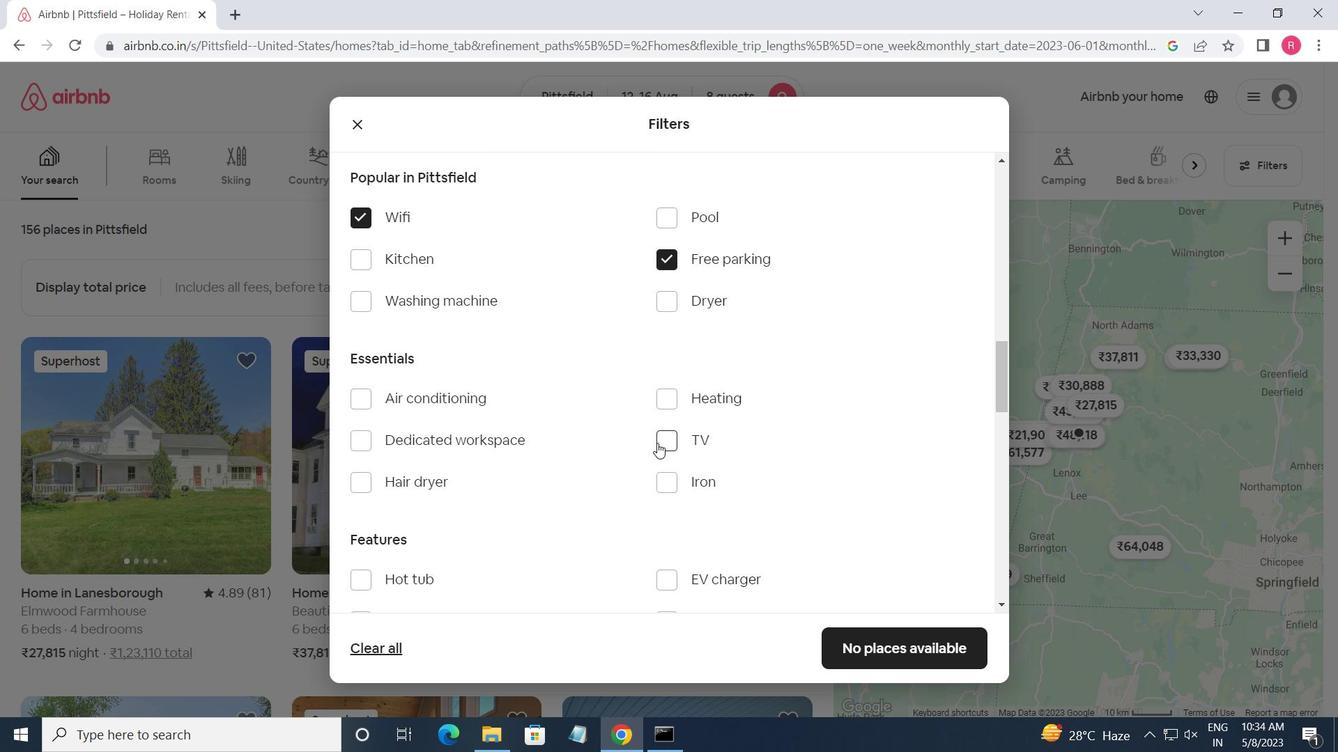 
Action: Mouse moved to (519, 504)
Screenshot: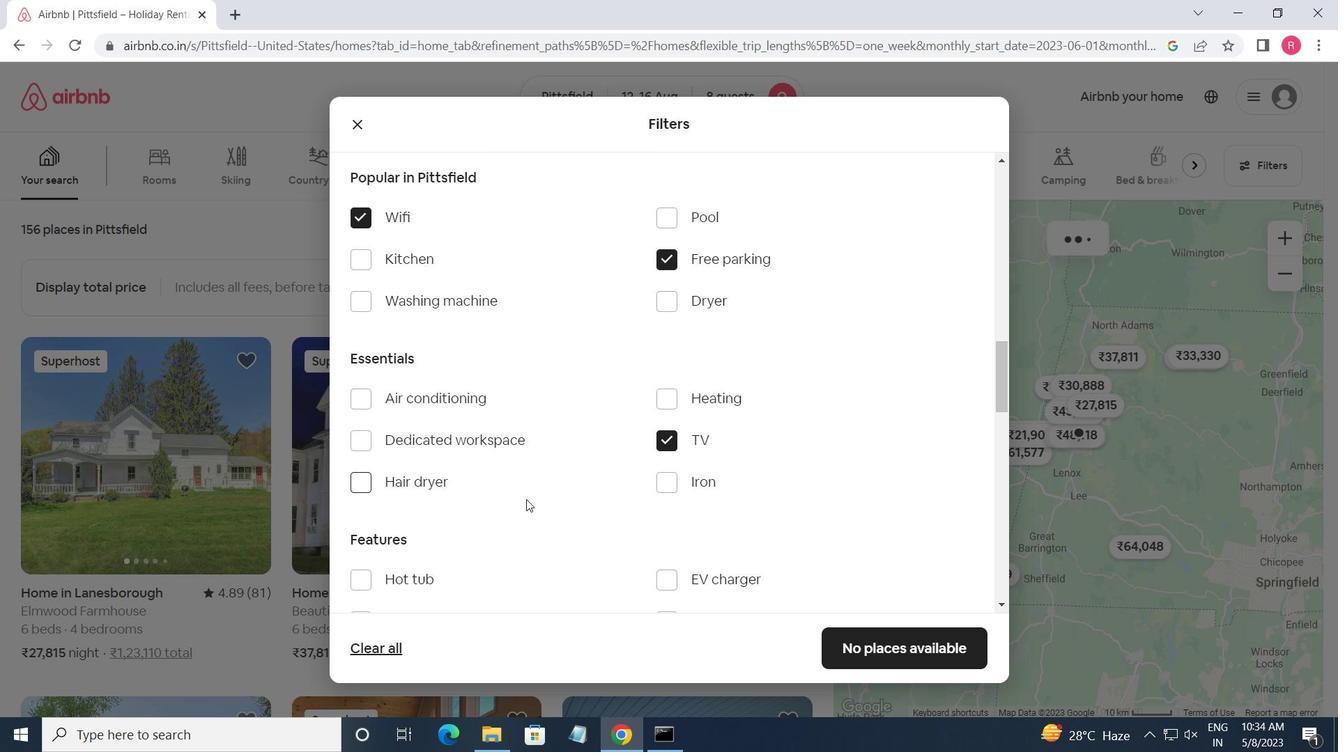 
Action: Mouse scrolled (519, 503) with delta (0, 0)
Screenshot: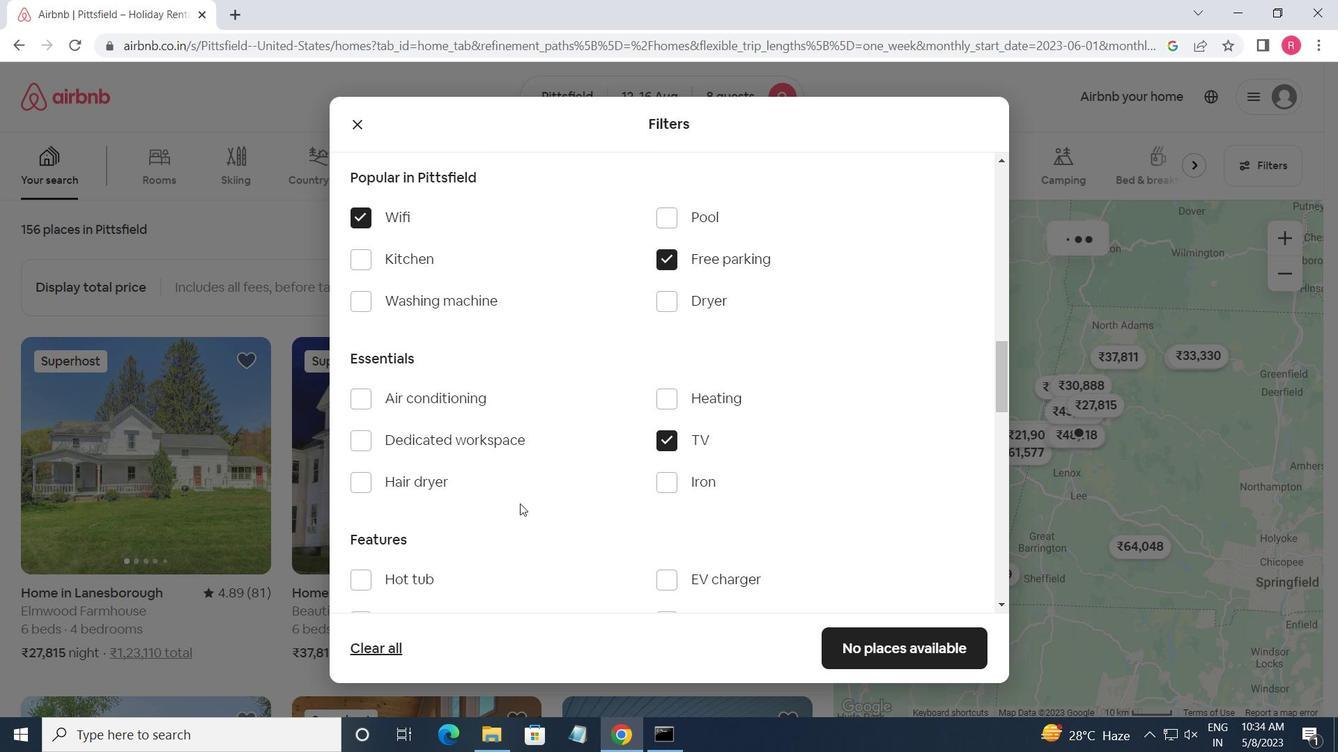
Action: Mouse scrolled (519, 503) with delta (0, 0)
Screenshot: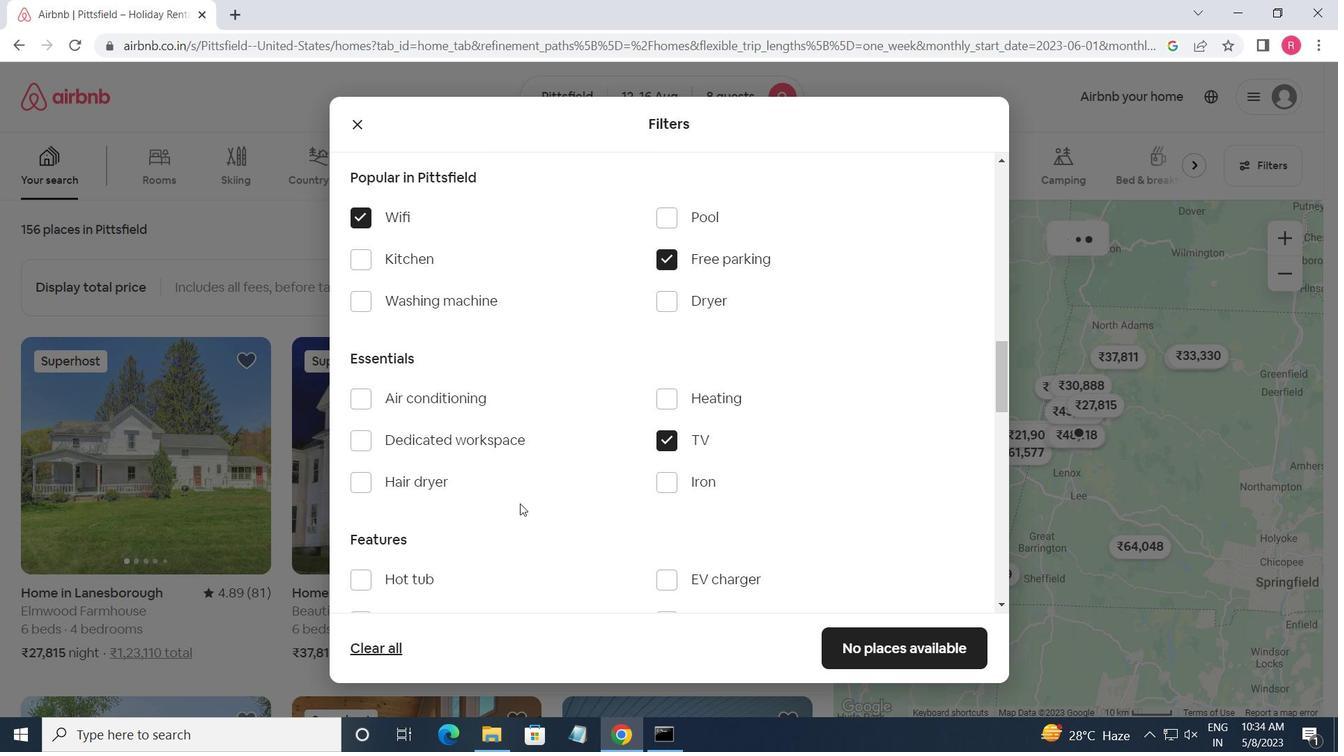 
Action: Mouse moved to (663, 494)
Screenshot: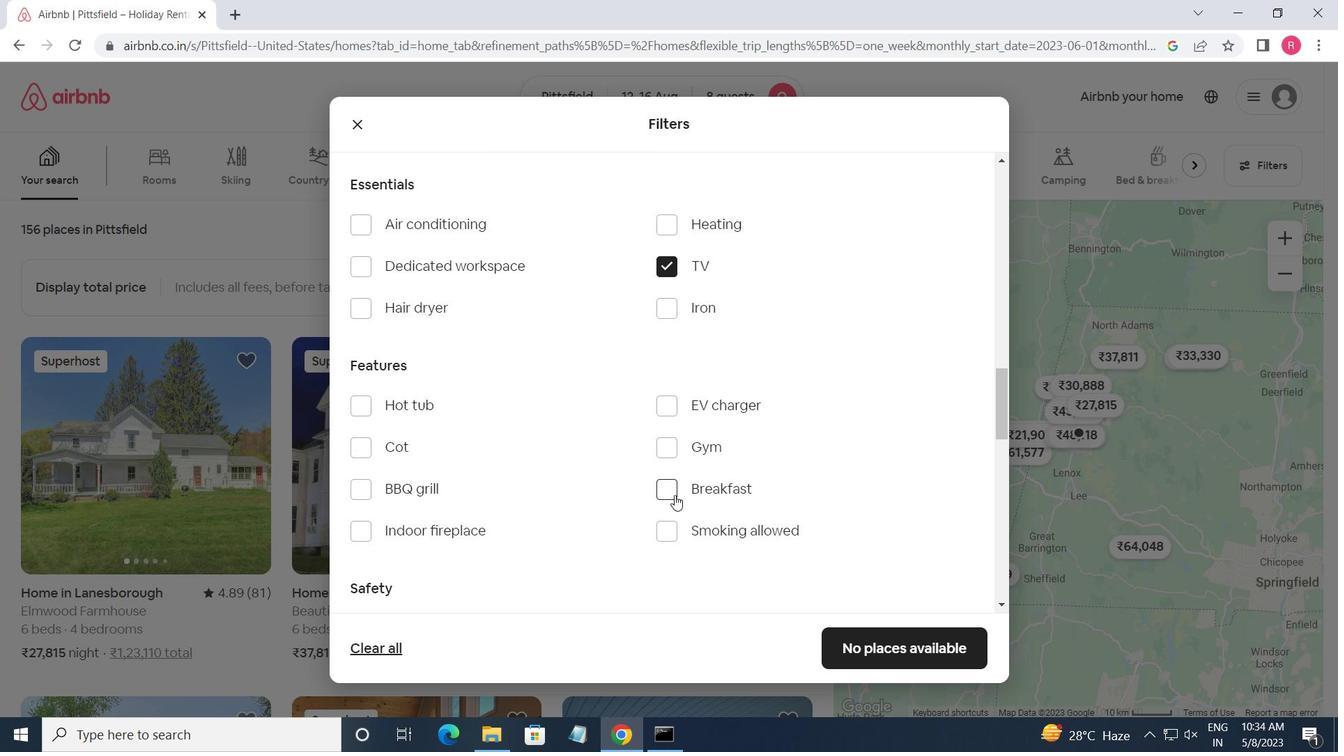 
Action: Mouse pressed left at (663, 494)
Screenshot: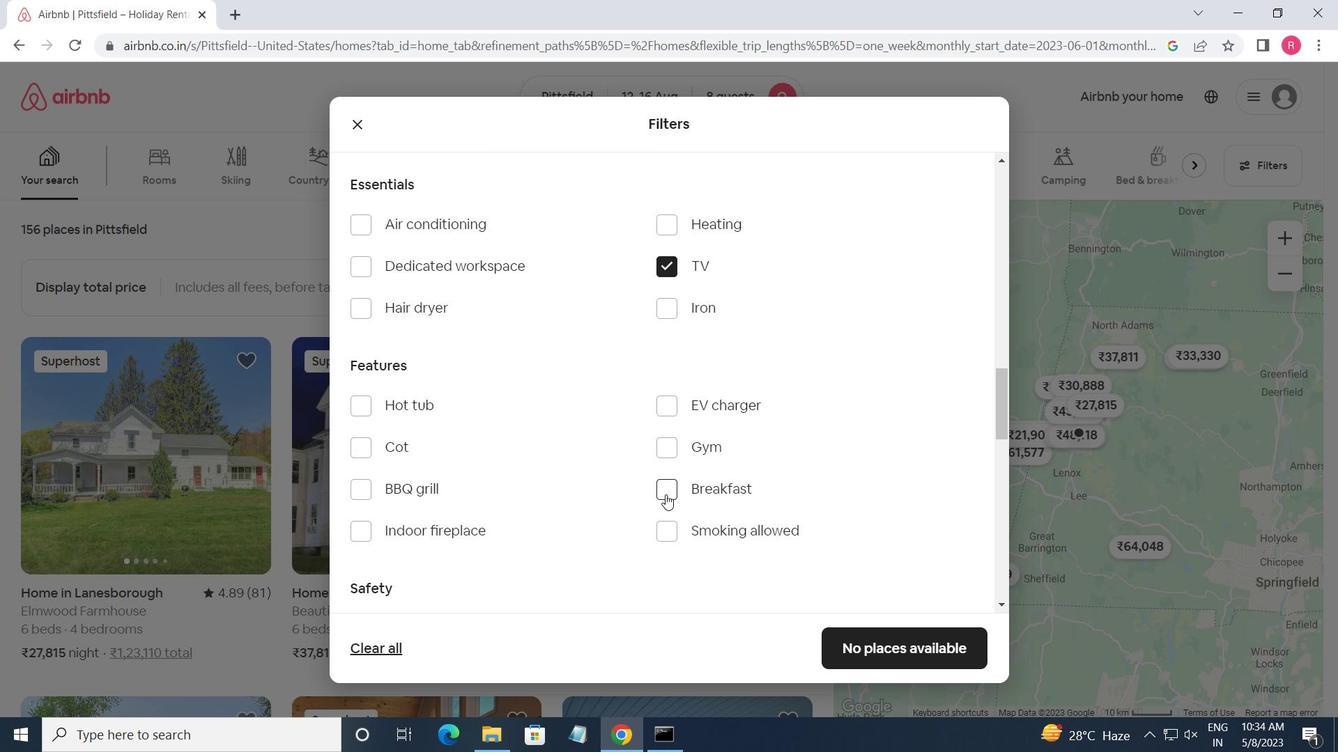 
Action: Mouse moved to (666, 452)
Screenshot: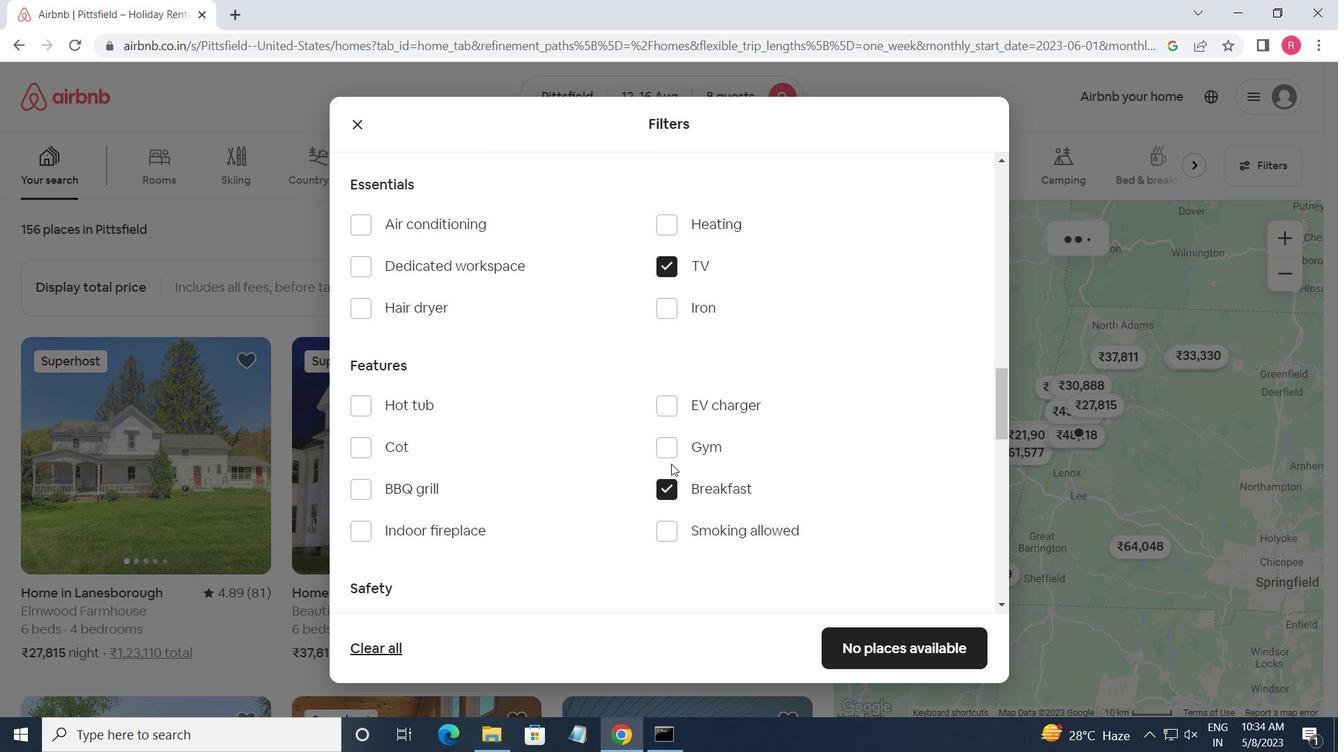 
Action: Mouse pressed left at (666, 452)
Screenshot: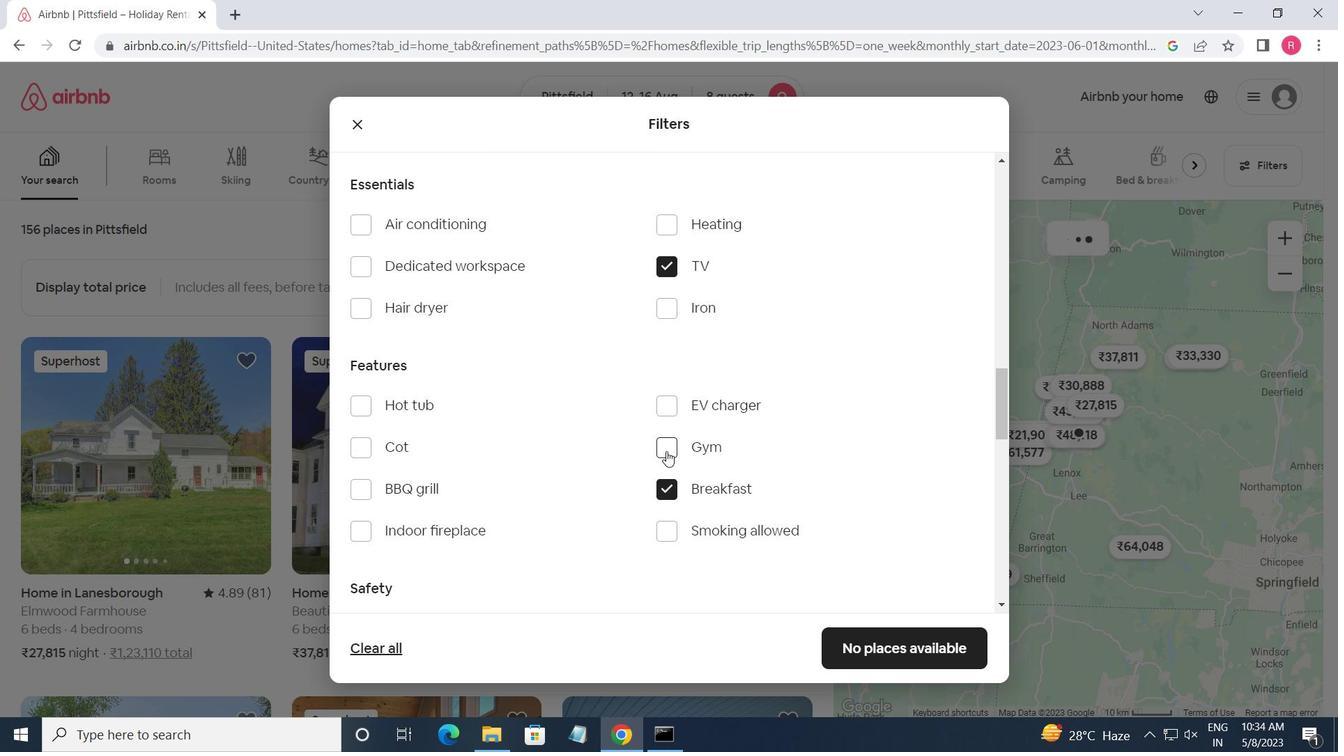 
Action: Mouse moved to (617, 427)
Screenshot: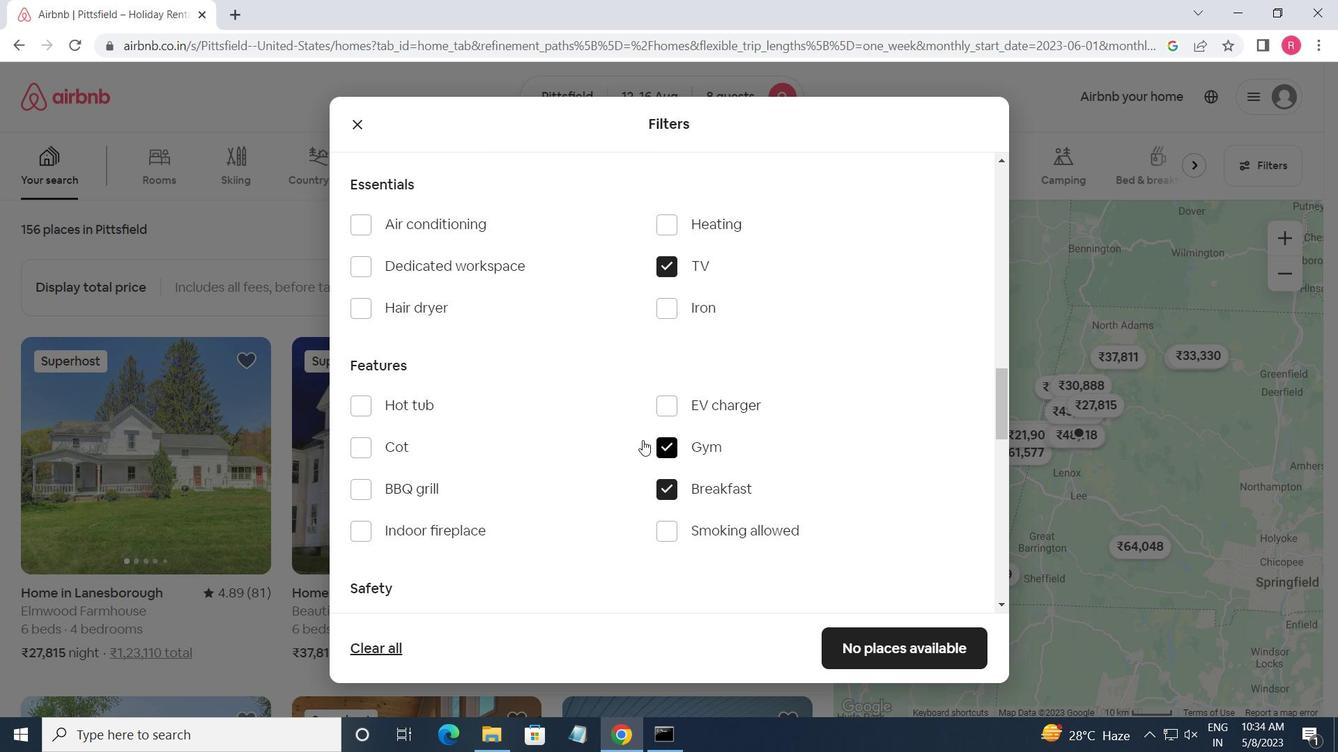 
Action: Mouse scrolled (617, 427) with delta (0, 0)
Screenshot: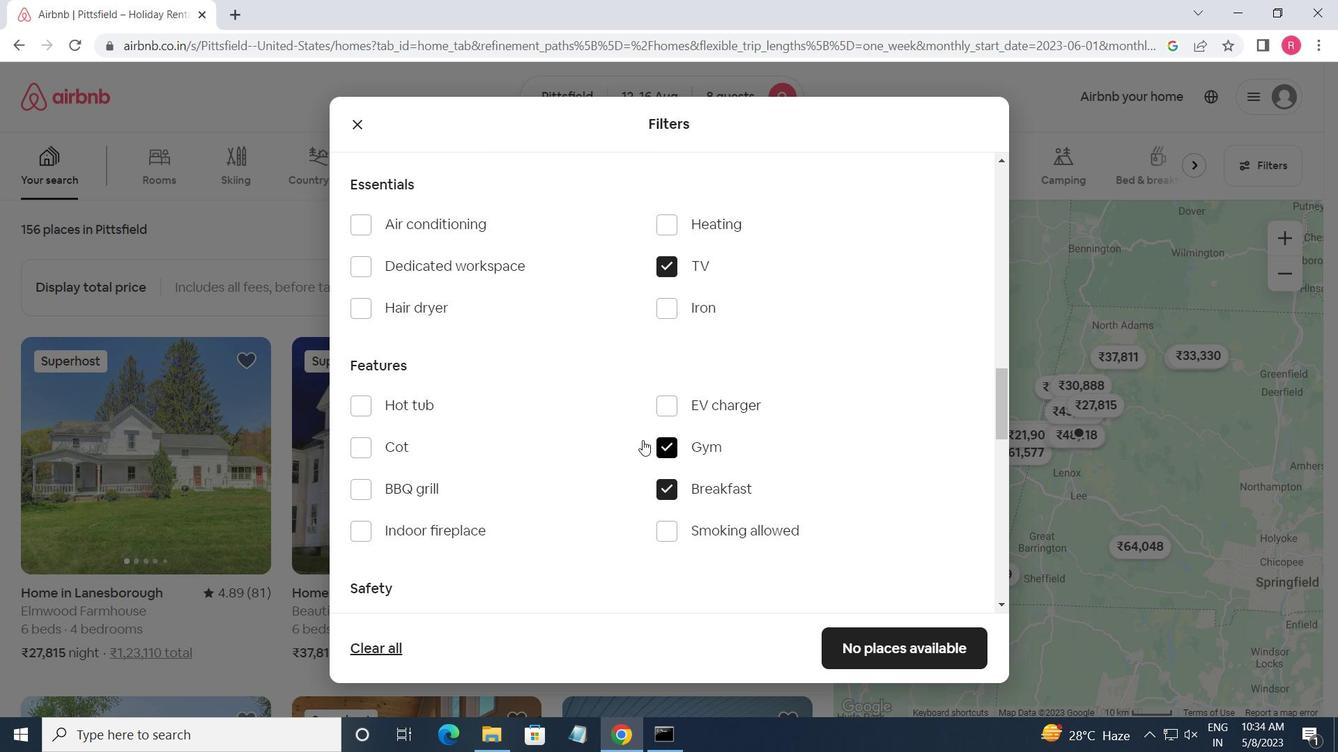 
Action: Mouse moved to (604, 416)
Screenshot: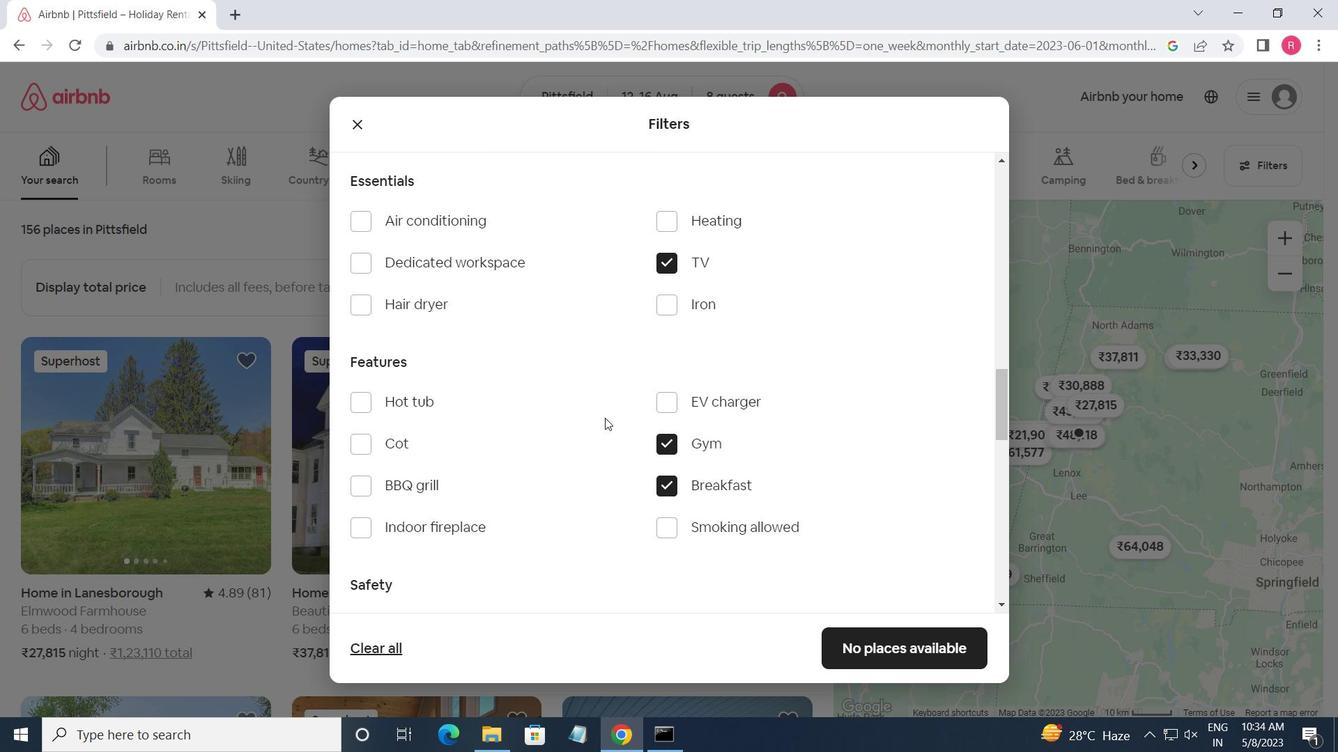 
Action: Mouse scrolled (604, 416) with delta (0, 0)
Screenshot: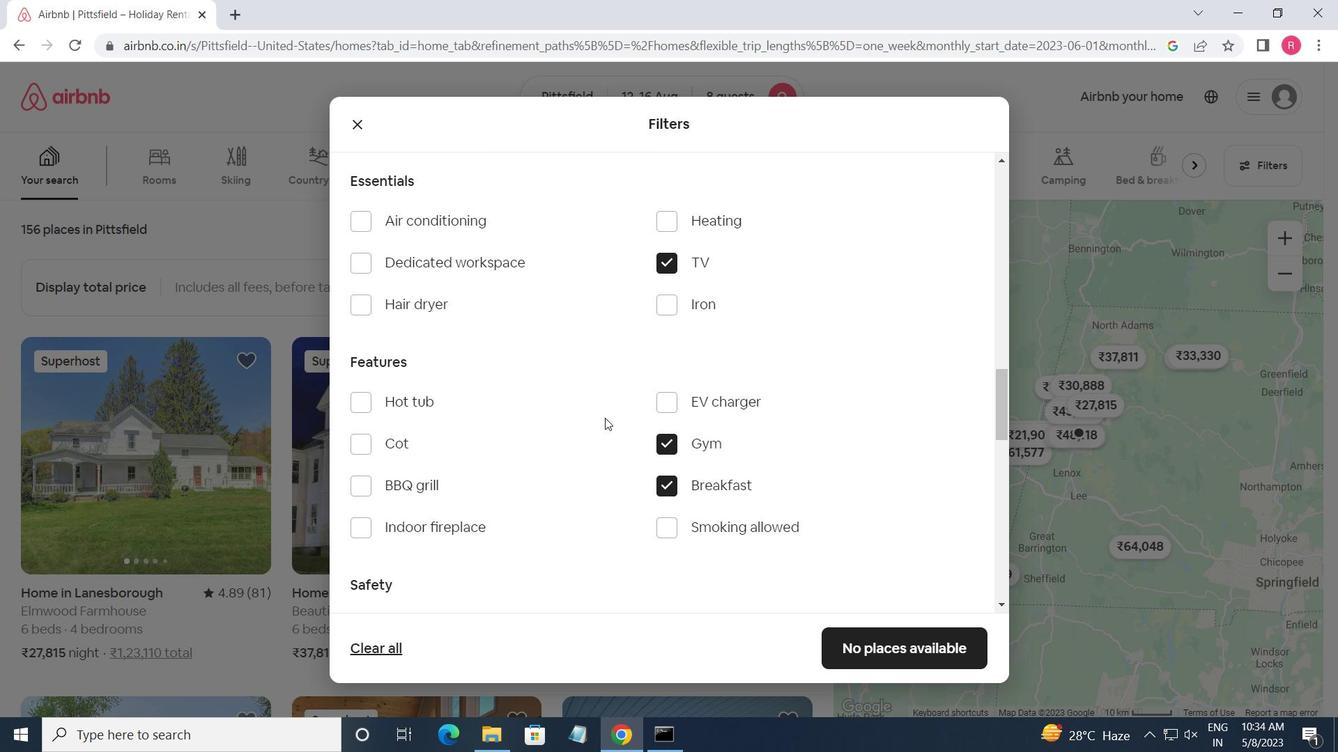 
Action: Mouse moved to (603, 416)
Screenshot: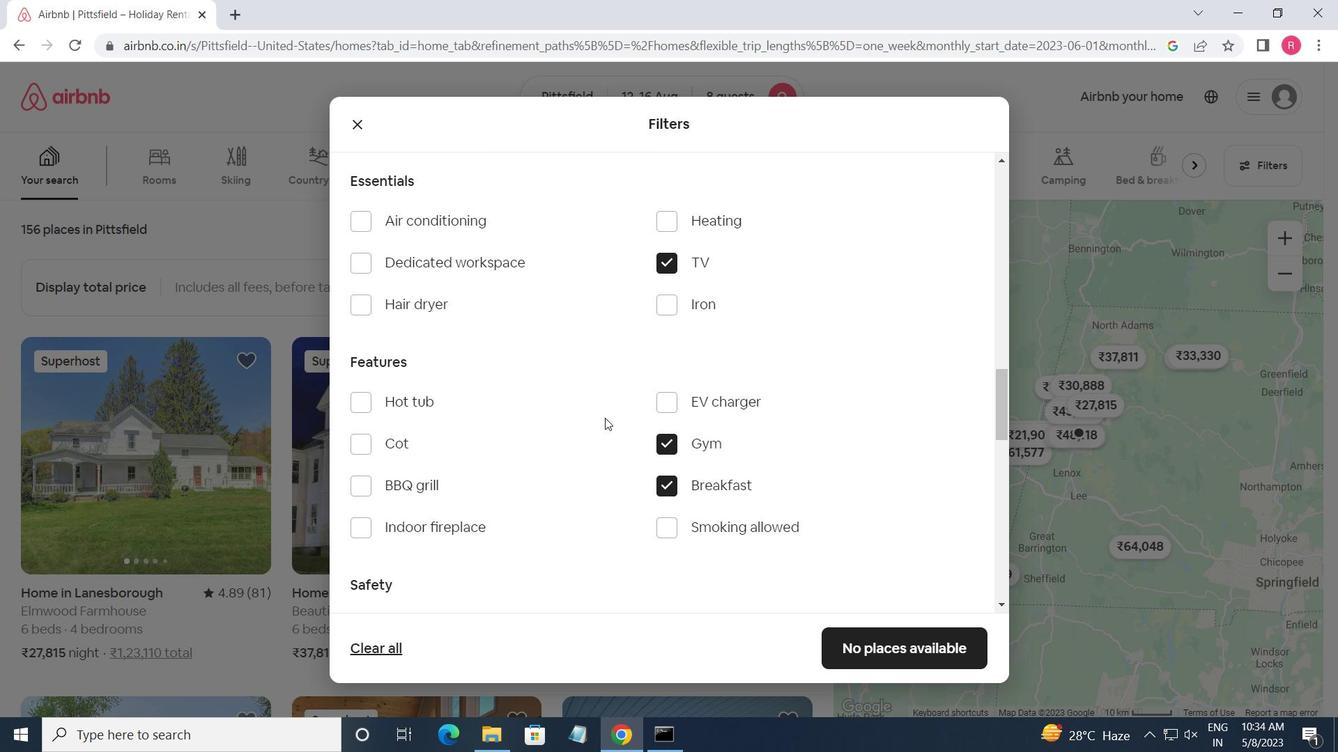 
Action: Mouse scrolled (603, 416) with delta (0, 0)
Screenshot: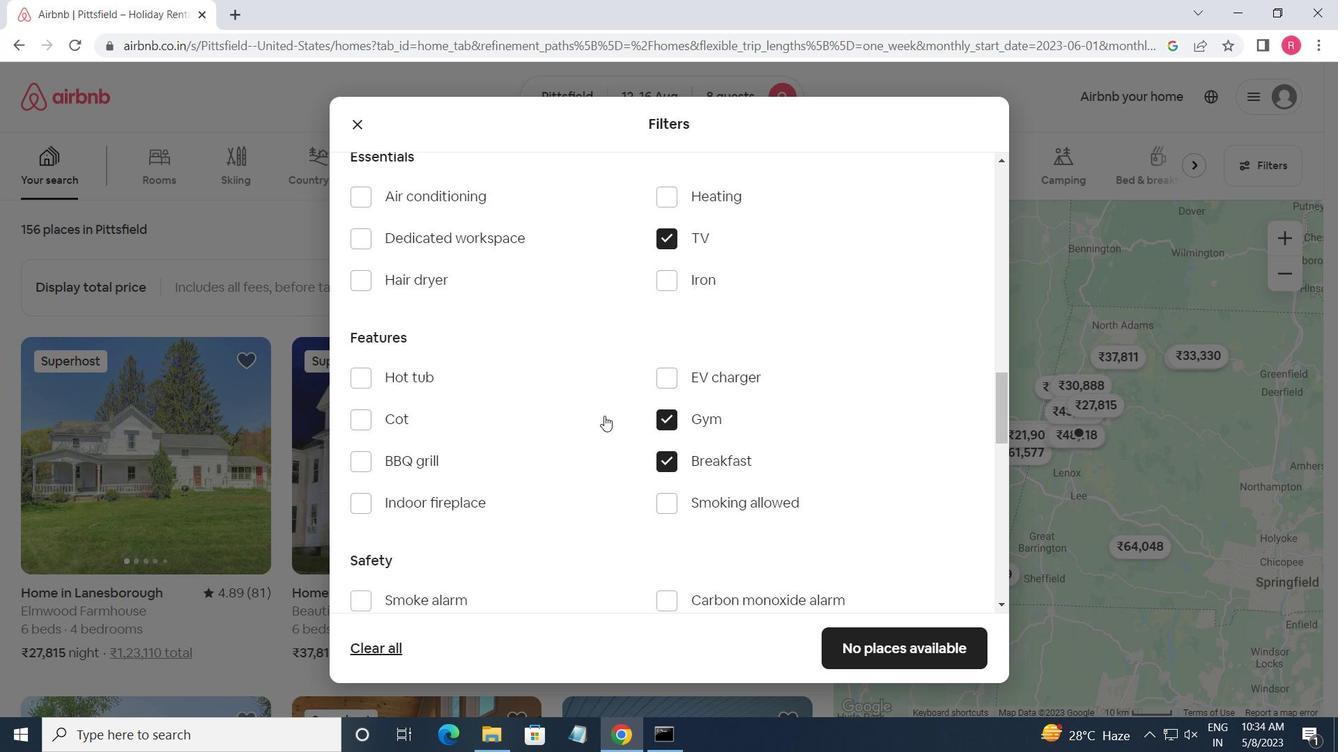 
Action: Mouse scrolled (603, 416) with delta (0, 0)
Screenshot: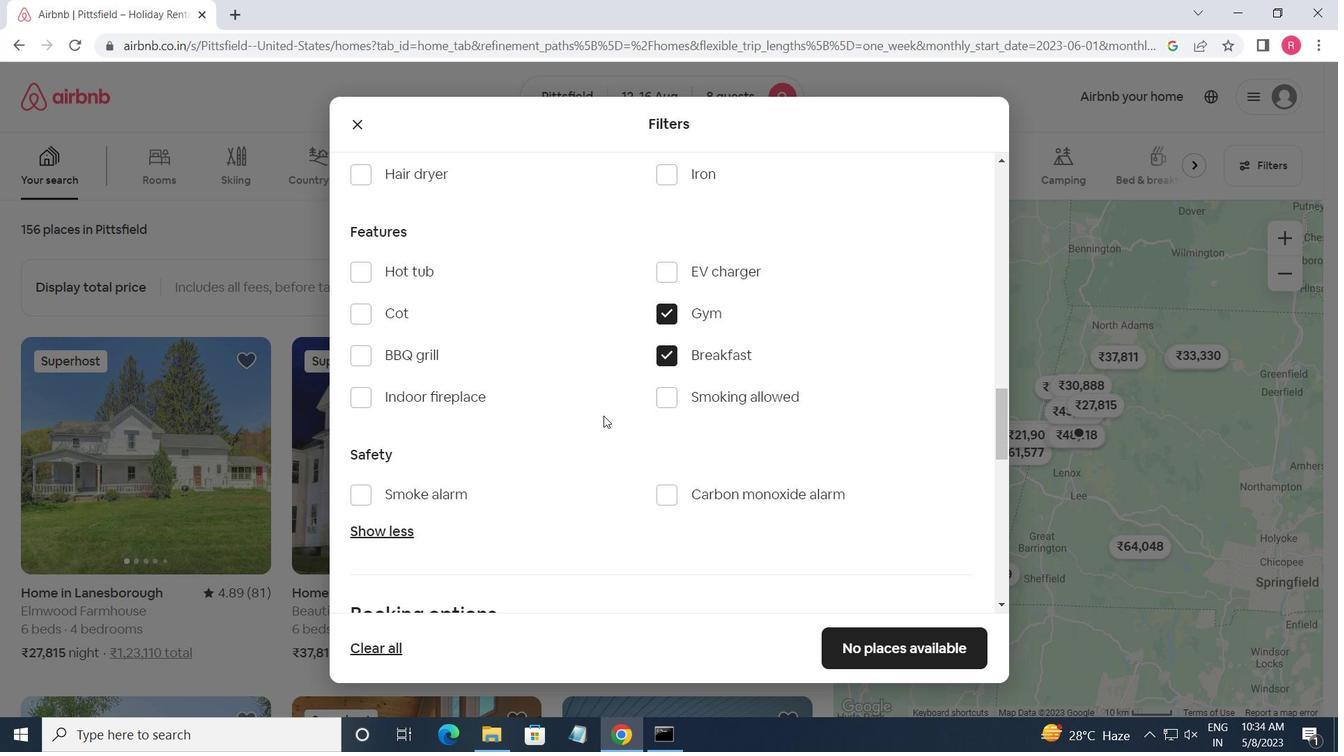 
Action: Mouse moved to (923, 510)
Screenshot: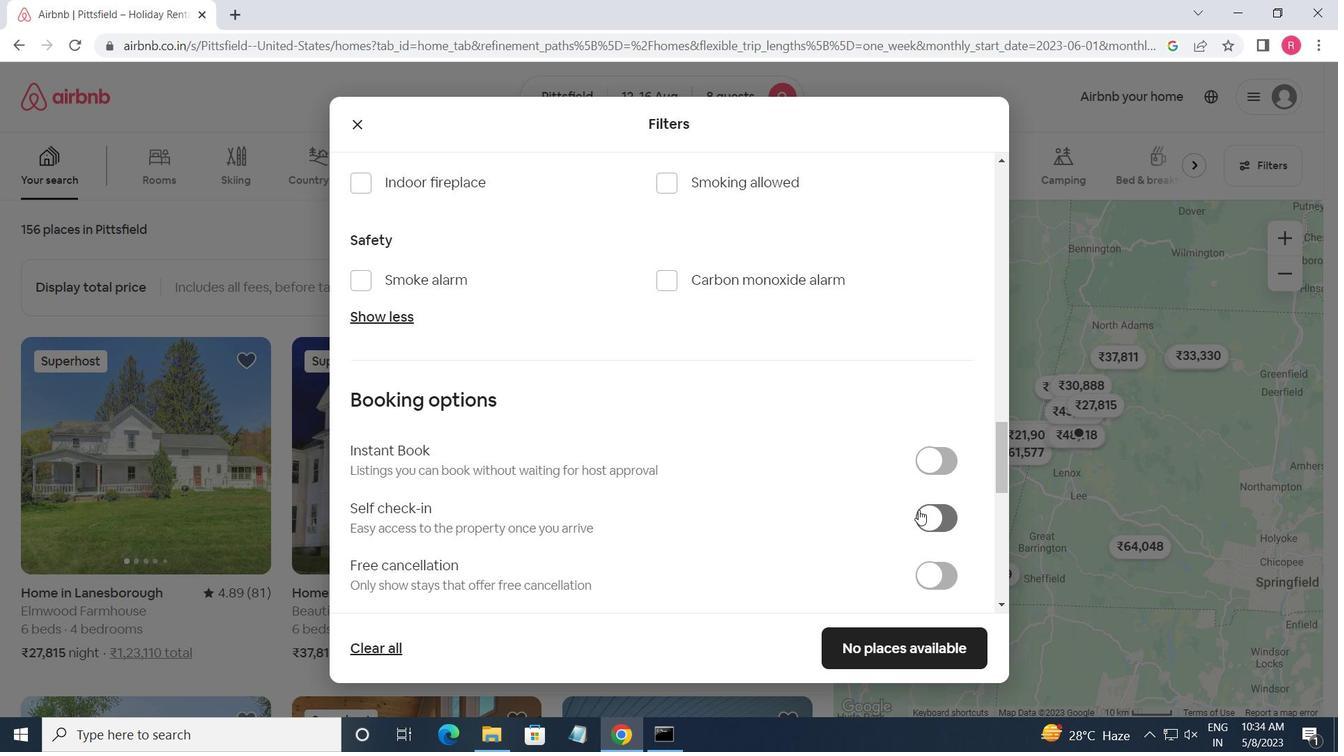 
Action: Mouse pressed left at (923, 510)
Screenshot: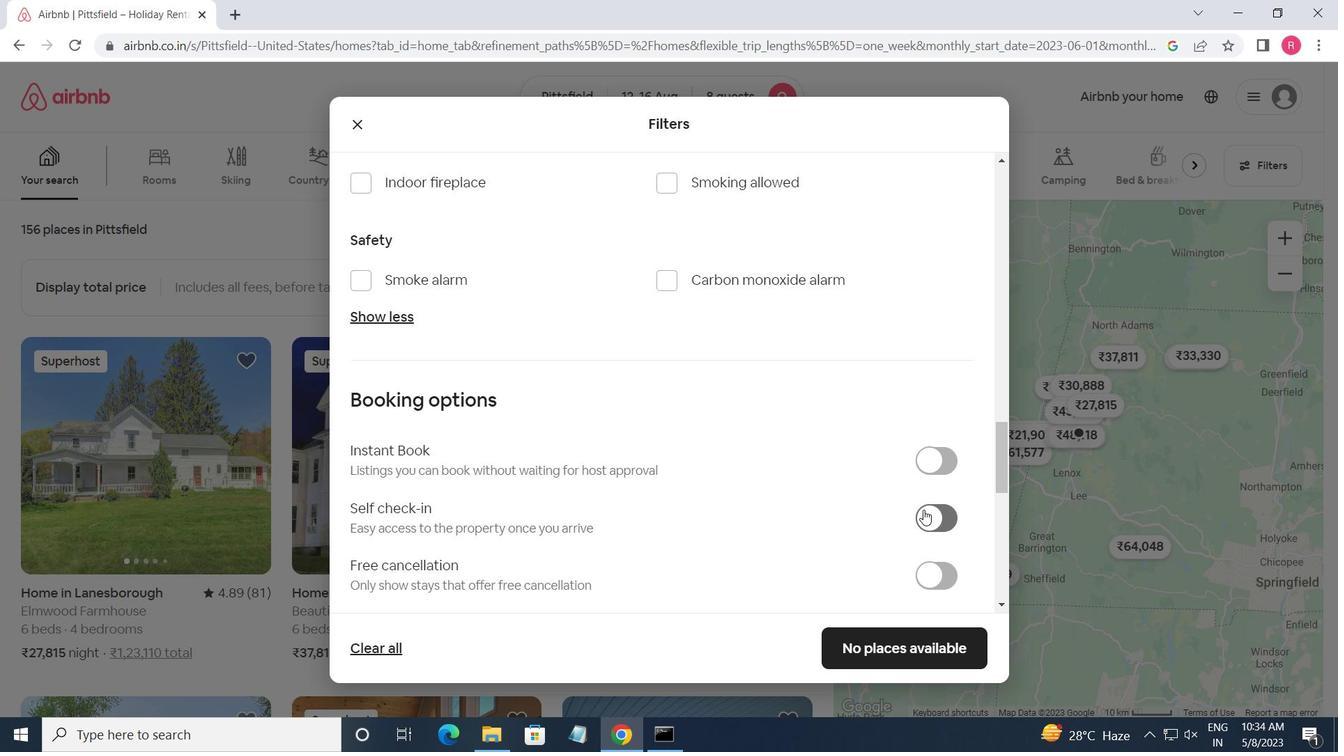 
Action: Mouse moved to (736, 505)
Screenshot: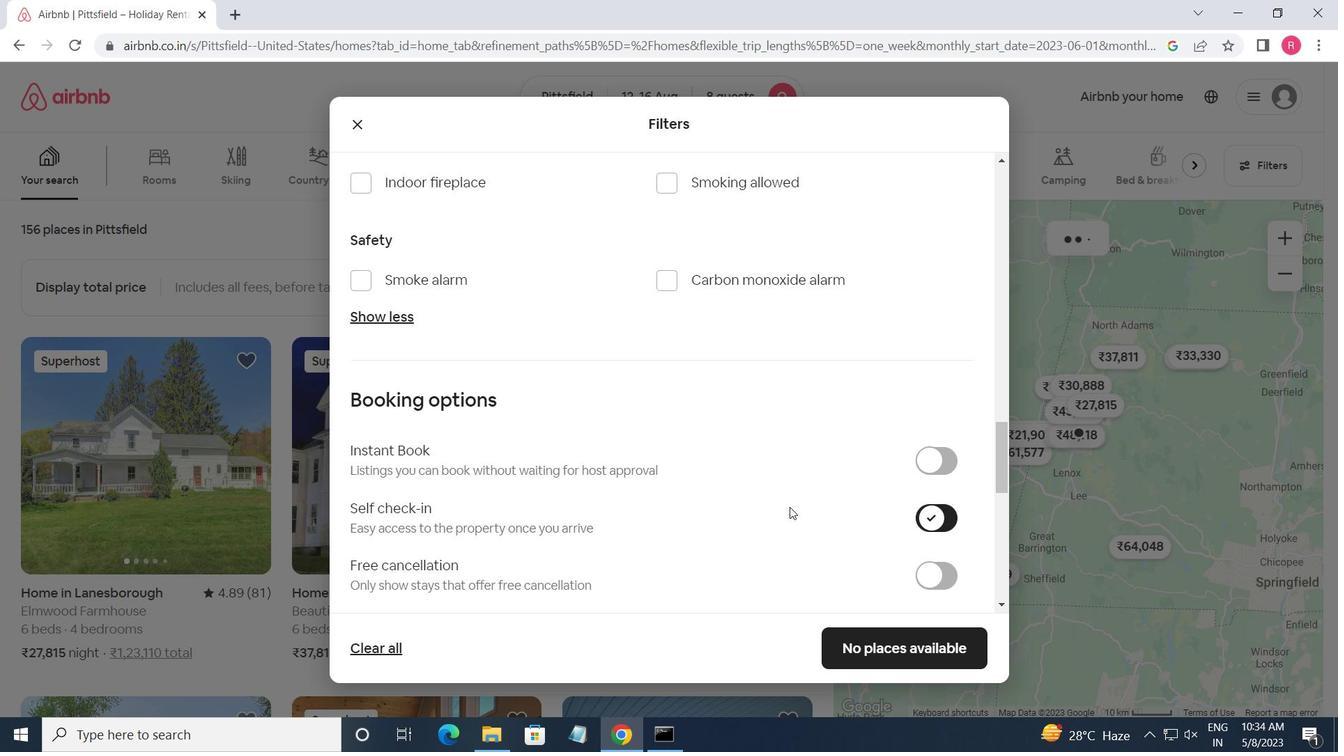 
Action: Mouse scrolled (736, 505) with delta (0, 0)
Screenshot: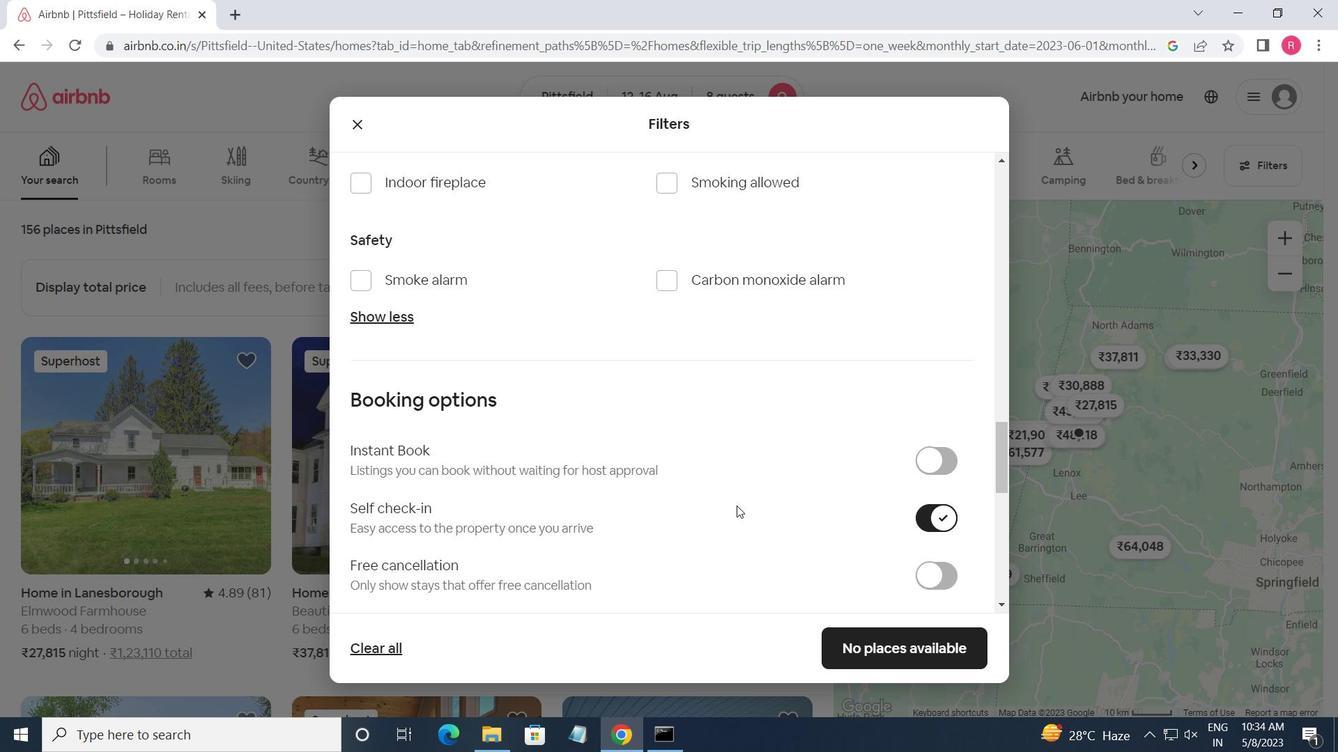 
Action: Mouse scrolled (736, 505) with delta (0, 0)
Screenshot: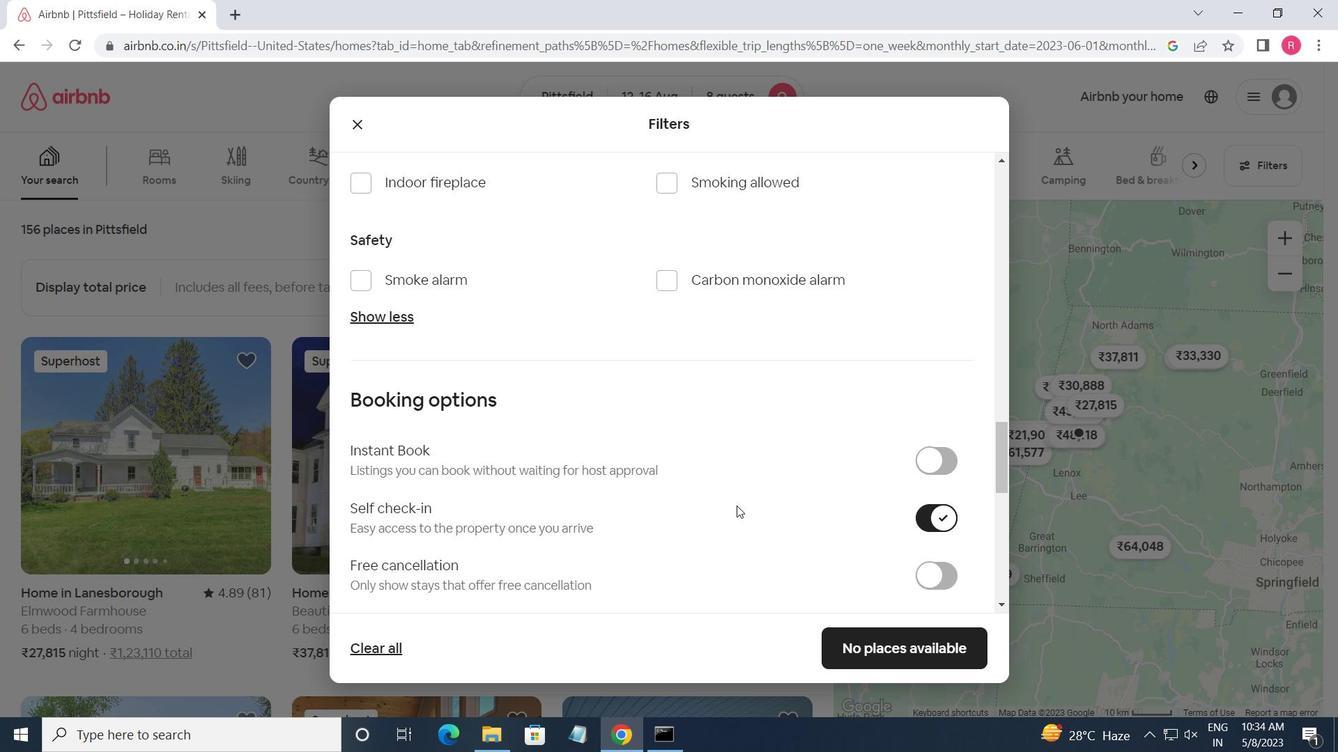
Action: Mouse moved to (735, 505)
Screenshot: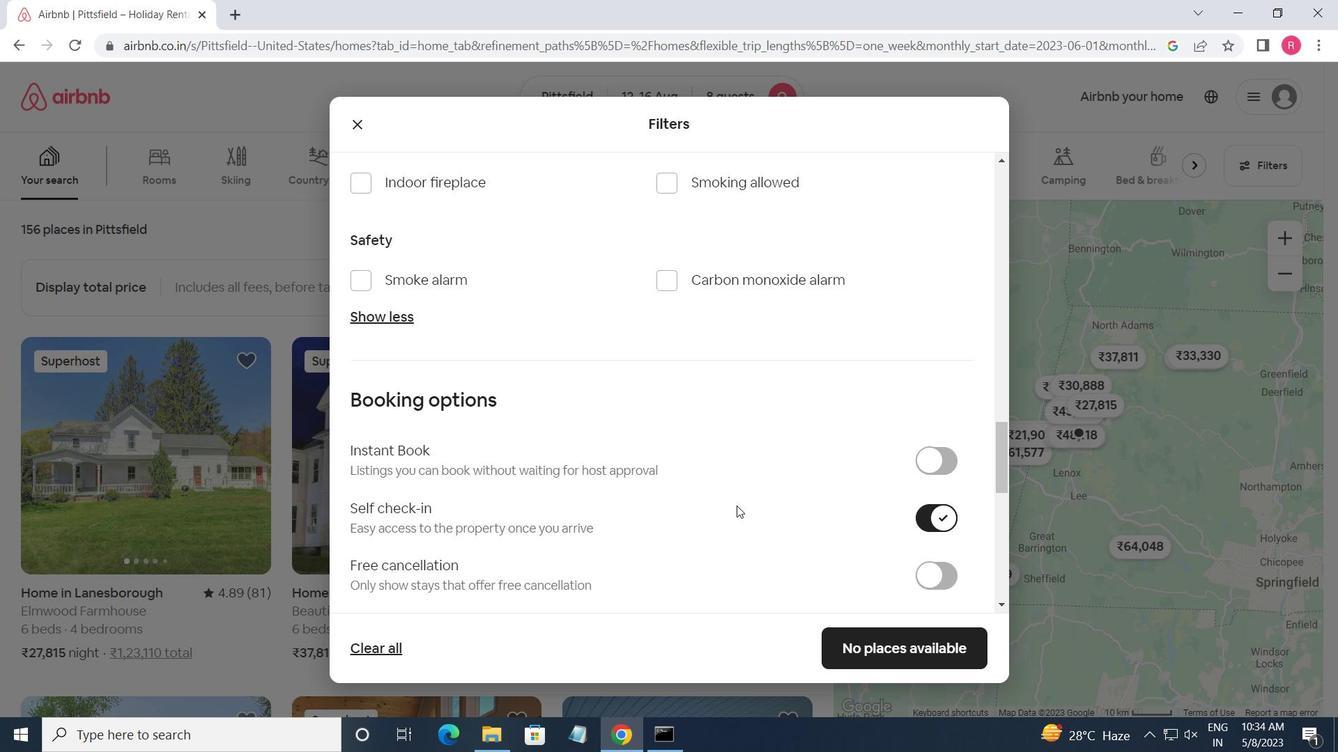 
Action: Mouse scrolled (735, 505) with delta (0, 0)
Screenshot: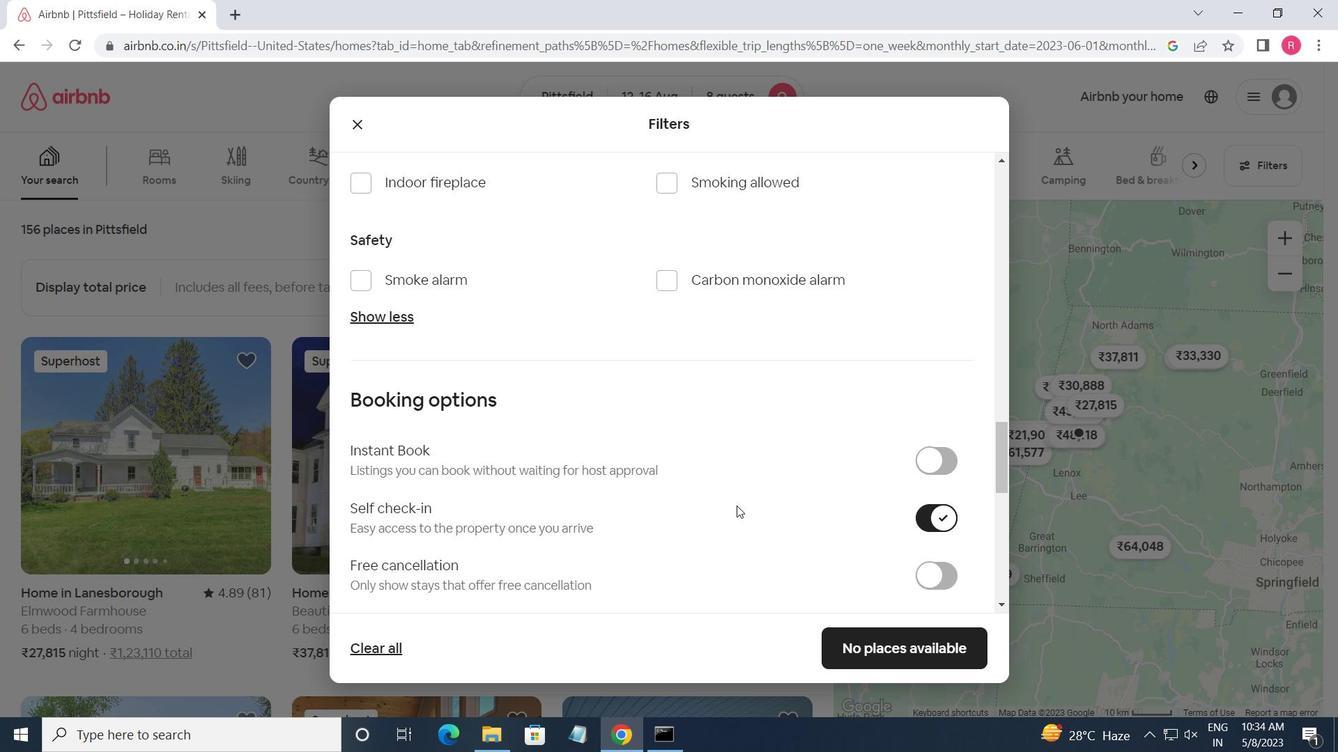 
Action: Mouse scrolled (735, 505) with delta (0, 0)
Screenshot: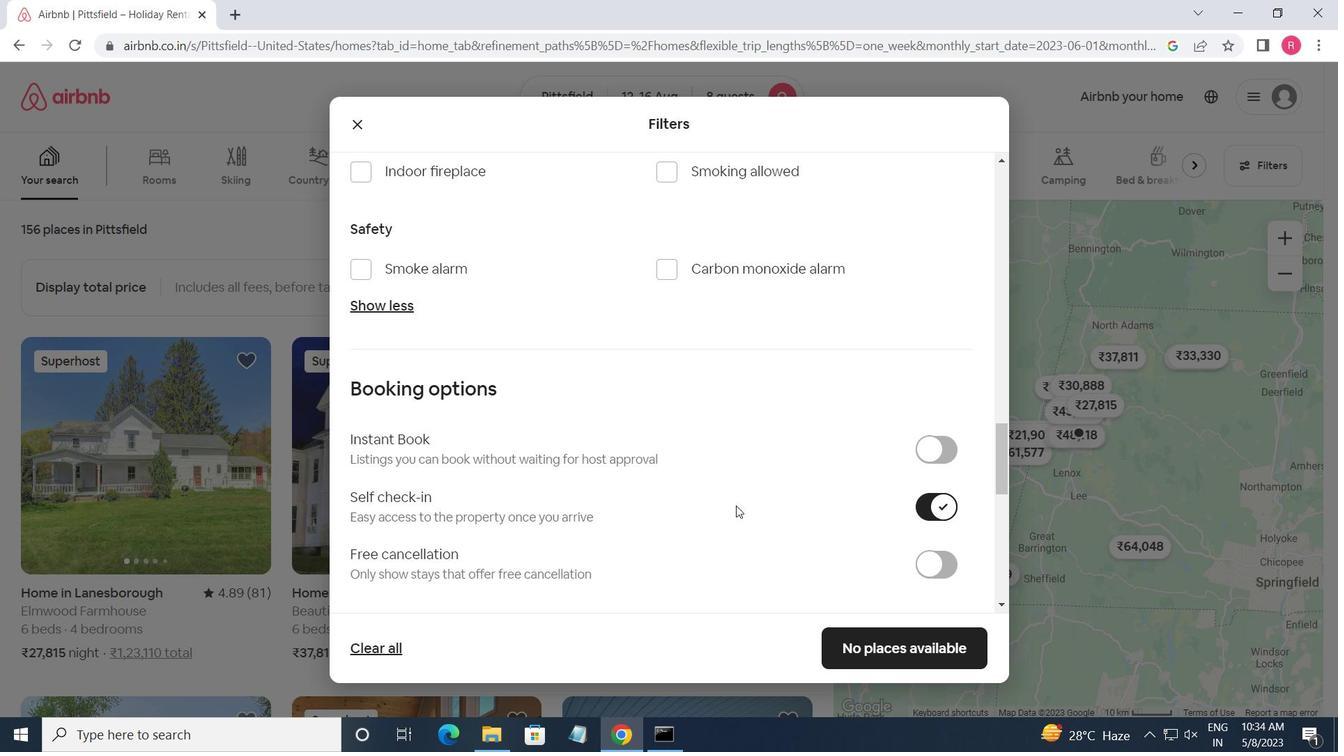 
Action: Mouse moved to (735, 505)
Screenshot: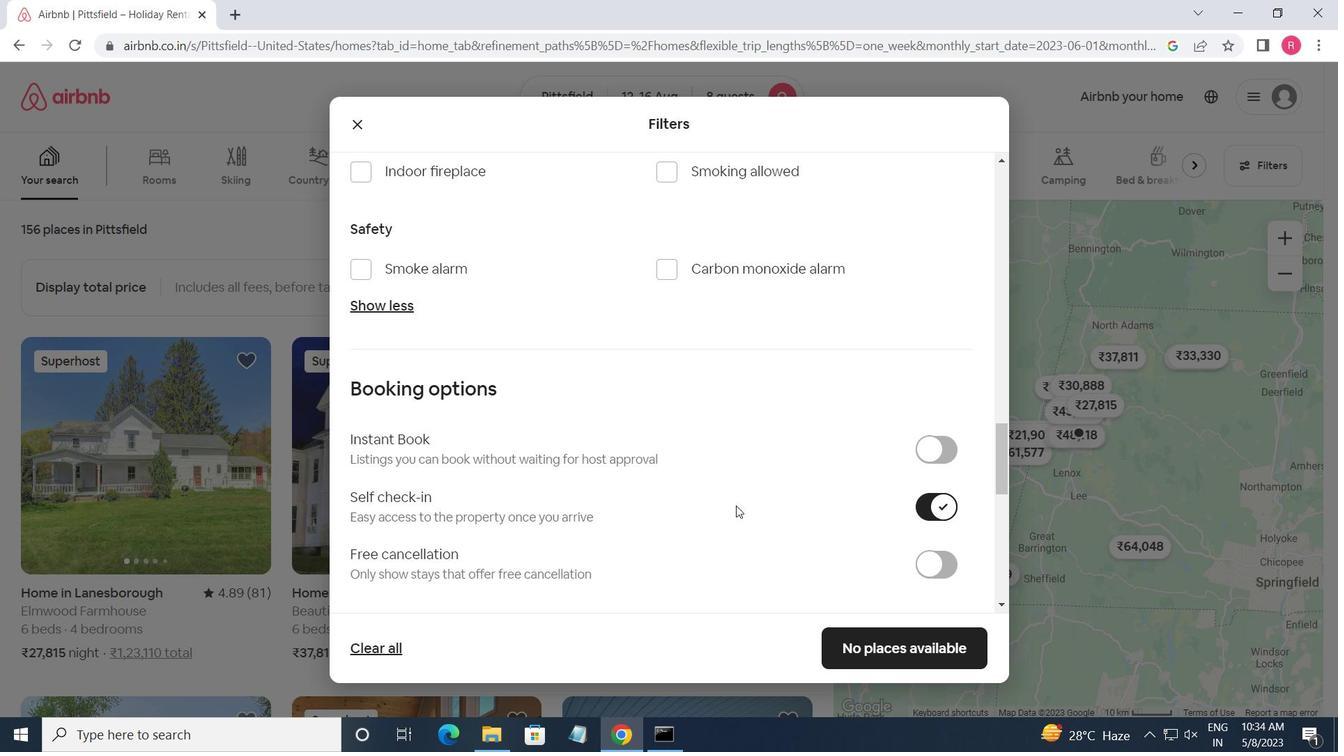 
Action: Mouse scrolled (735, 505) with delta (0, 0)
Screenshot: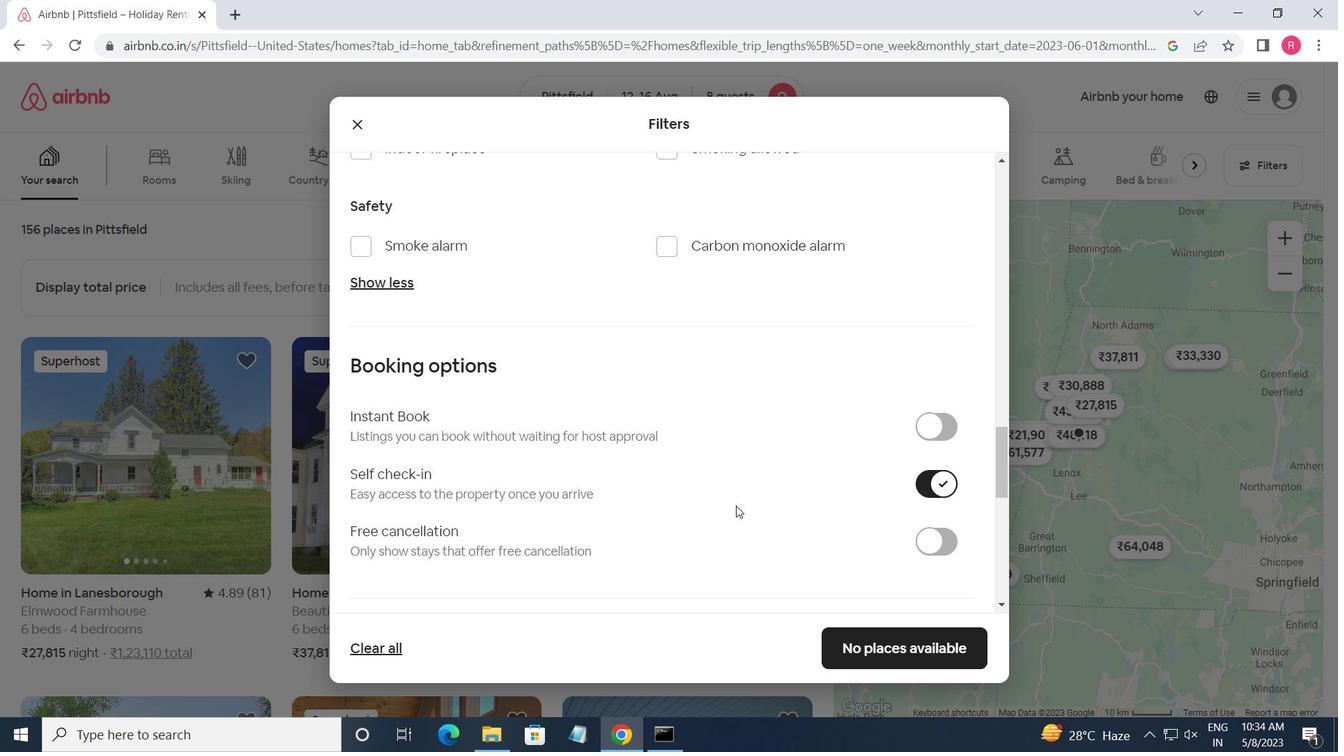 
Action: Mouse moved to (443, 524)
Screenshot: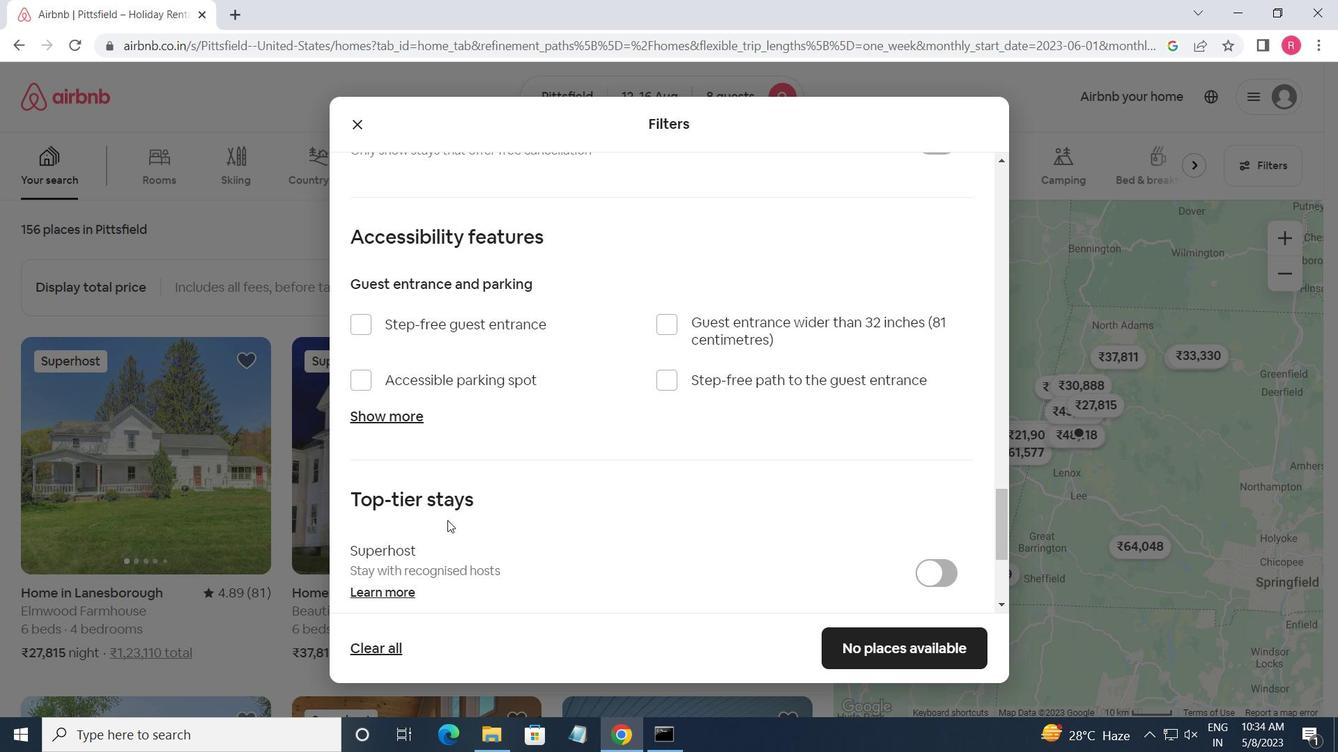 
Action: Mouse scrolled (443, 524) with delta (0, 0)
Screenshot: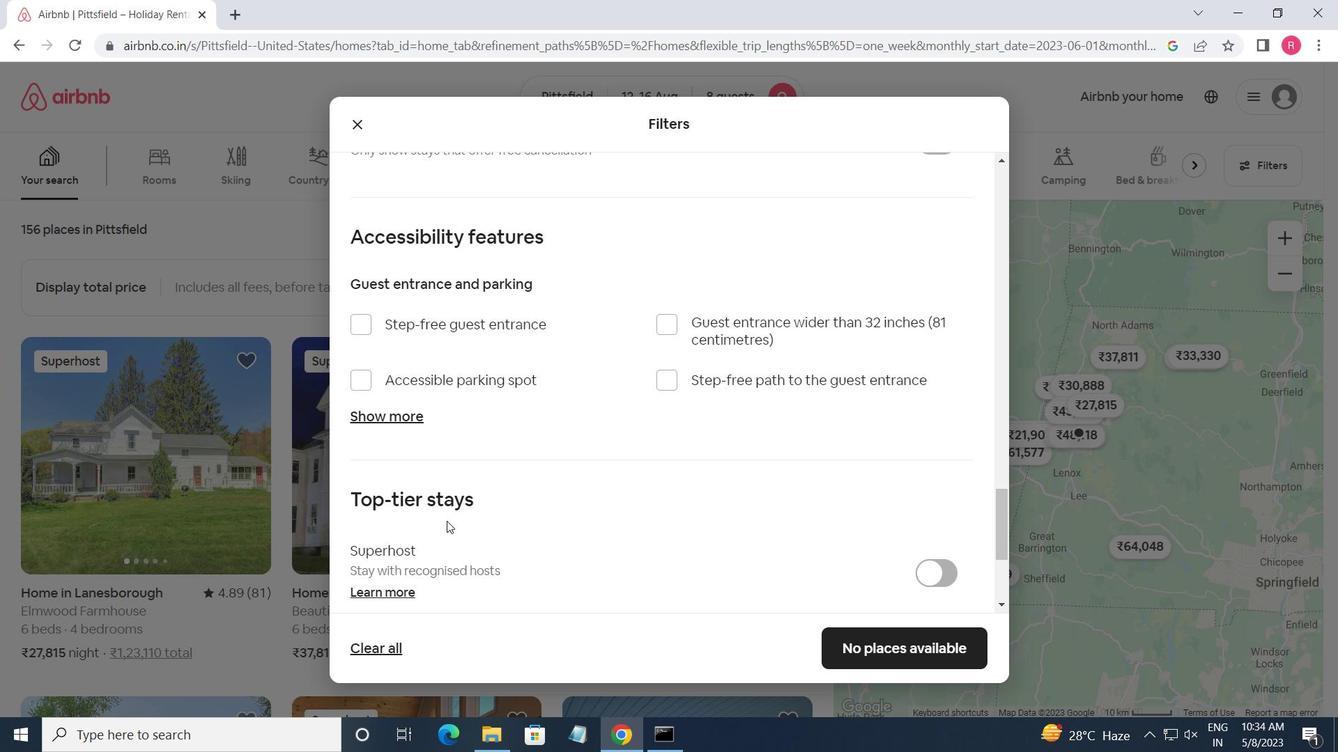 
Action: Mouse scrolled (443, 524) with delta (0, 0)
Screenshot: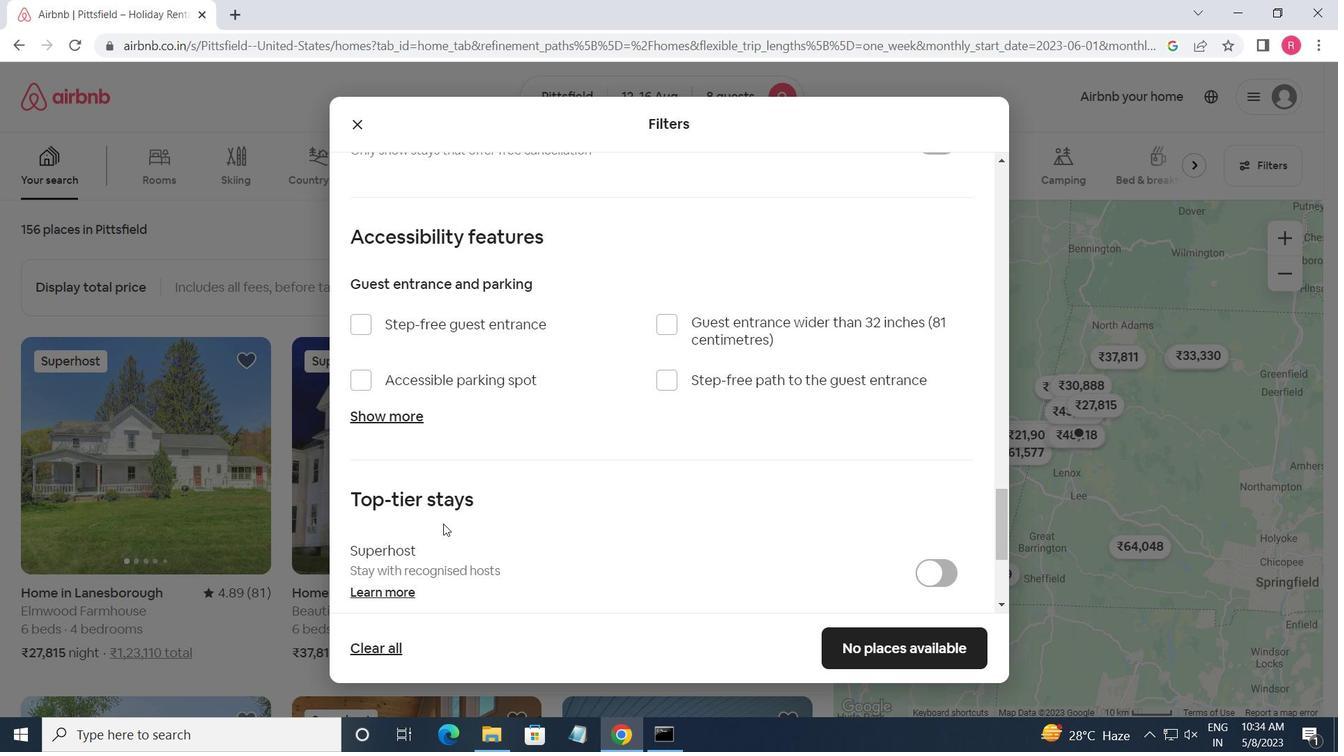 
Action: Mouse moved to (354, 563)
Screenshot: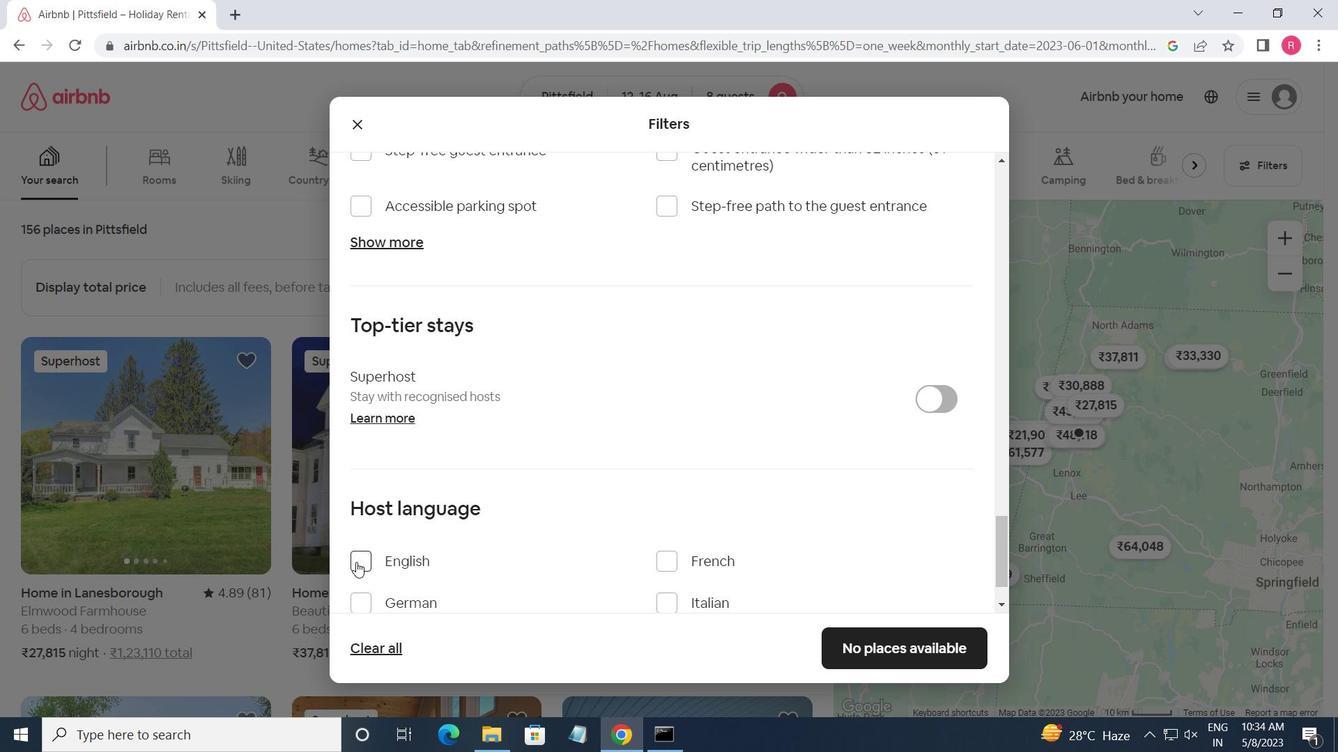 
Action: Mouse pressed left at (354, 563)
Screenshot: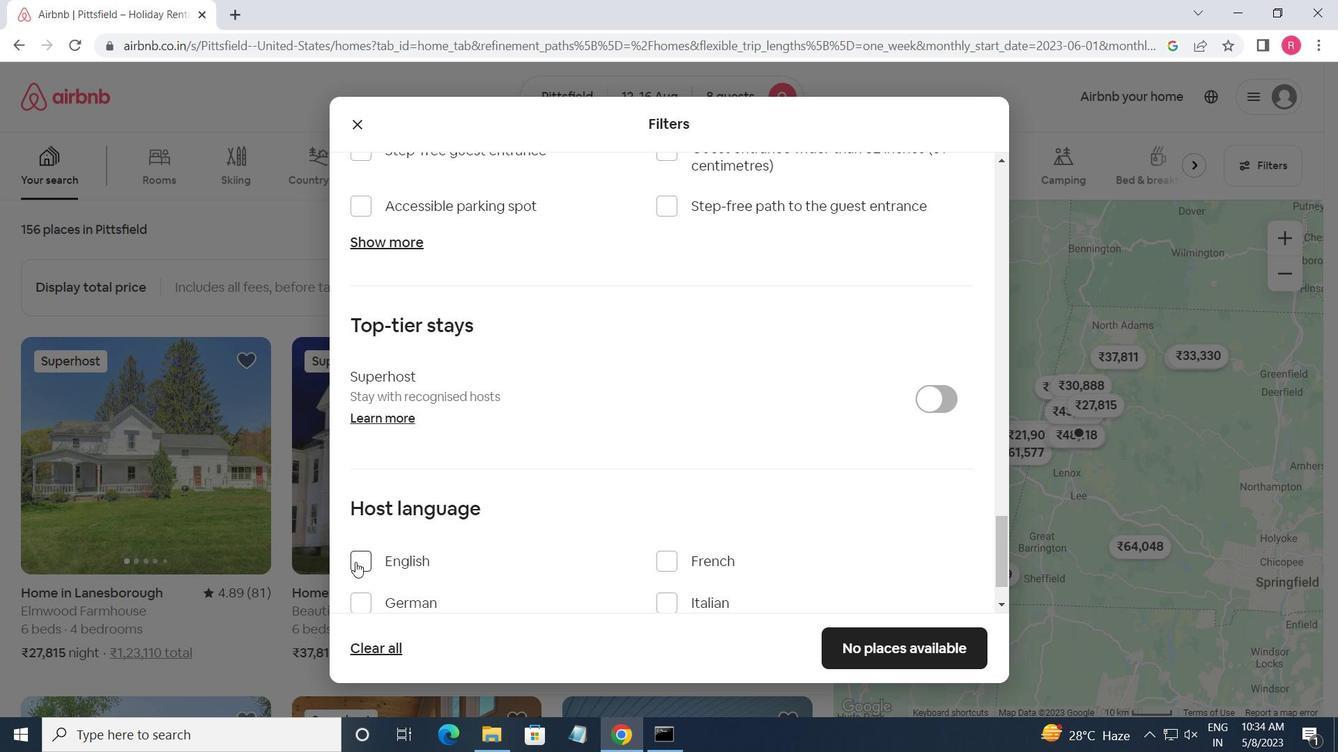 
Action: Mouse moved to (848, 645)
Screenshot: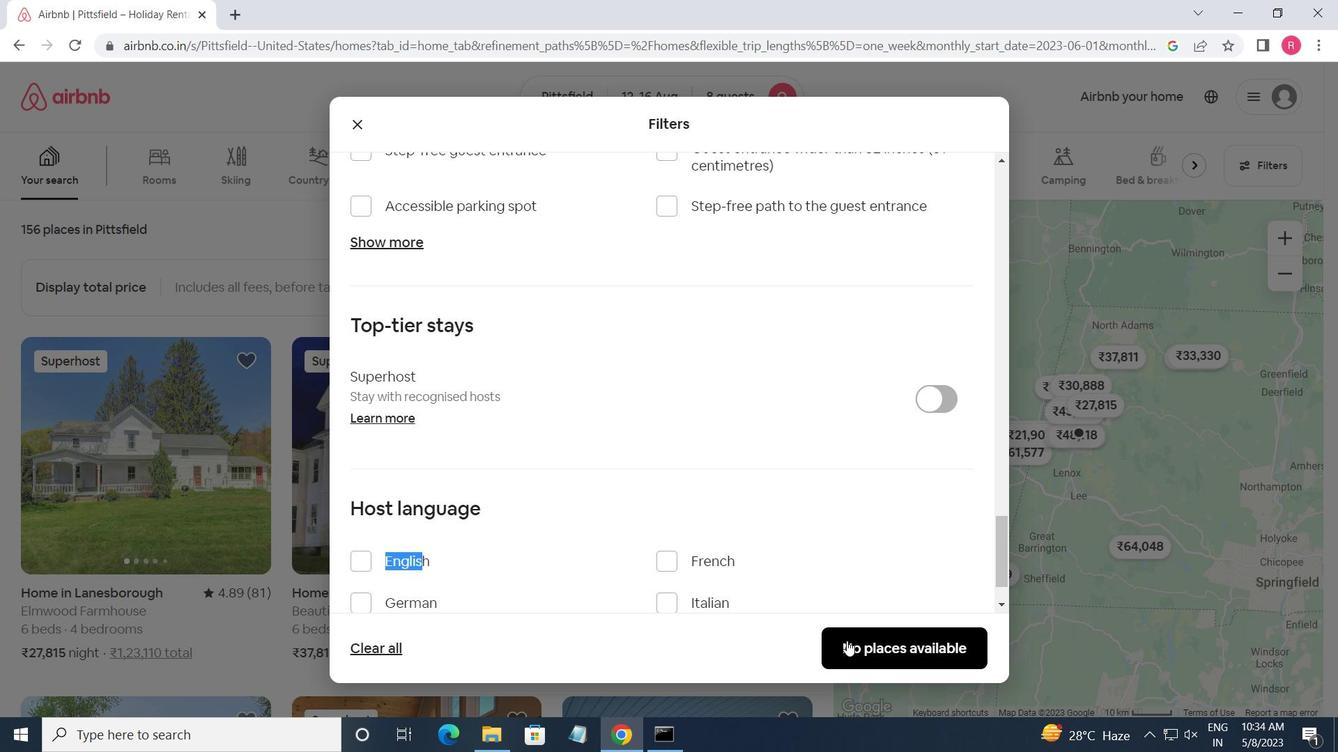 
Action: Mouse pressed left at (848, 645)
Screenshot: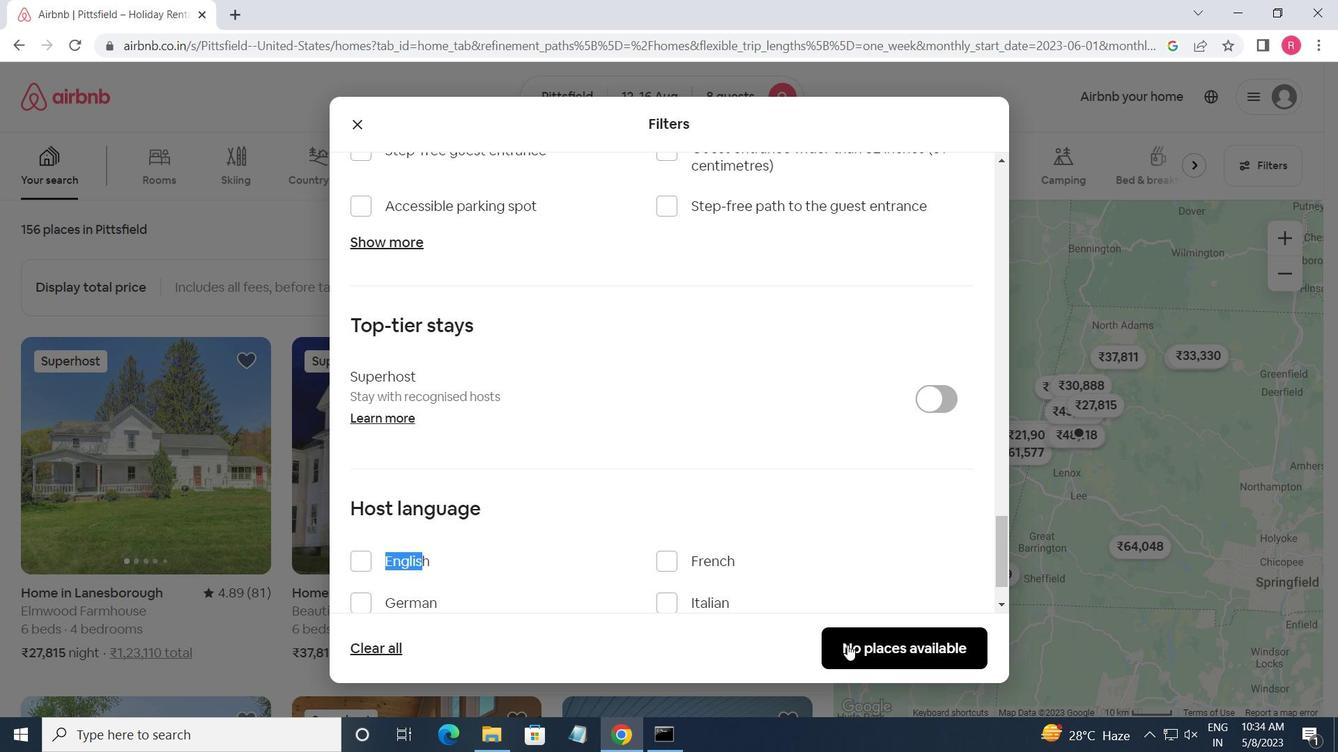 
Action: Mouse moved to (841, 639)
Screenshot: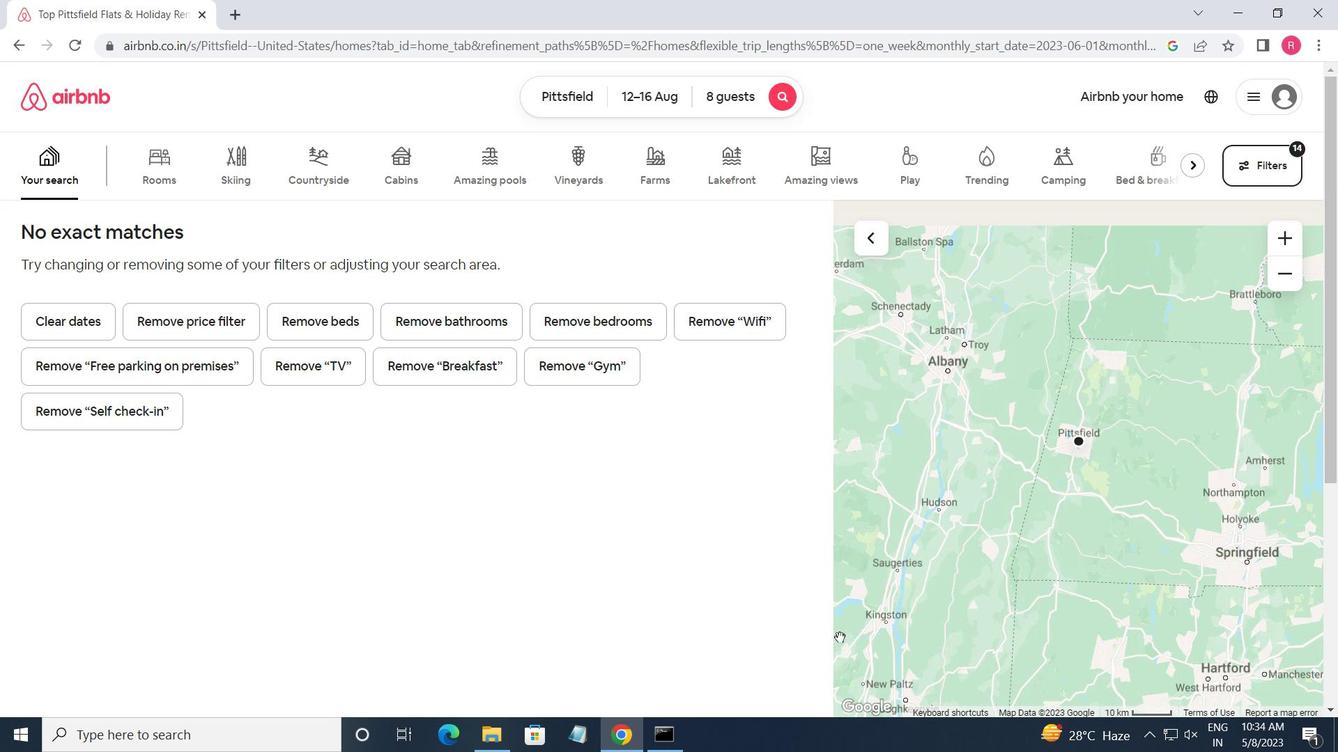 
